 Task: Find a place to stay in Santa Rosa, Argentina, for 8 guests from July 12 to July 16, with a price range of ₹1000 to ₹33000+, and amenities including free parking, TV, gym, hot tub, and smoking allowed.
Action: Mouse moved to (552, 117)
Screenshot: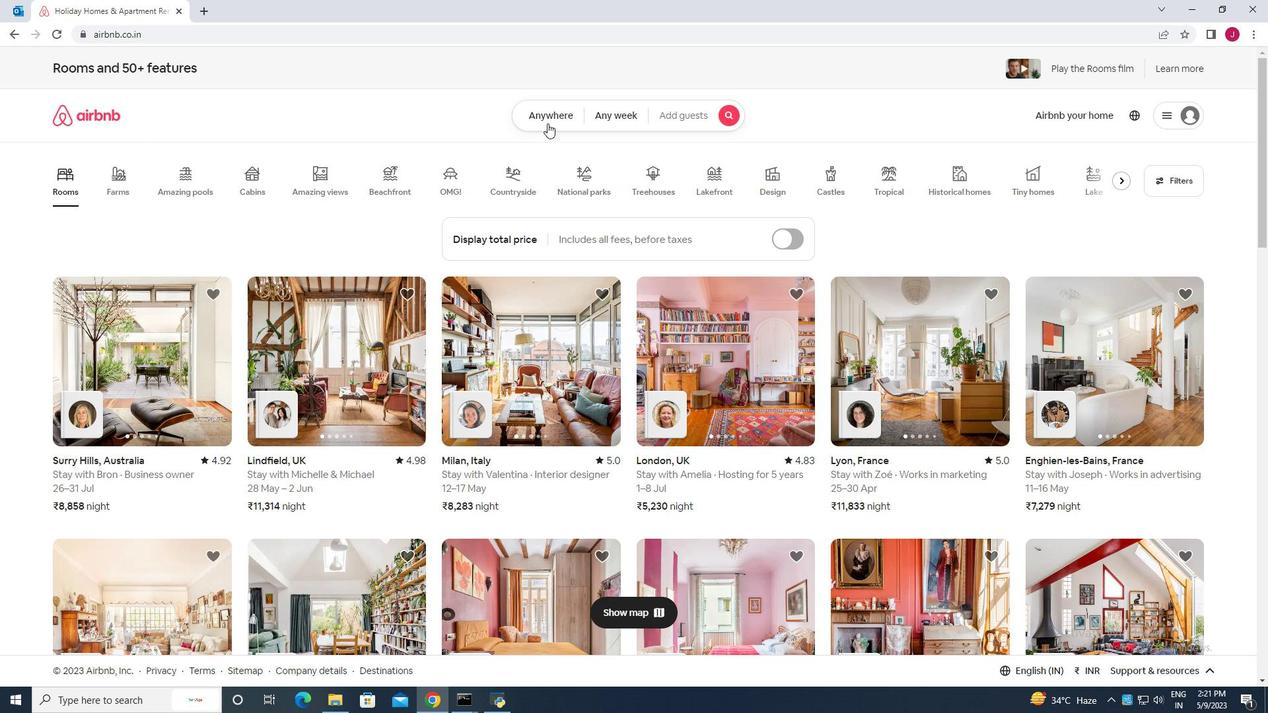 
Action: Mouse pressed left at (552, 117)
Screenshot: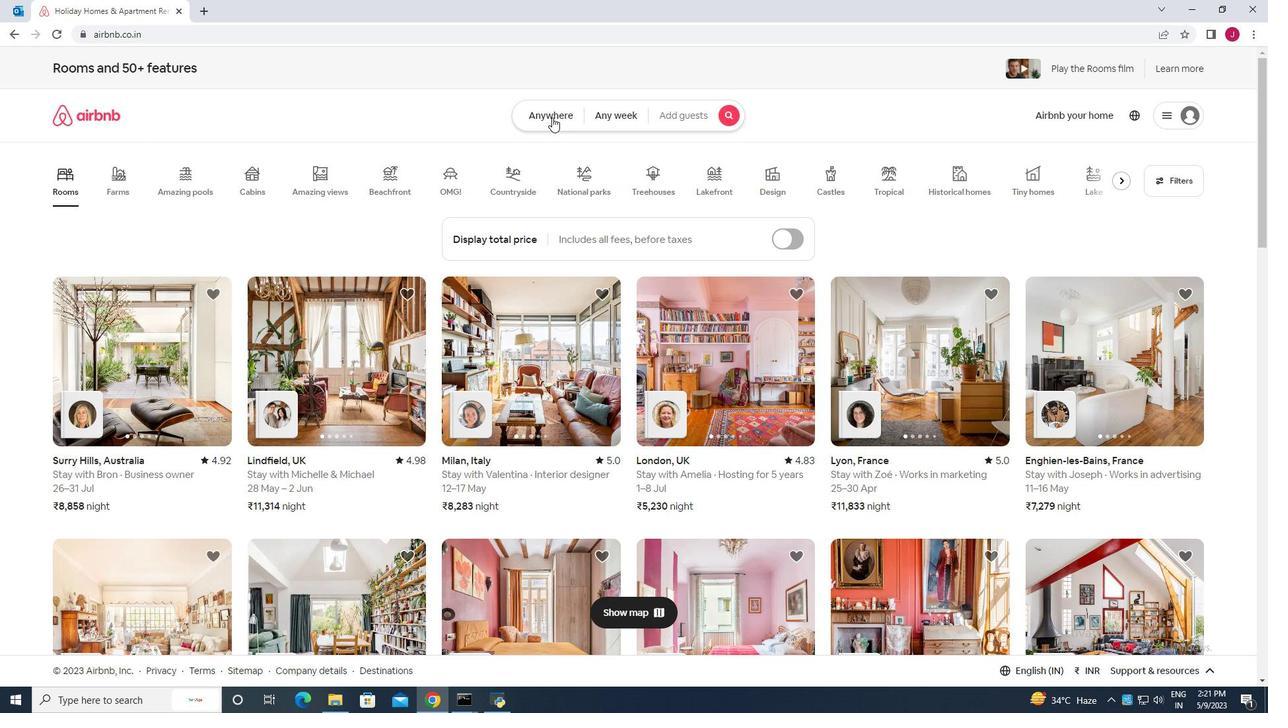 
Action: Mouse moved to (417, 164)
Screenshot: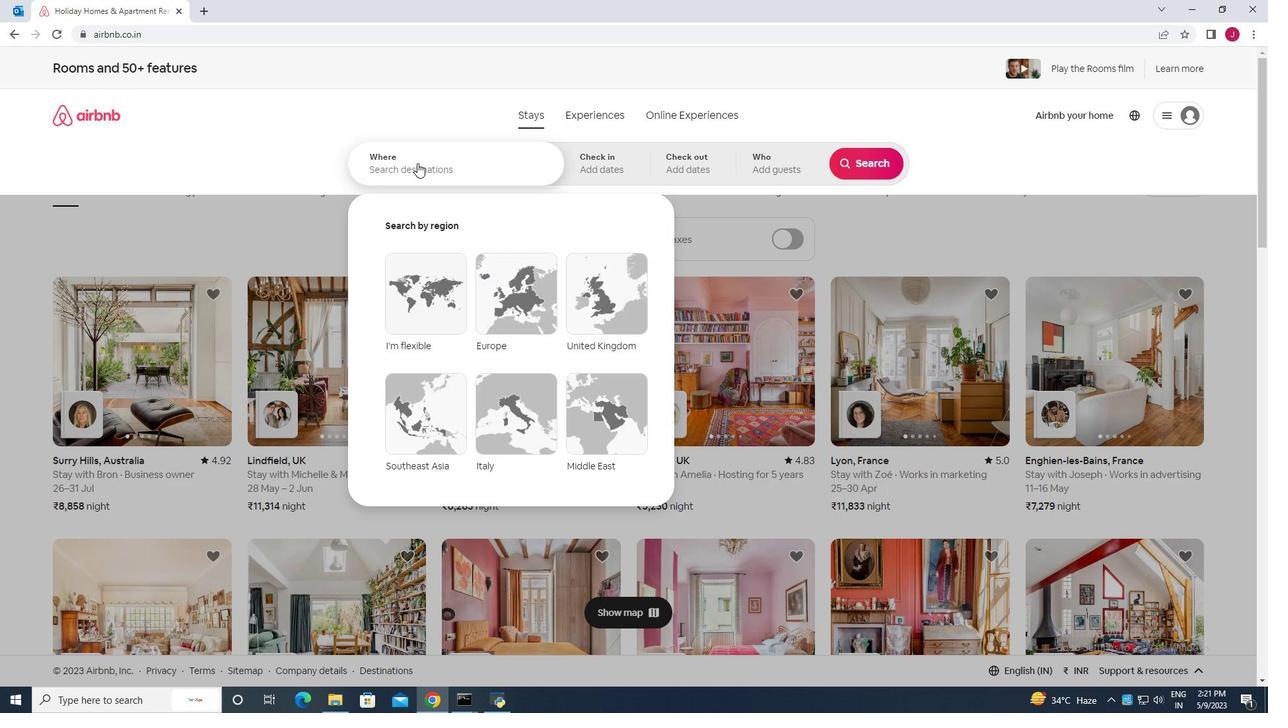 
Action: Mouse pressed left at (417, 164)
Screenshot: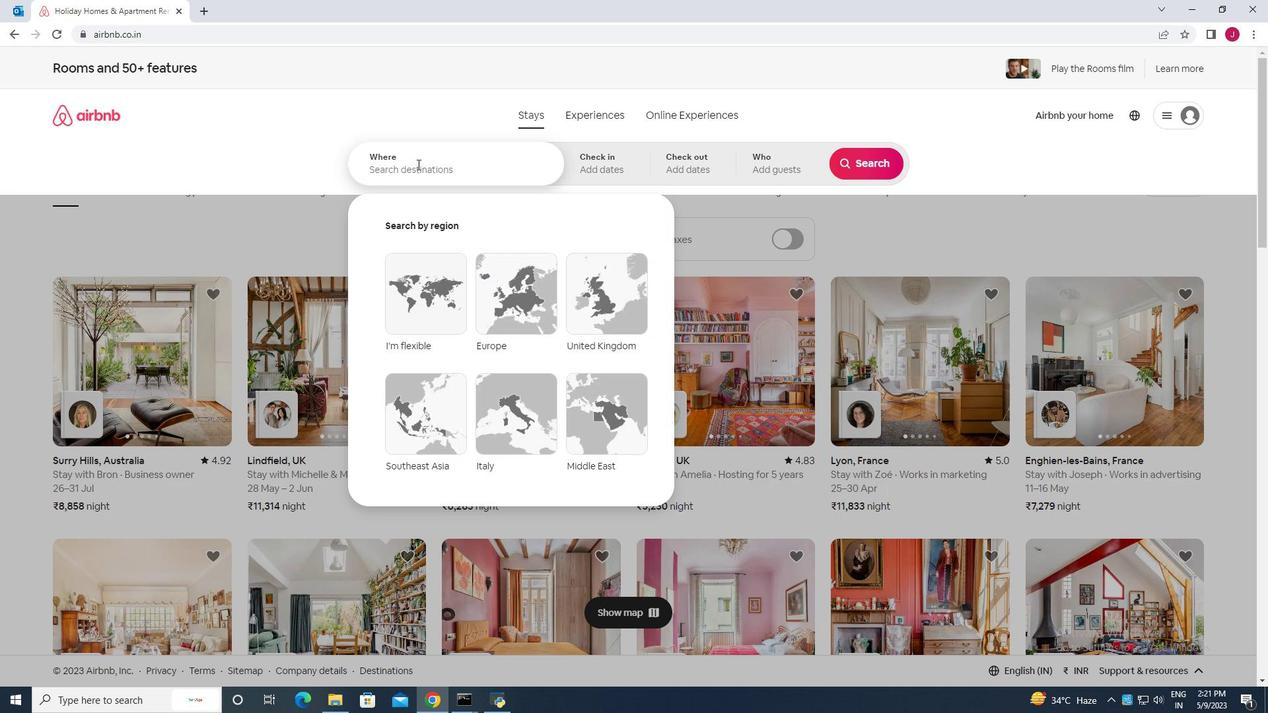 
Action: Mouse moved to (417, 165)
Screenshot: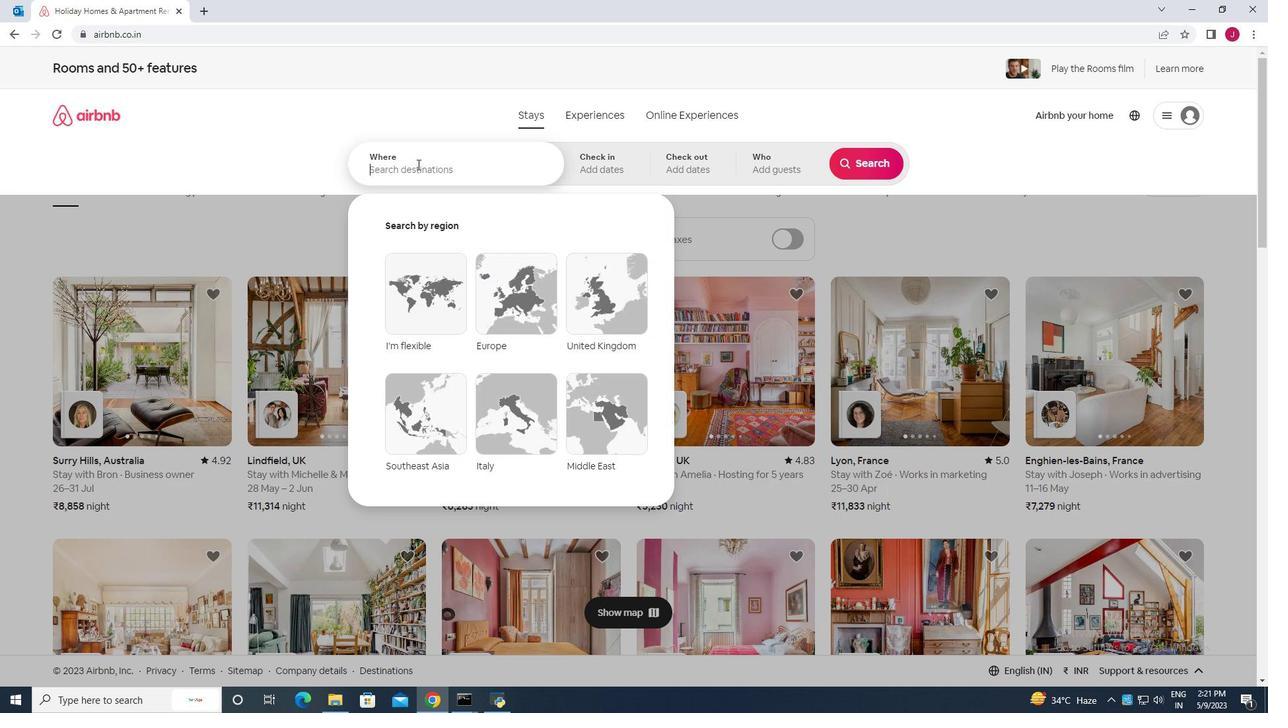 
Action: Key pressed santa<Key.space>rosa<Key.space>argentina<Key.enter>
Screenshot: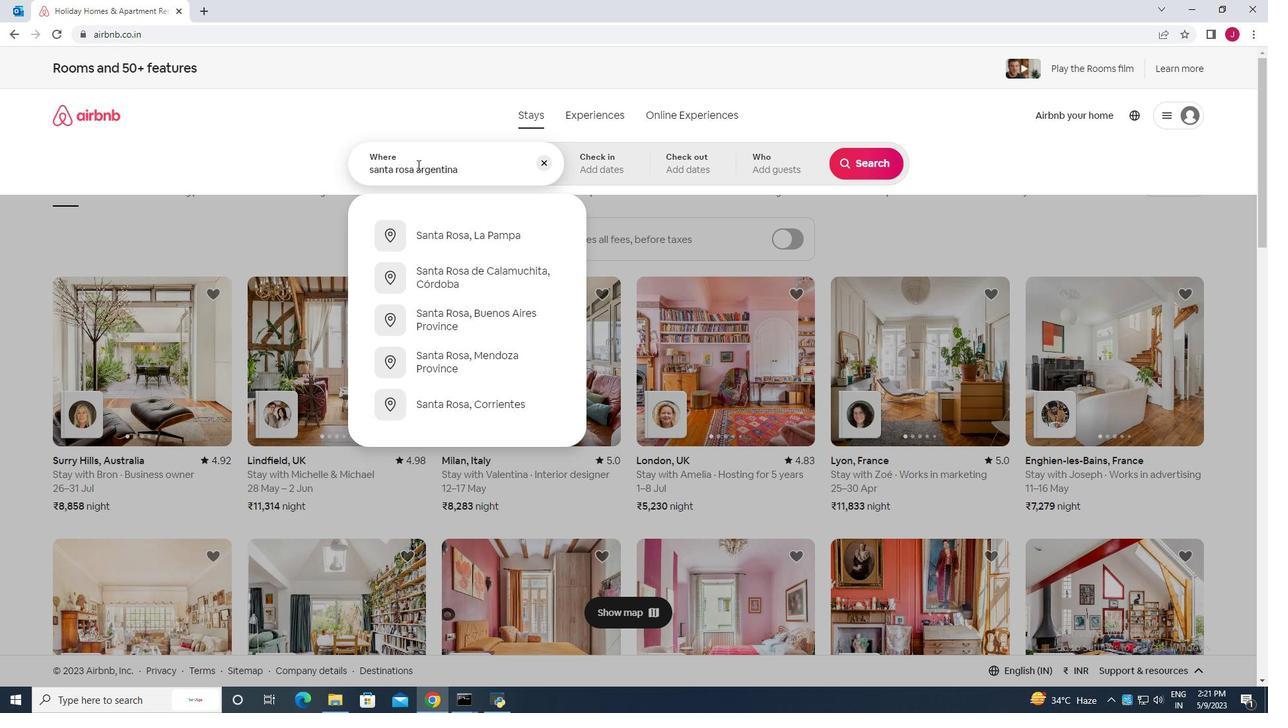 
Action: Mouse moved to (863, 271)
Screenshot: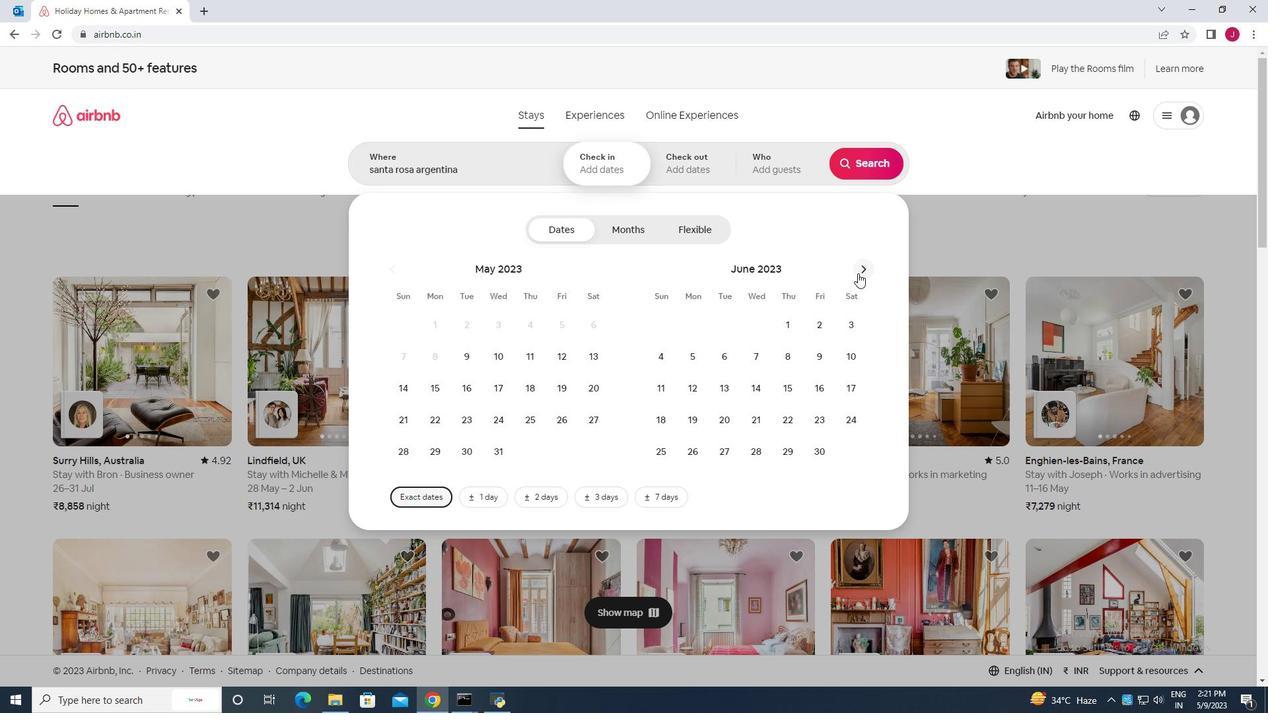 
Action: Mouse pressed left at (863, 271)
Screenshot: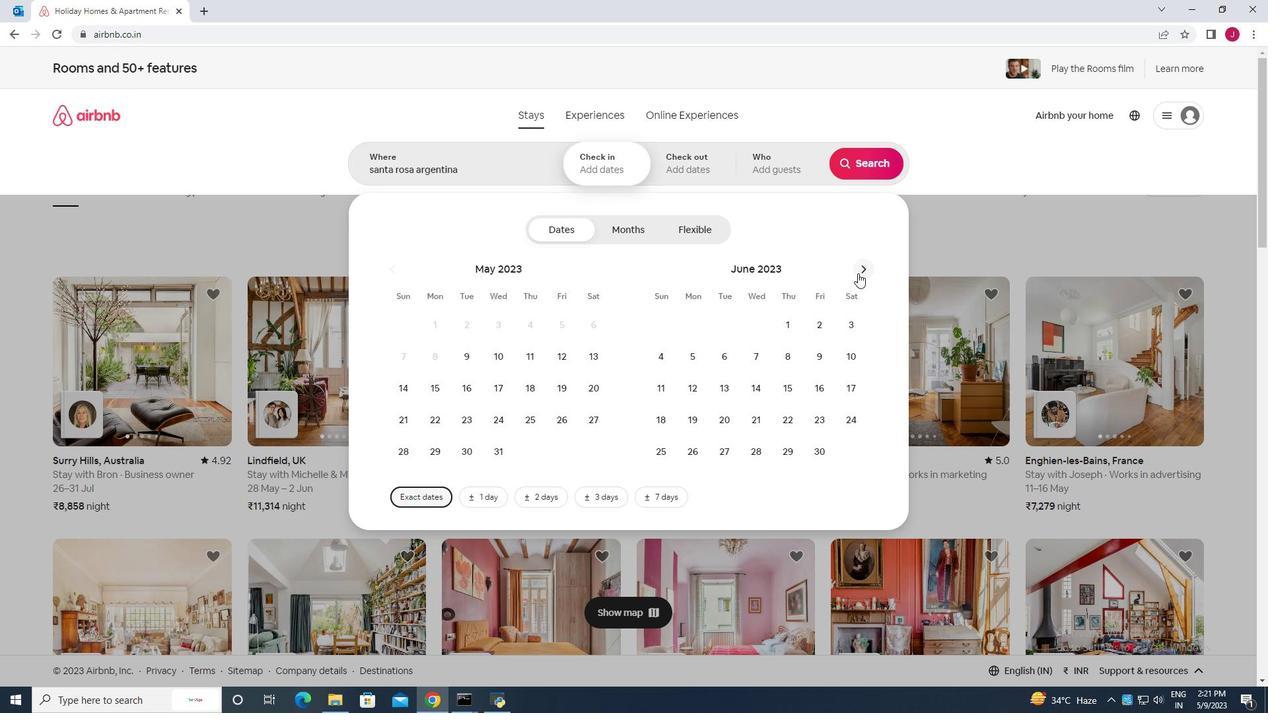 
Action: Mouse moved to (756, 385)
Screenshot: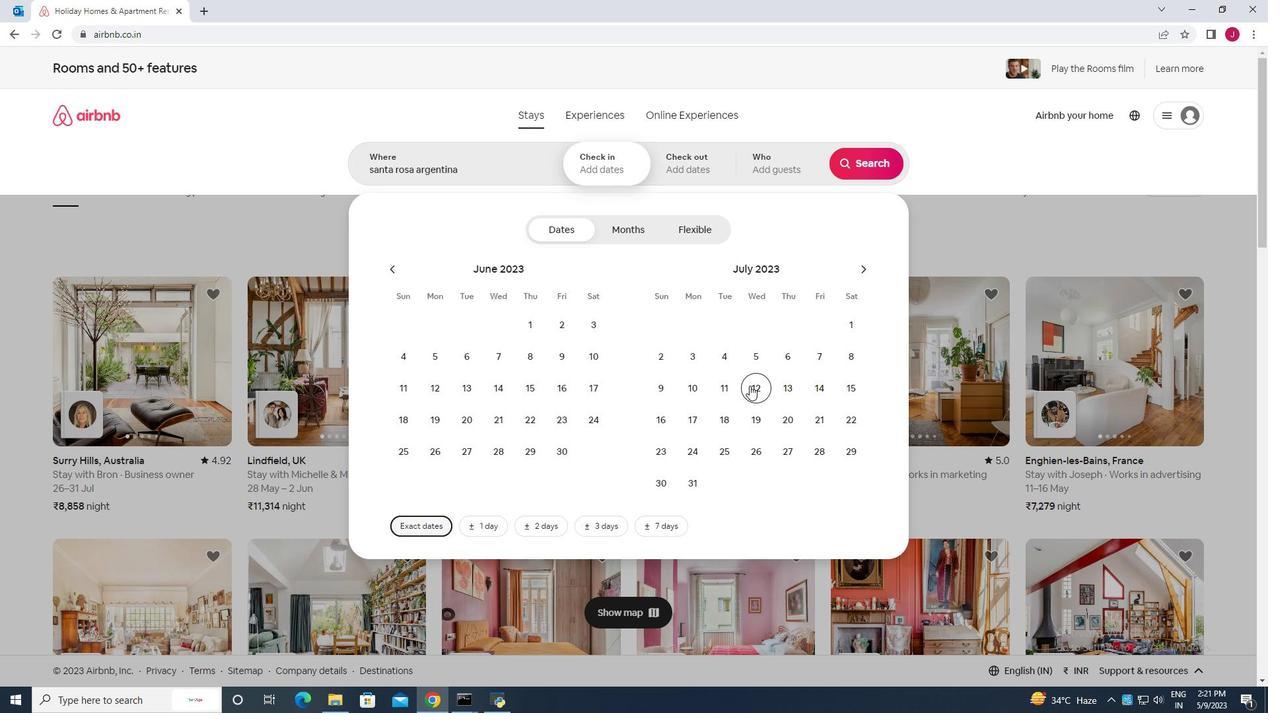 
Action: Mouse pressed left at (756, 385)
Screenshot: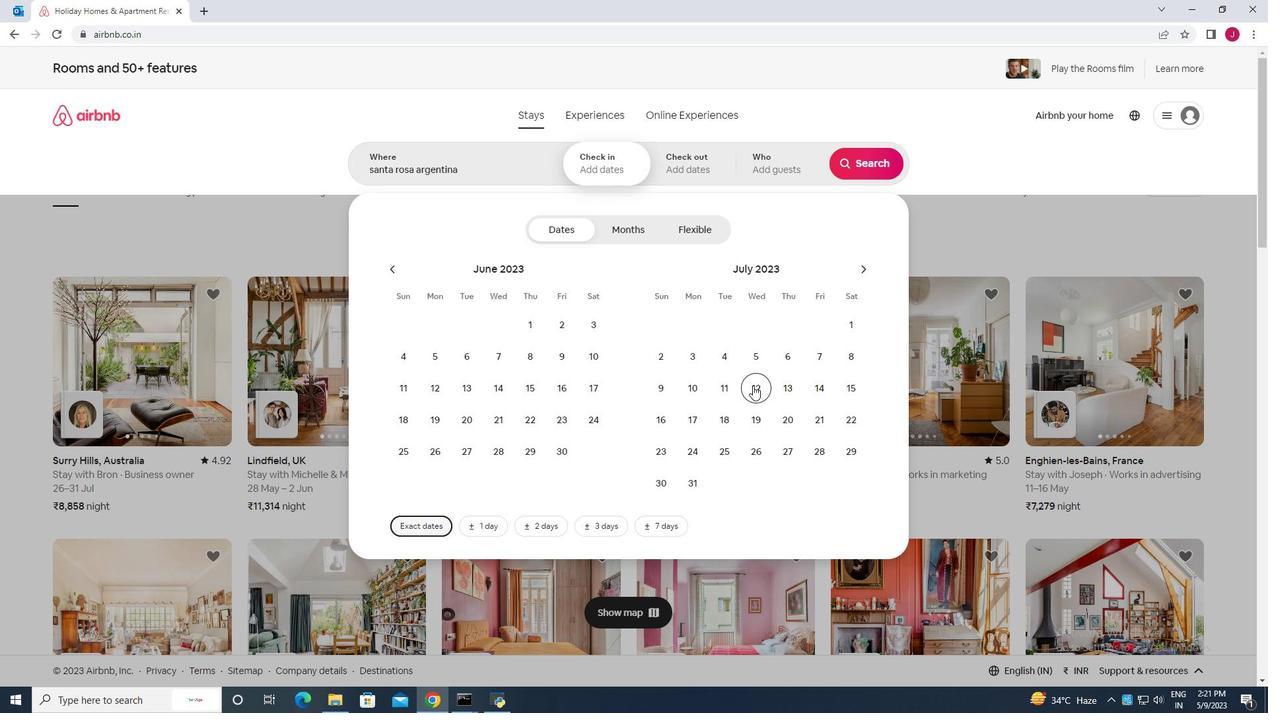 
Action: Mouse moved to (662, 422)
Screenshot: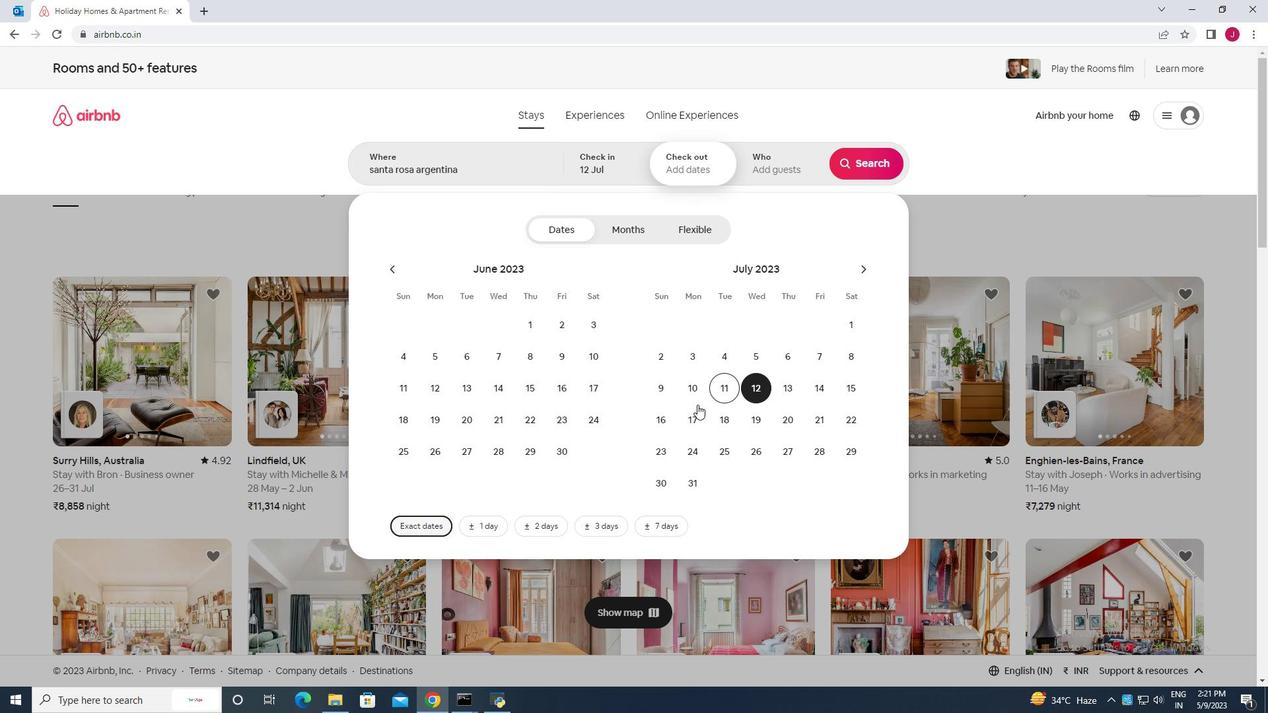 
Action: Mouse pressed left at (662, 422)
Screenshot: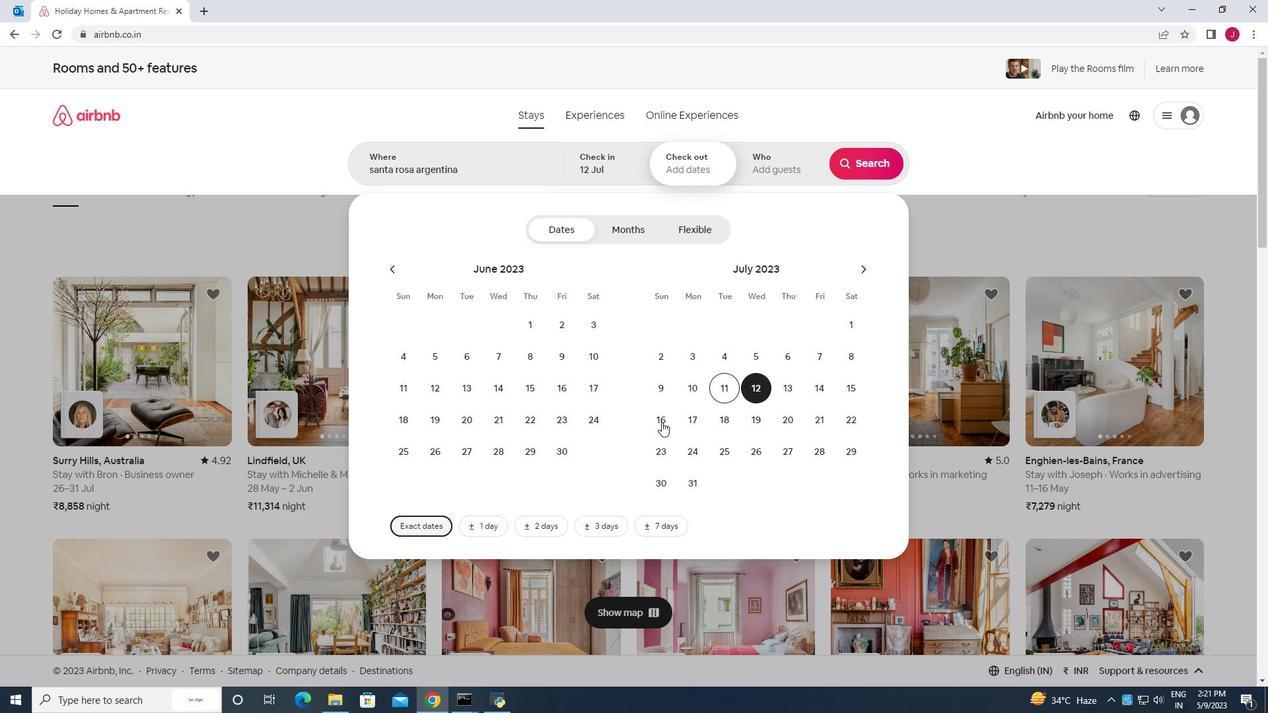 
Action: Mouse moved to (658, 417)
Screenshot: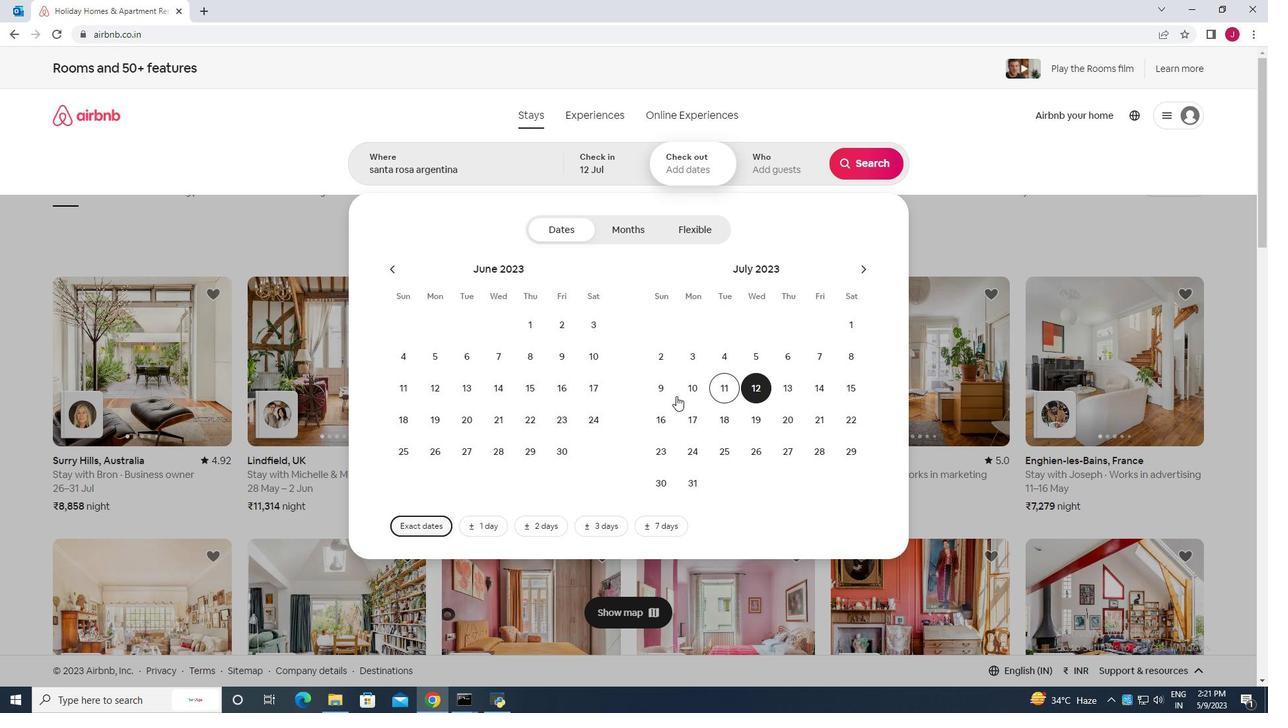 
Action: Mouse pressed left at (658, 417)
Screenshot: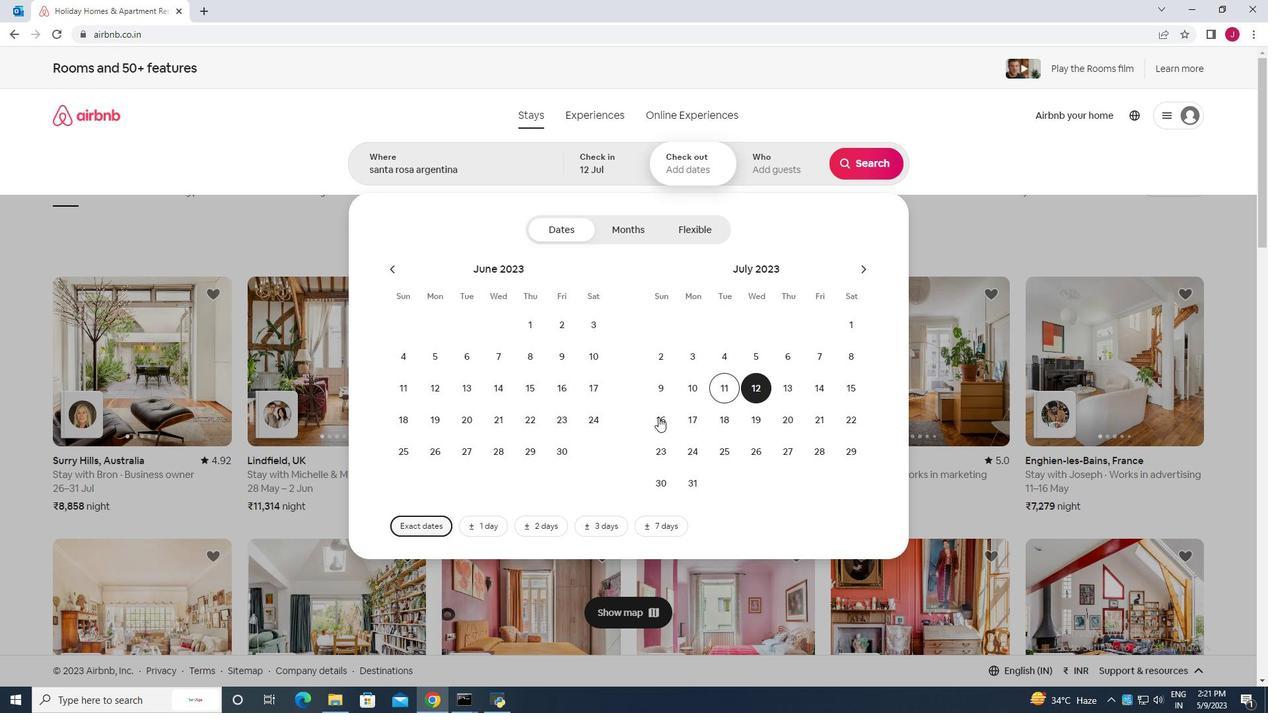 
Action: Mouse moved to (770, 169)
Screenshot: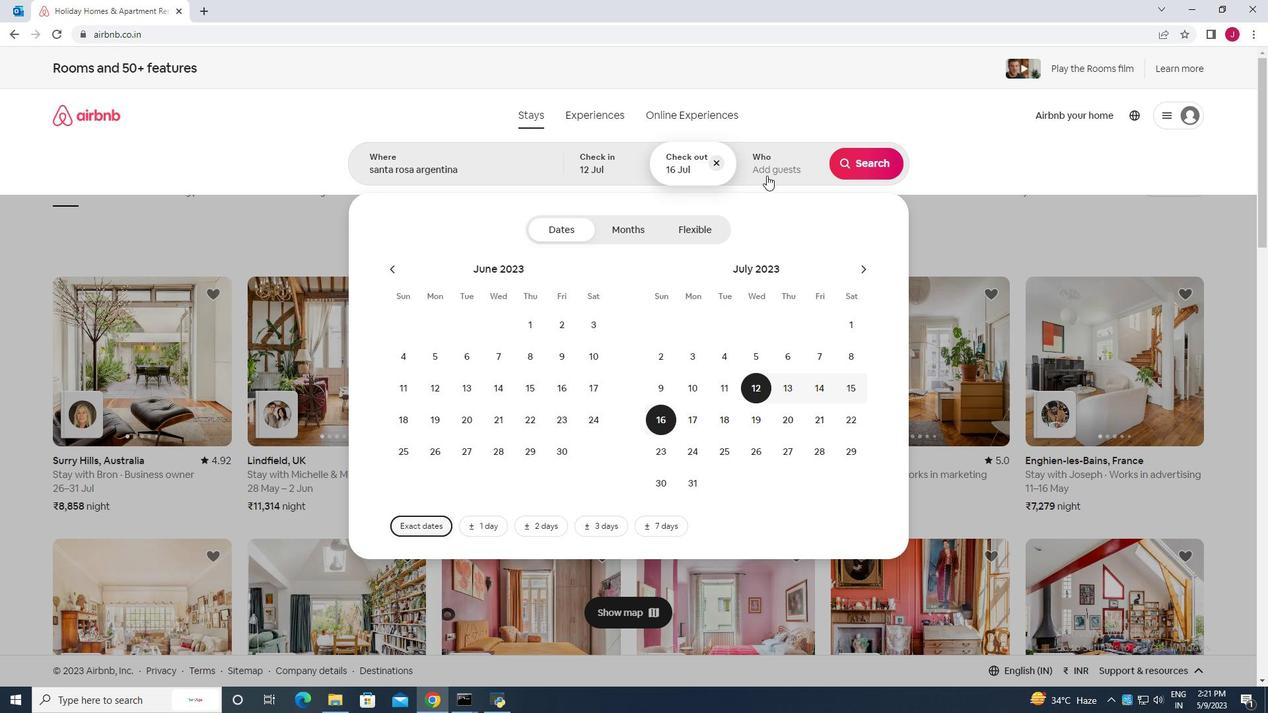 
Action: Mouse pressed left at (770, 169)
Screenshot: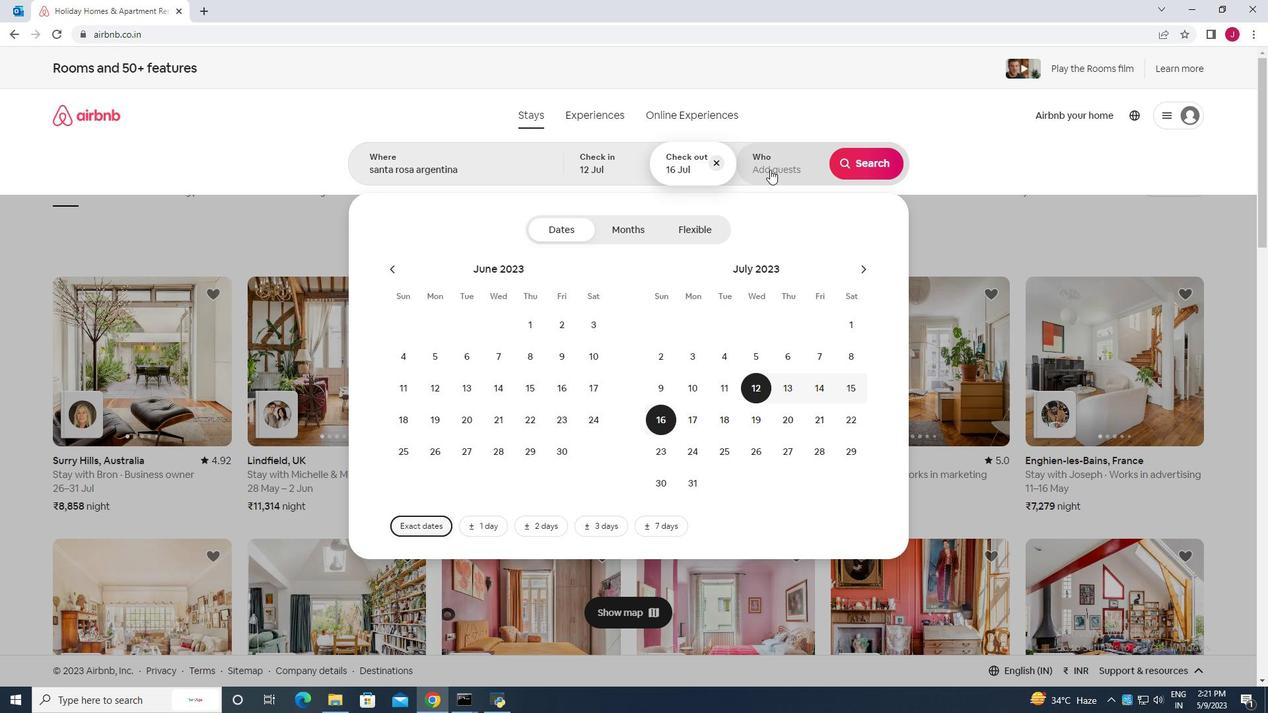 
Action: Mouse moved to (870, 237)
Screenshot: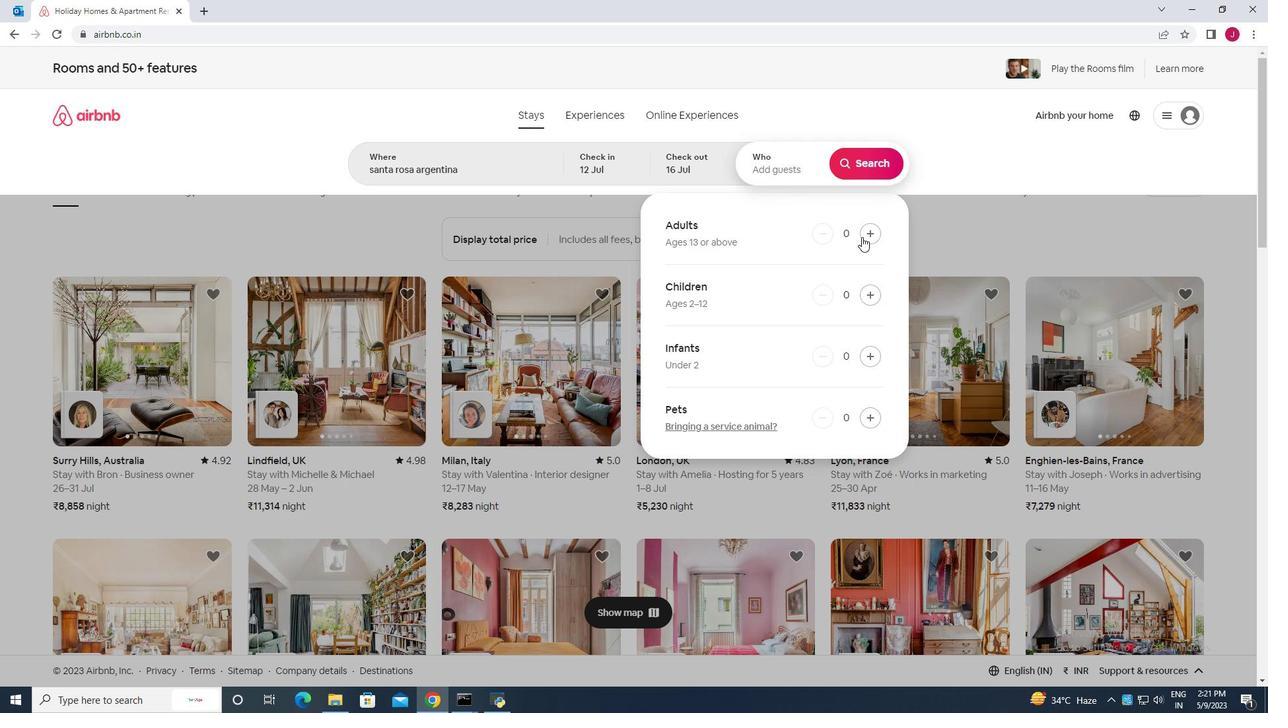 
Action: Mouse pressed left at (870, 237)
Screenshot: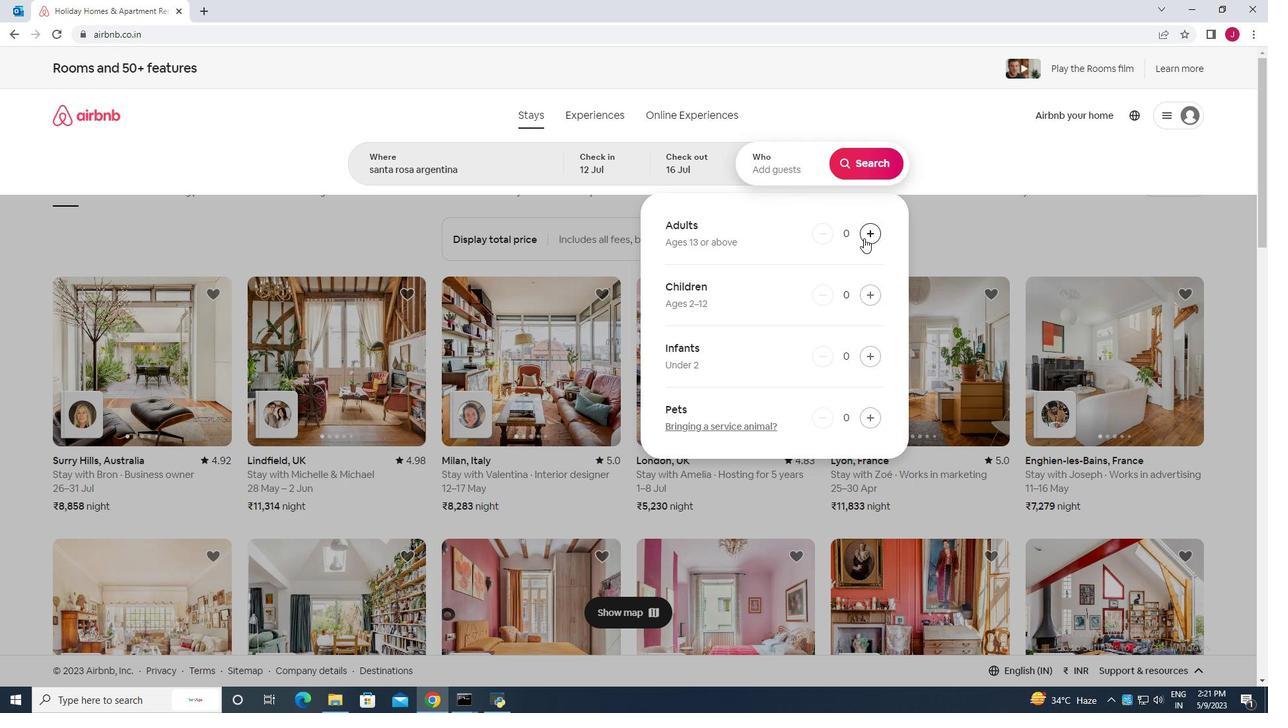 
Action: Mouse pressed left at (870, 237)
Screenshot: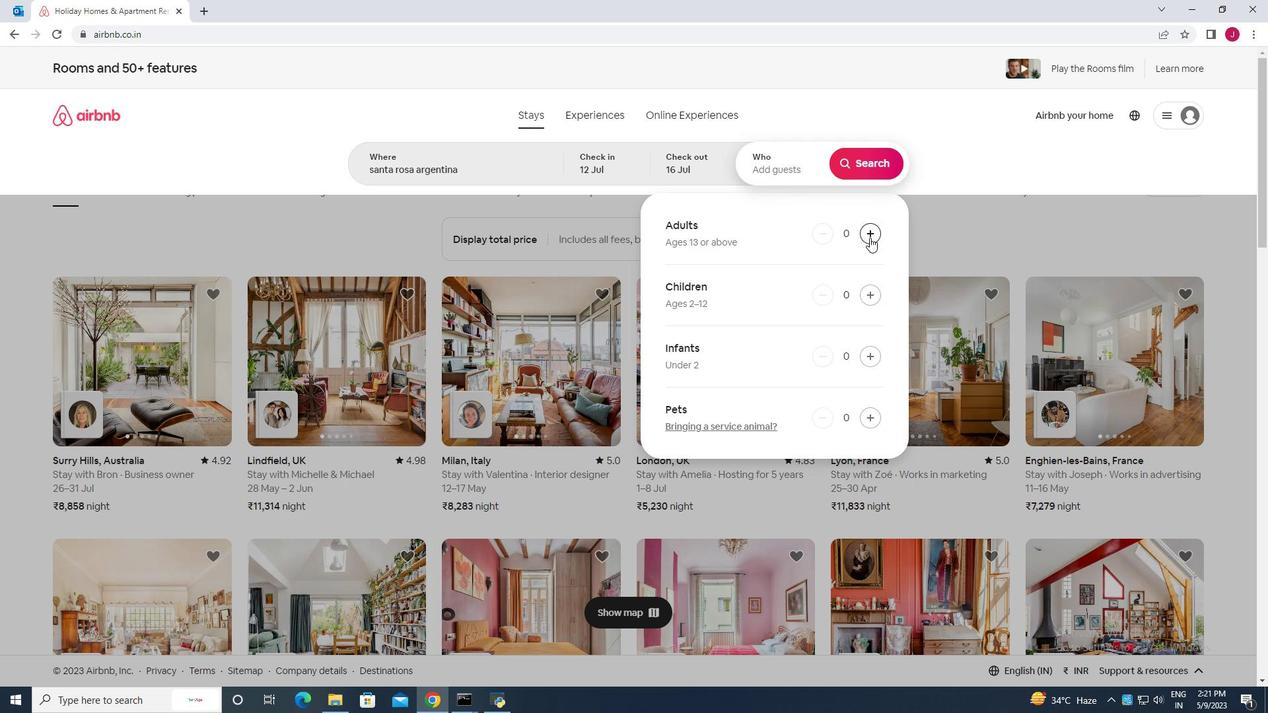 
Action: Mouse pressed left at (870, 237)
Screenshot: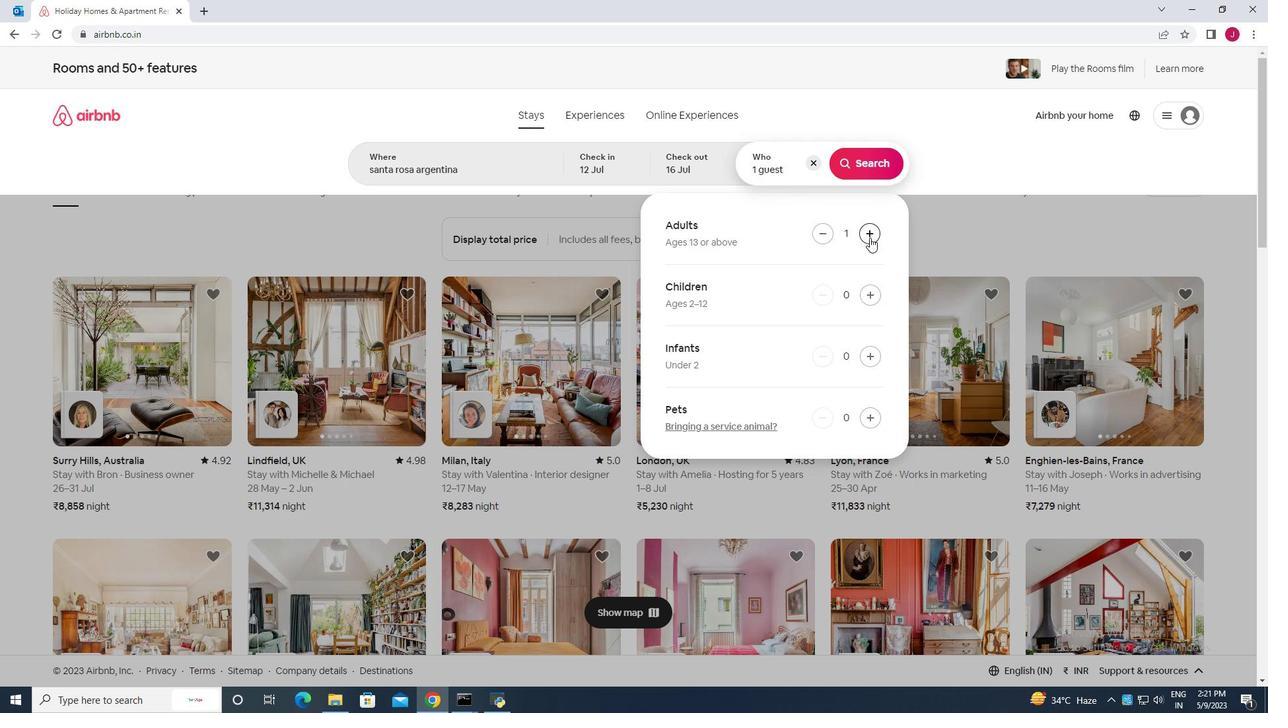 
Action: Mouse moved to (871, 237)
Screenshot: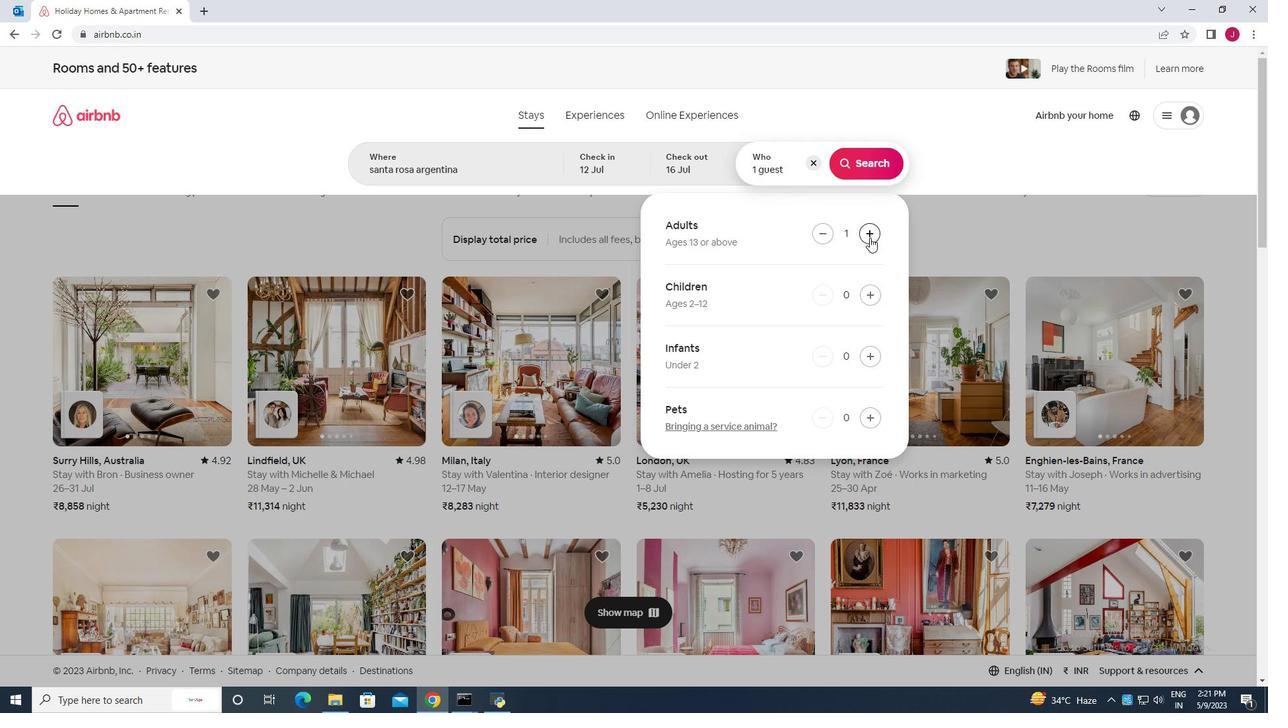 
Action: Mouse pressed left at (871, 237)
Screenshot: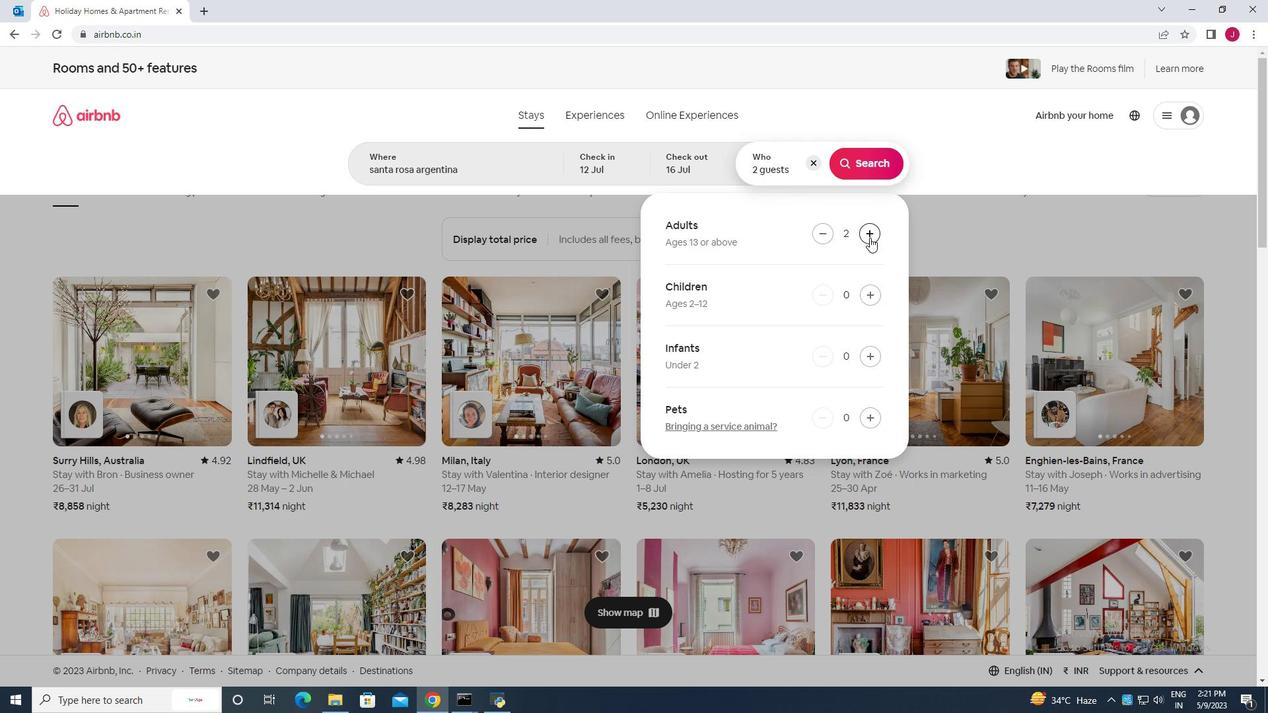 
Action: Mouse pressed left at (871, 237)
Screenshot: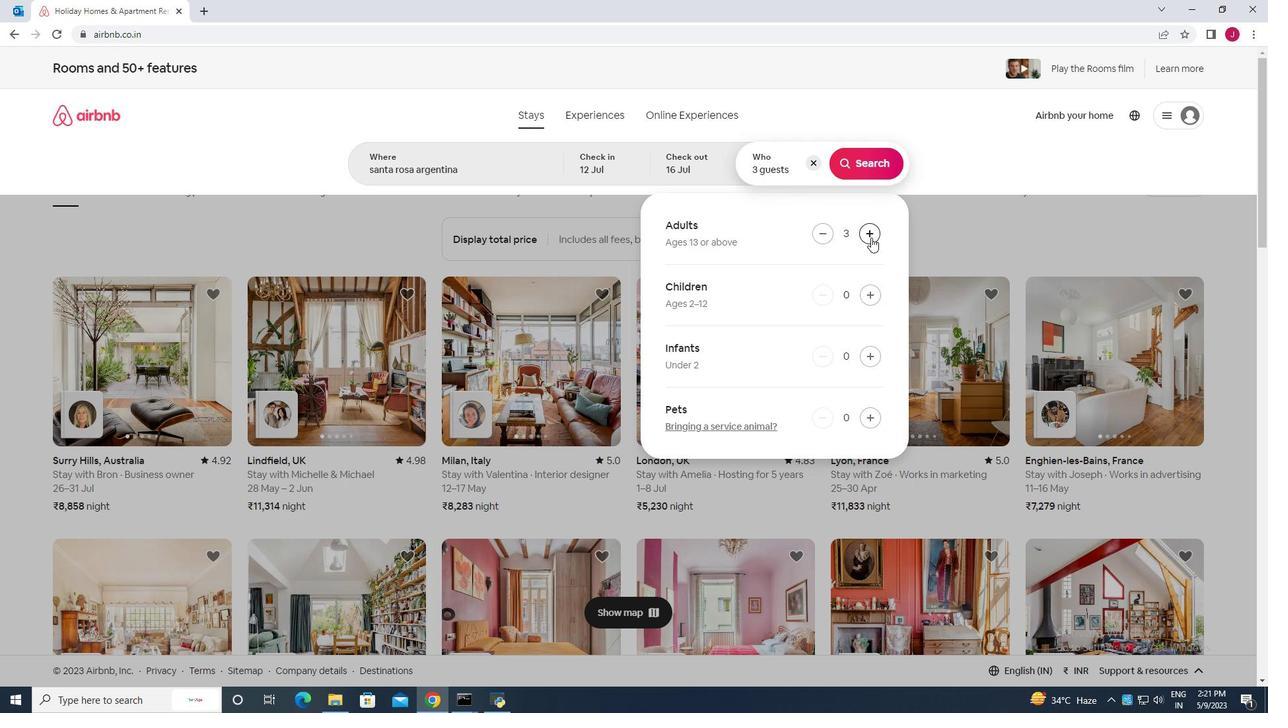 
Action: Mouse pressed left at (871, 237)
Screenshot: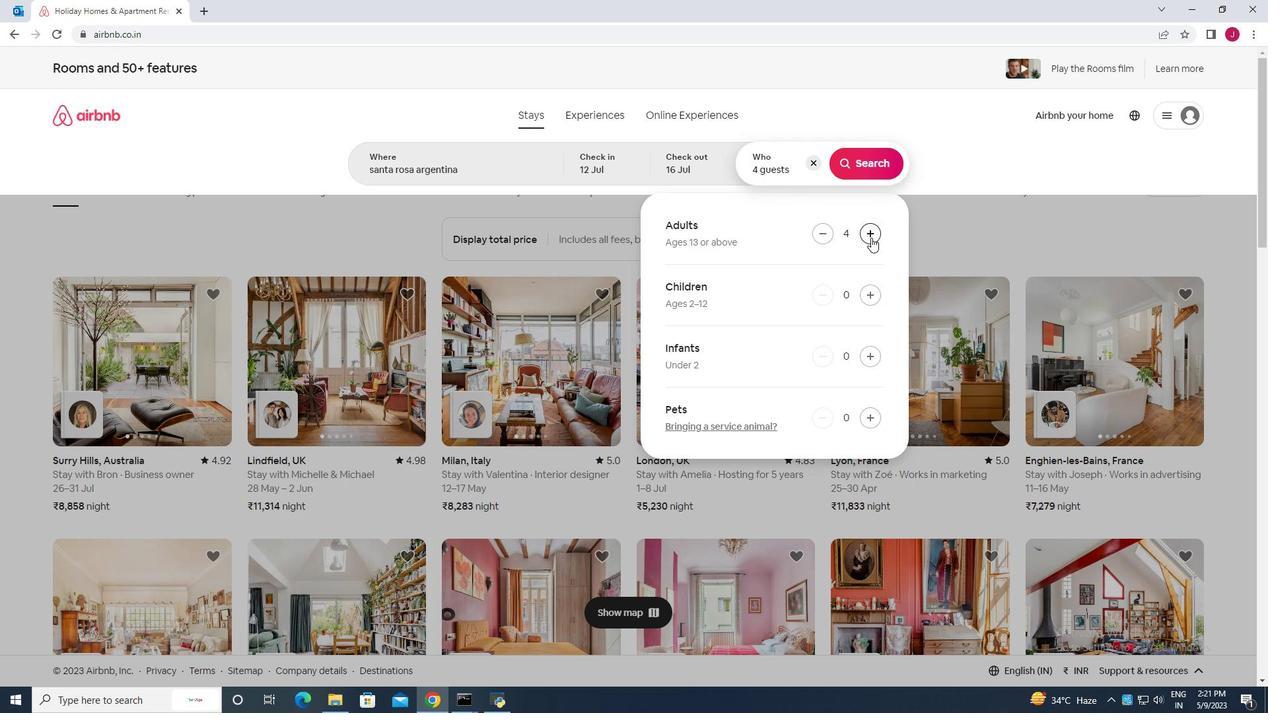 
Action: Mouse pressed left at (871, 237)
Screenshot: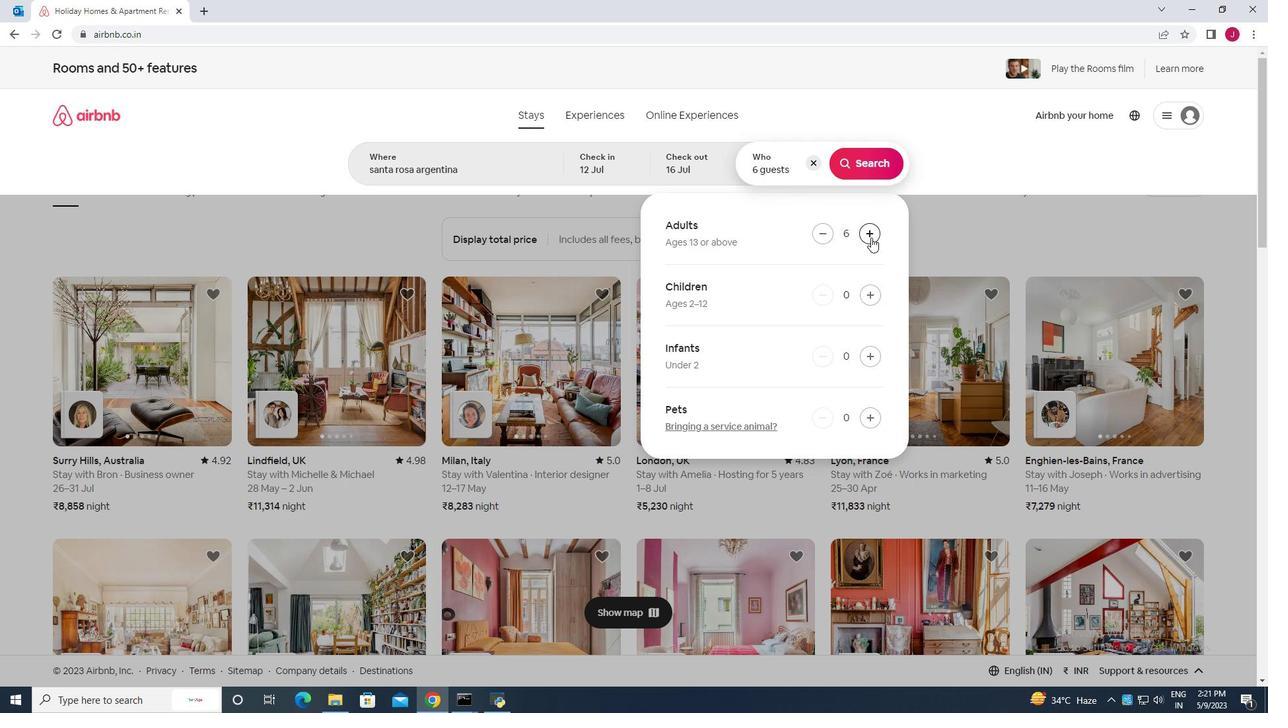 
Action: Mouse pressed left at (871, 237)
Screenshot: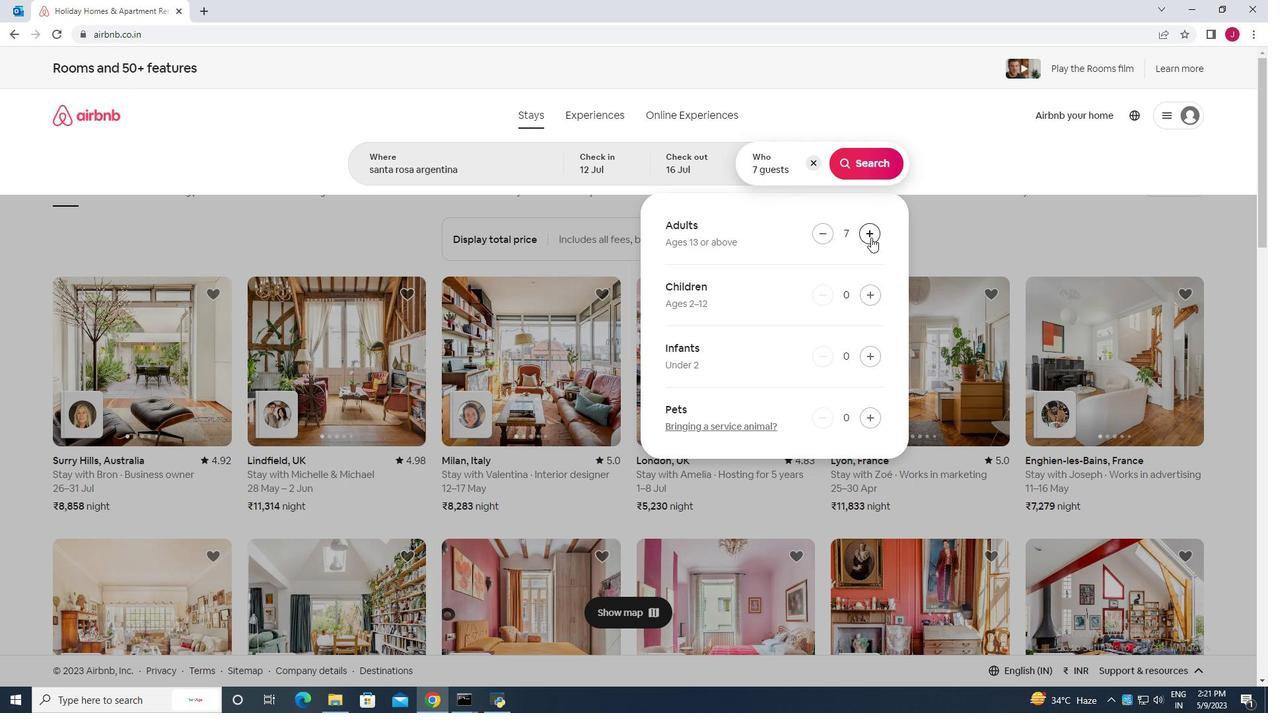 
Action: Mouse moved to (870, 163)
Screenshot: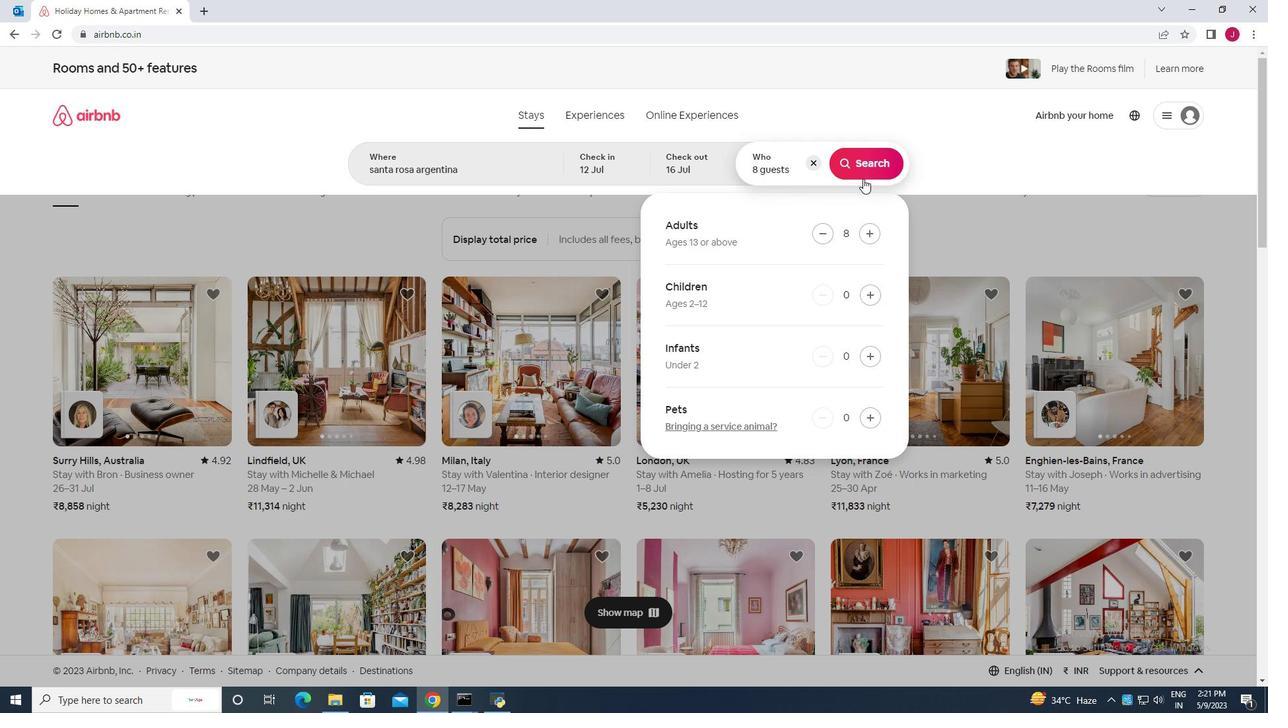 
Action: Mouse pressed left at (870, 163)
Screenshot: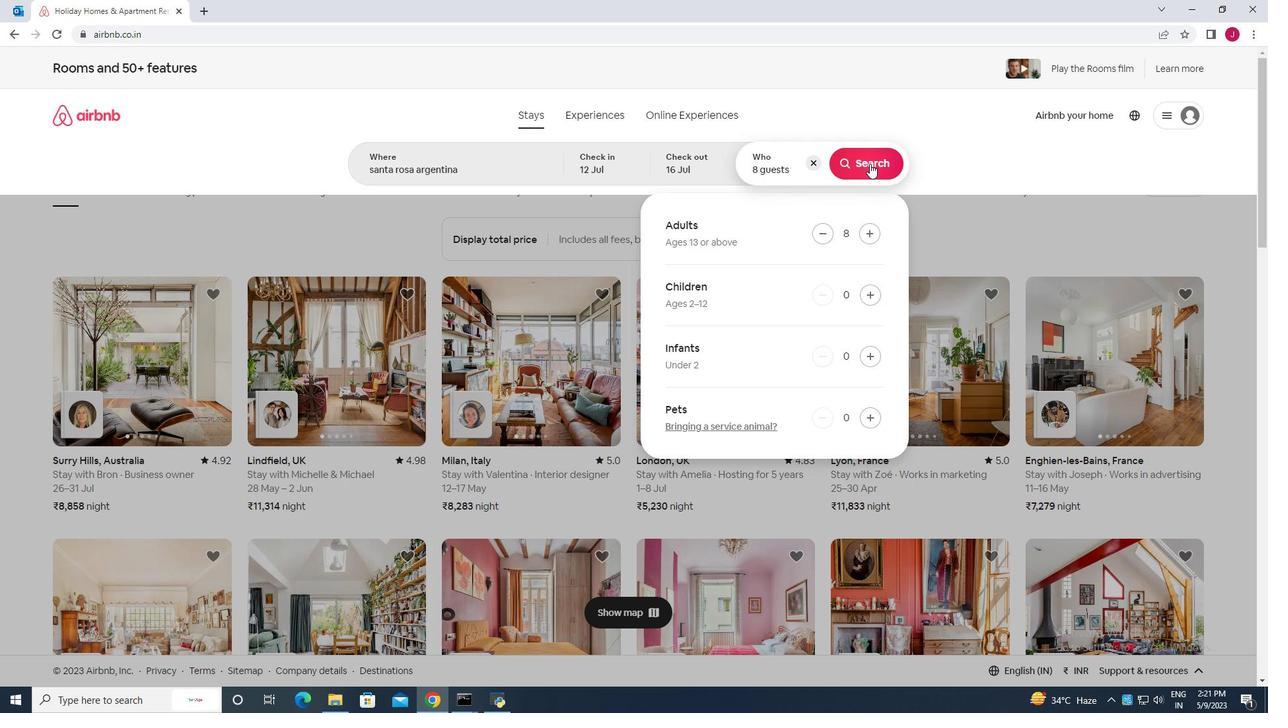 
Action: Mouse moved to (1204, 132)
Screenshot: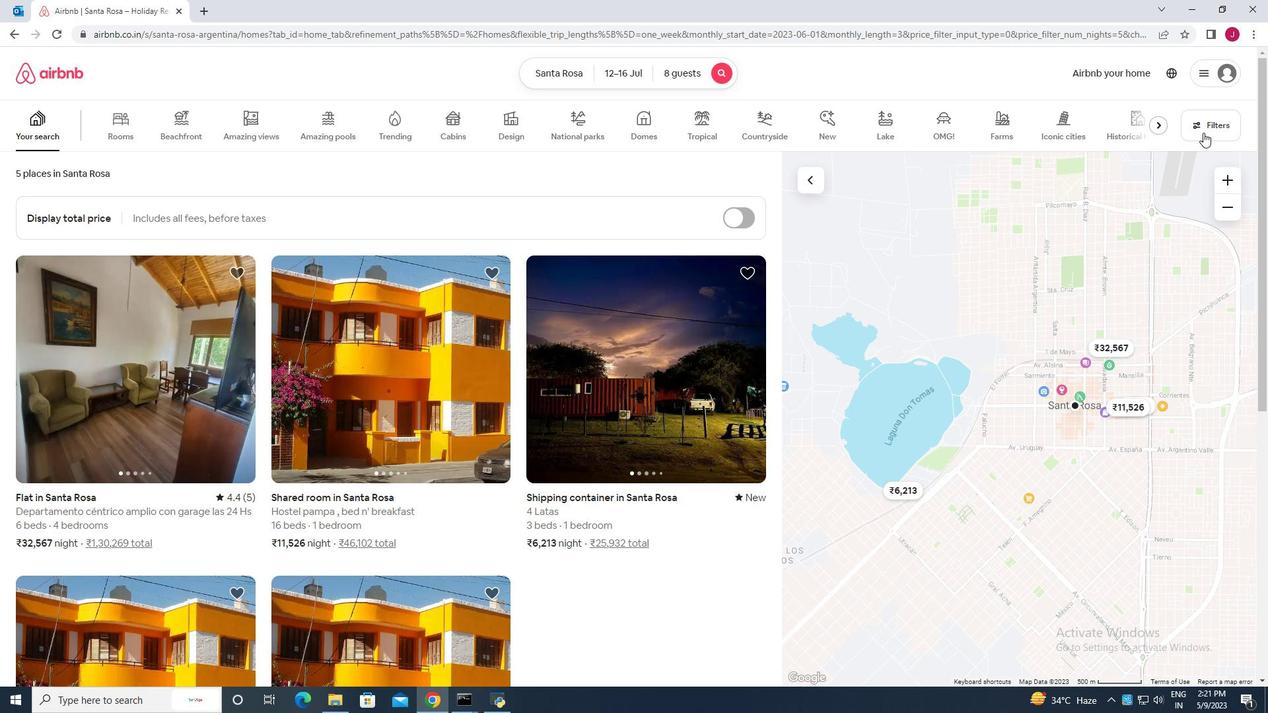 
Action: Mouse pressed left at (1204, 132)
Screenshot: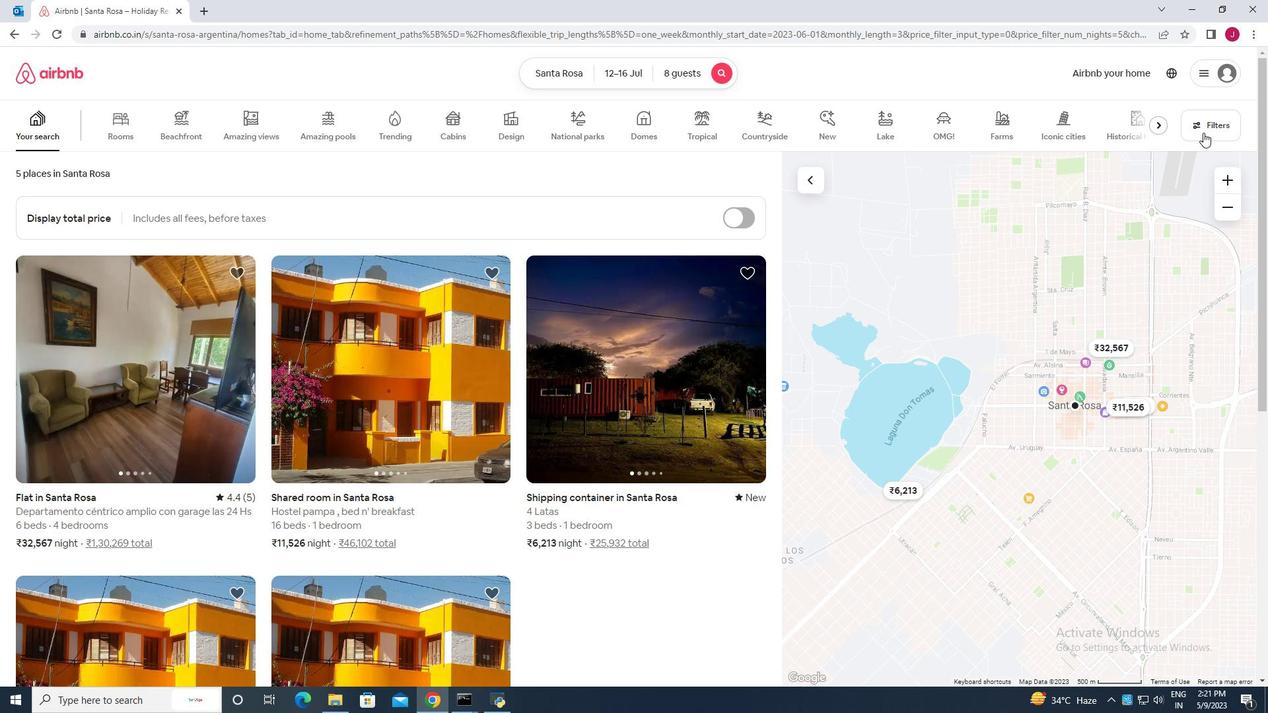 
Action: Mouse moved to (488, 446)
Screenshot: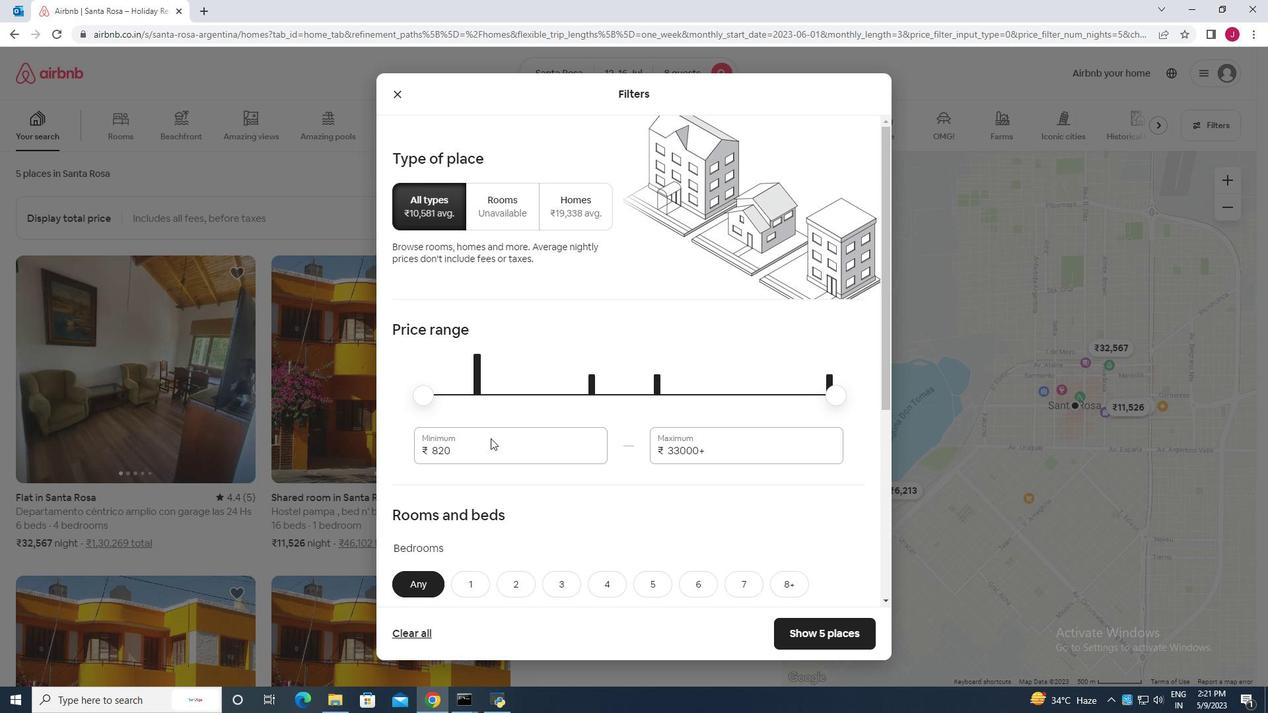 
Action: Mouse pressed left at (488, 446)
Screenshot: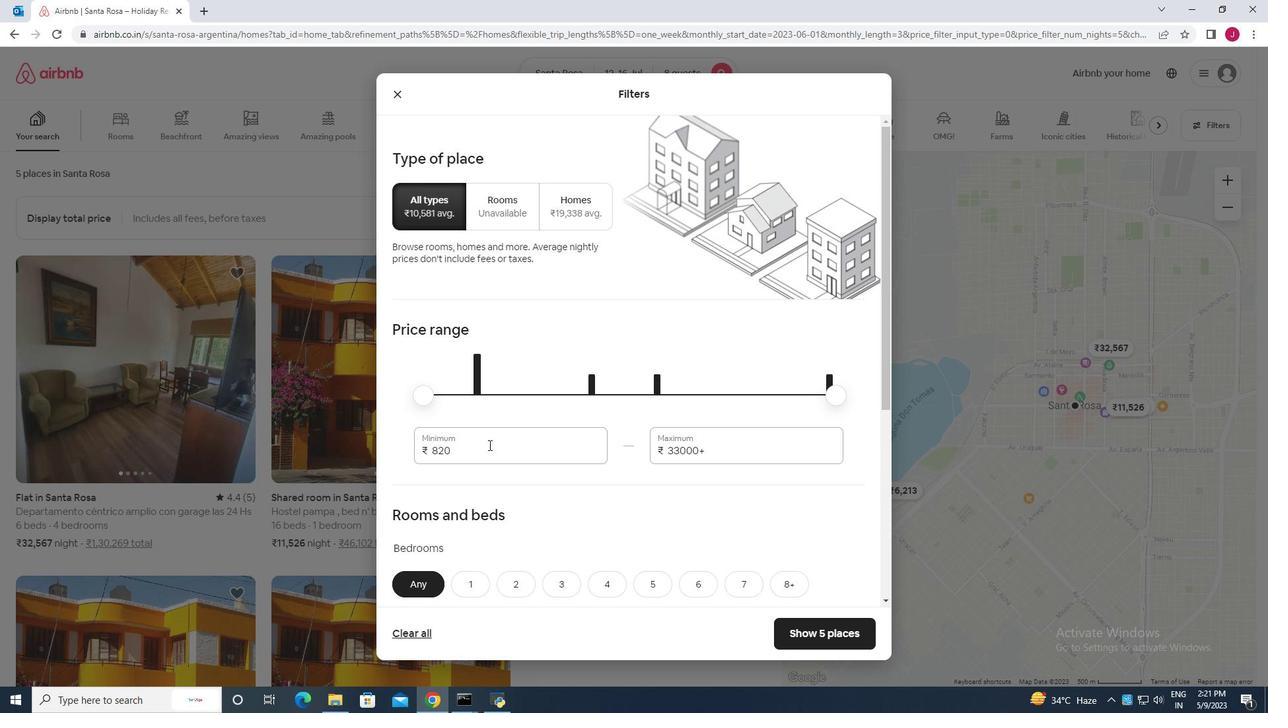 
Action: Key pressed <Key.backspace><Key.backspace><Key.backspace>10000
Screenshot: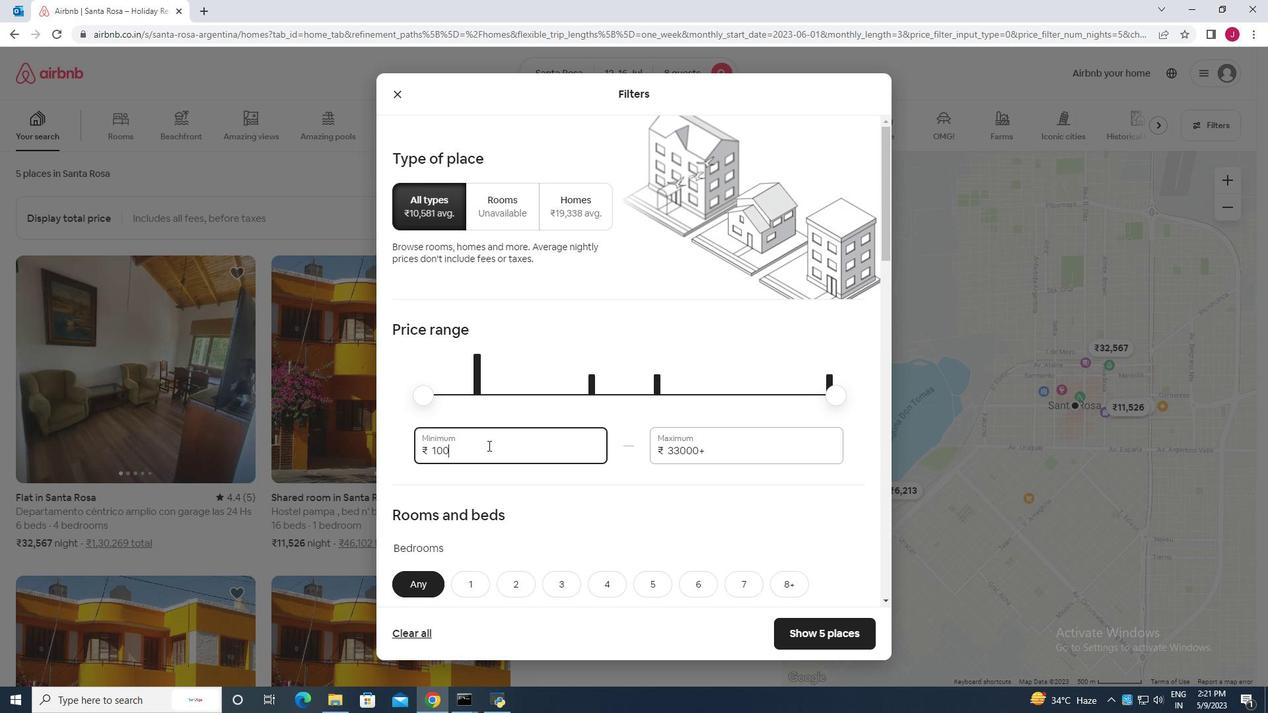 
Action: Mouse moved to (742, 454)
Screenshot: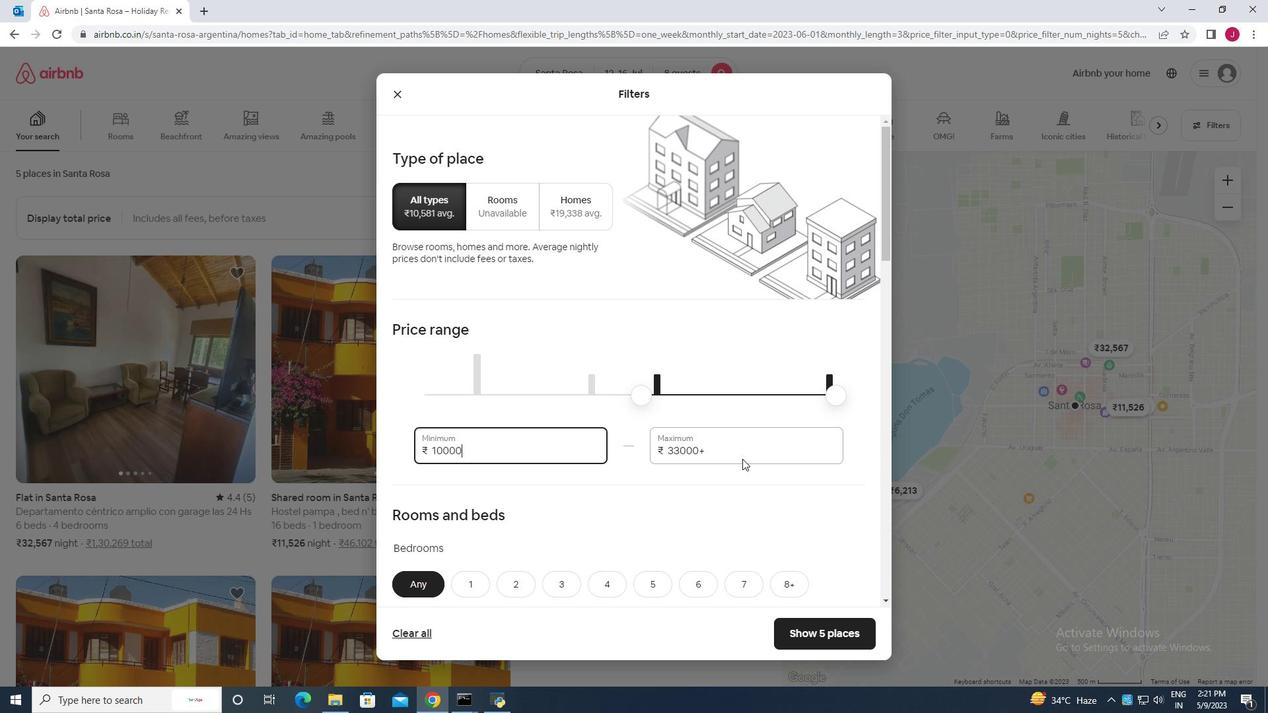 
Action: Mouse pressed left at (742, 454)
Screenshot: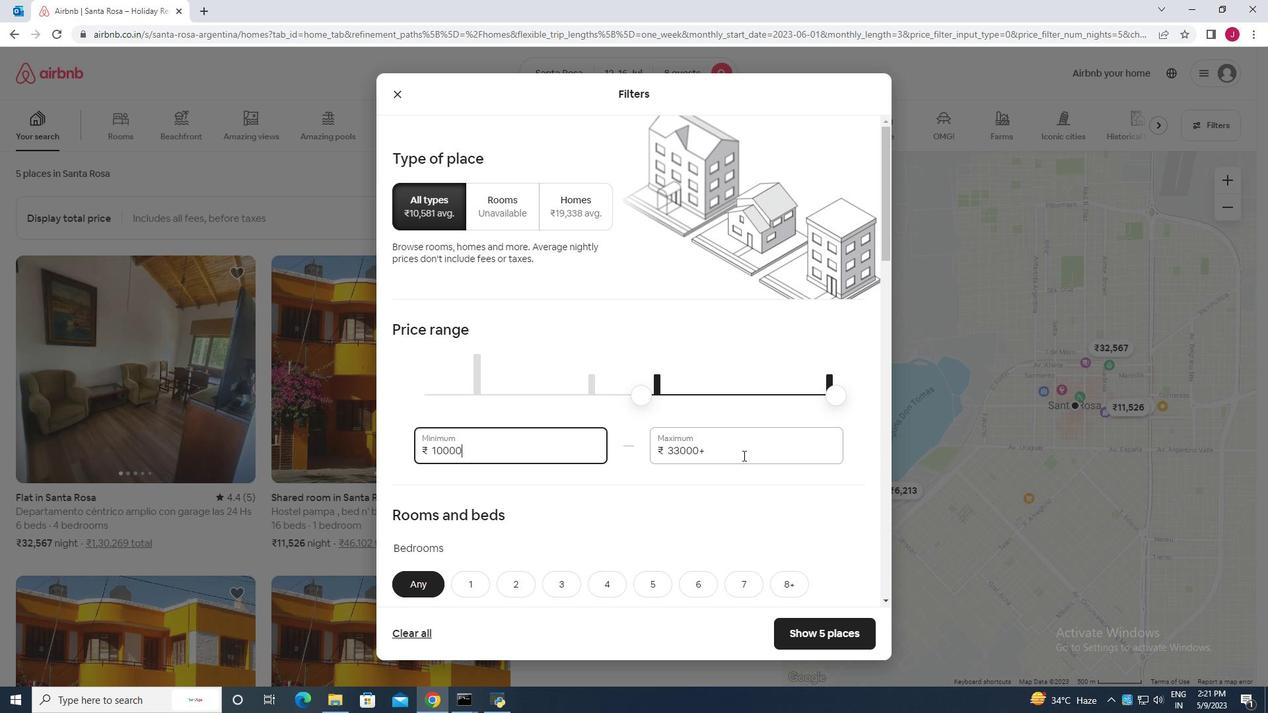 
Action: Key pressed <Key.backspace><Key.backspace><Key.backspace><Key.backspace><Key.backspace><Key.backspace><Key.backspace><Key.backspace><Key.backspace><Key.backspace><Key.backspace><Key.backspace><Key.backspace><Key.backspace><Key.backspace><Key.backspace><Key.backspace><Key.backspace><Key.backspace><Key.backspace><Key.backspace><Key.backspace><Key.backspace><Key.backspace><Key.backspace><Key.backspace><Key.backspace><Key.backspace><Key.backspace><Key.backspace>16000
Screenshot: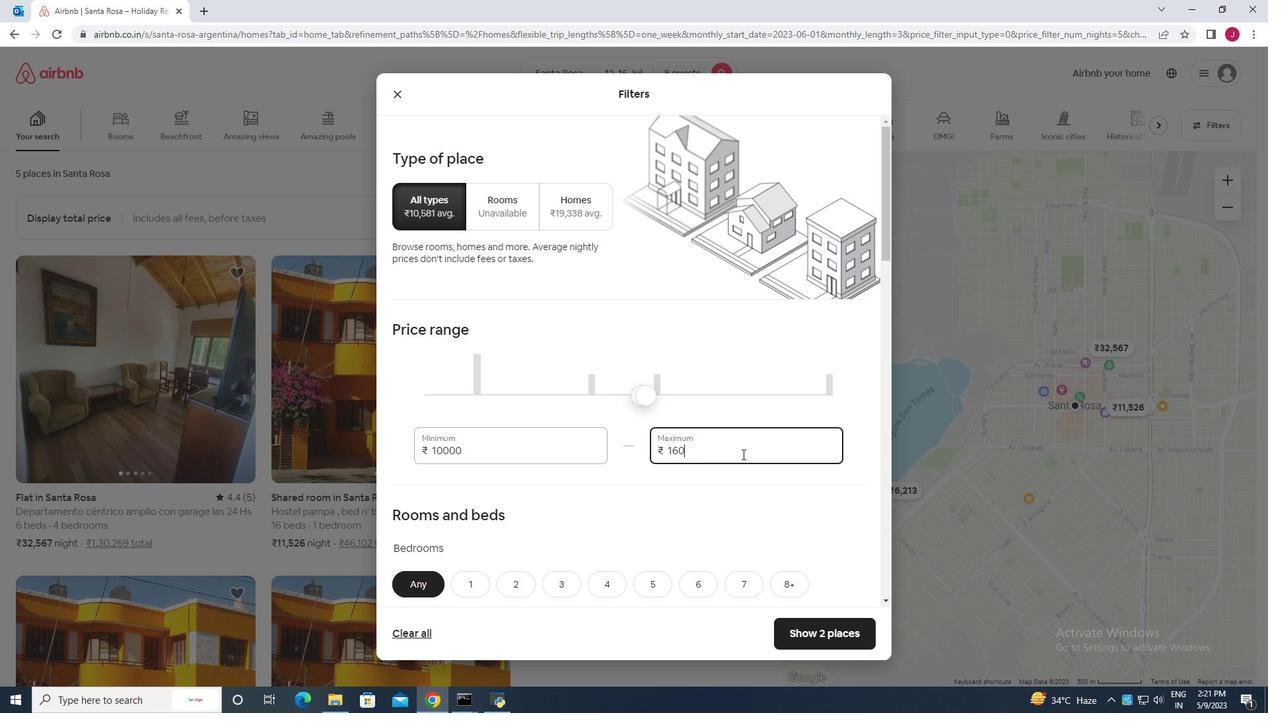 
Action: Mouse moved to (682, 478)
Screenshot: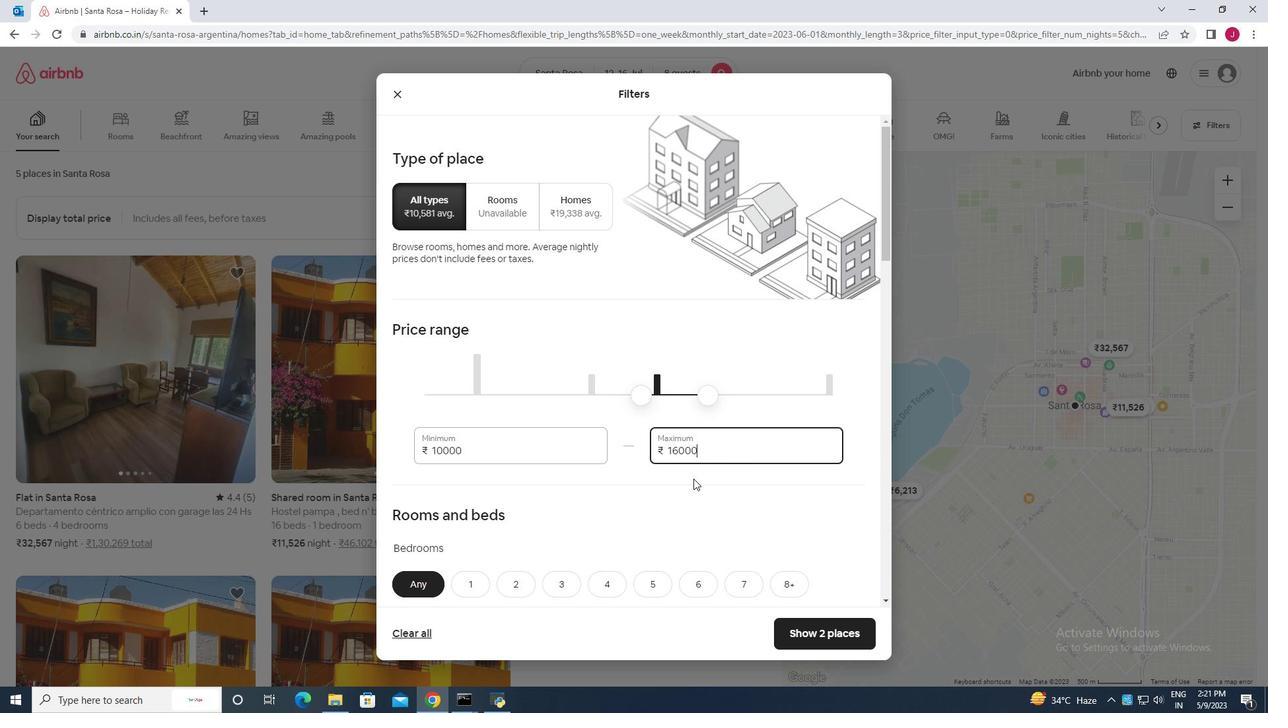 
Action: Mouse scrolled (682, 477) with delta (0, 0)
Screenshot: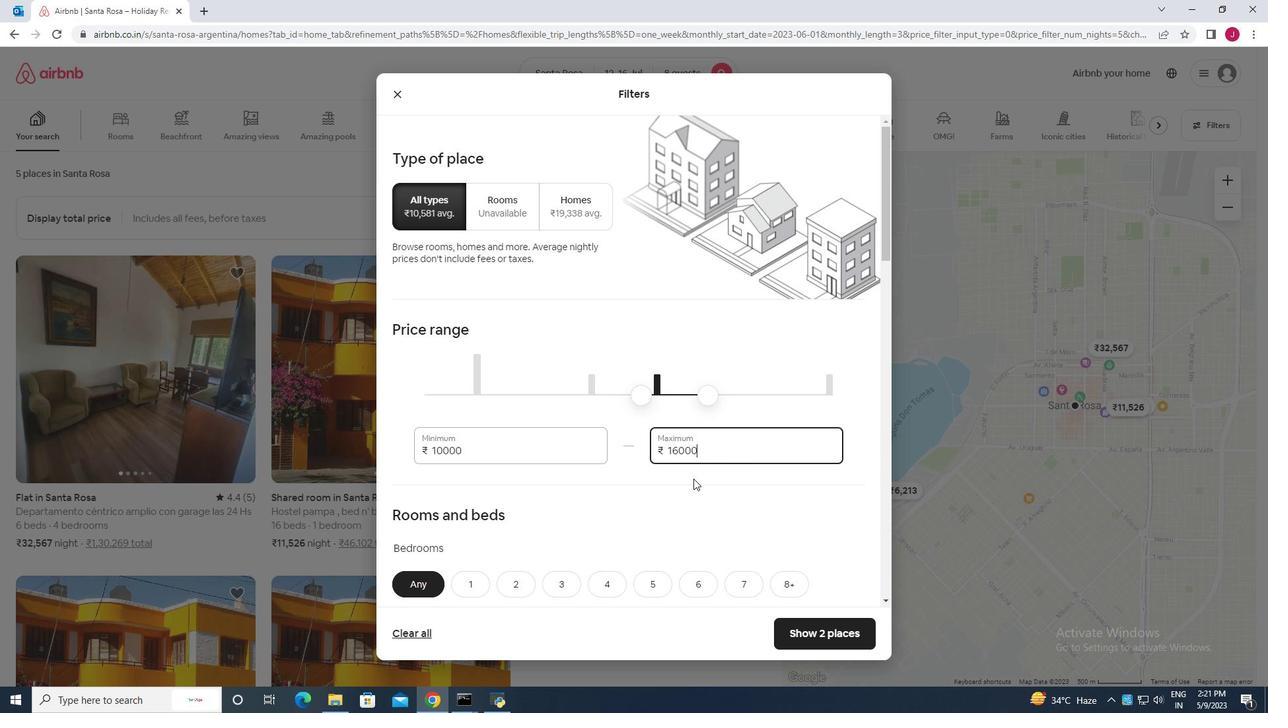 
Action: Mouse moved to (682, 477)
Screenshot: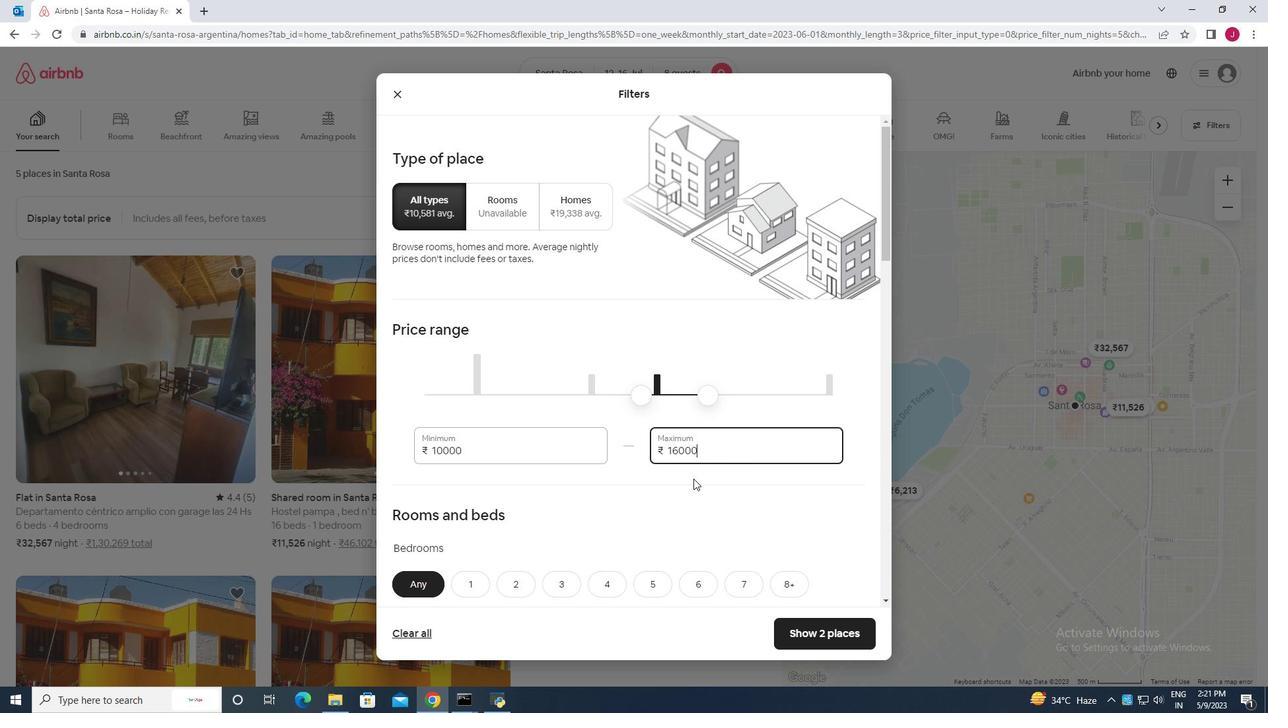 
Action: Mouse scrolled (682, 477) with delta (0, 0)
Screenshot: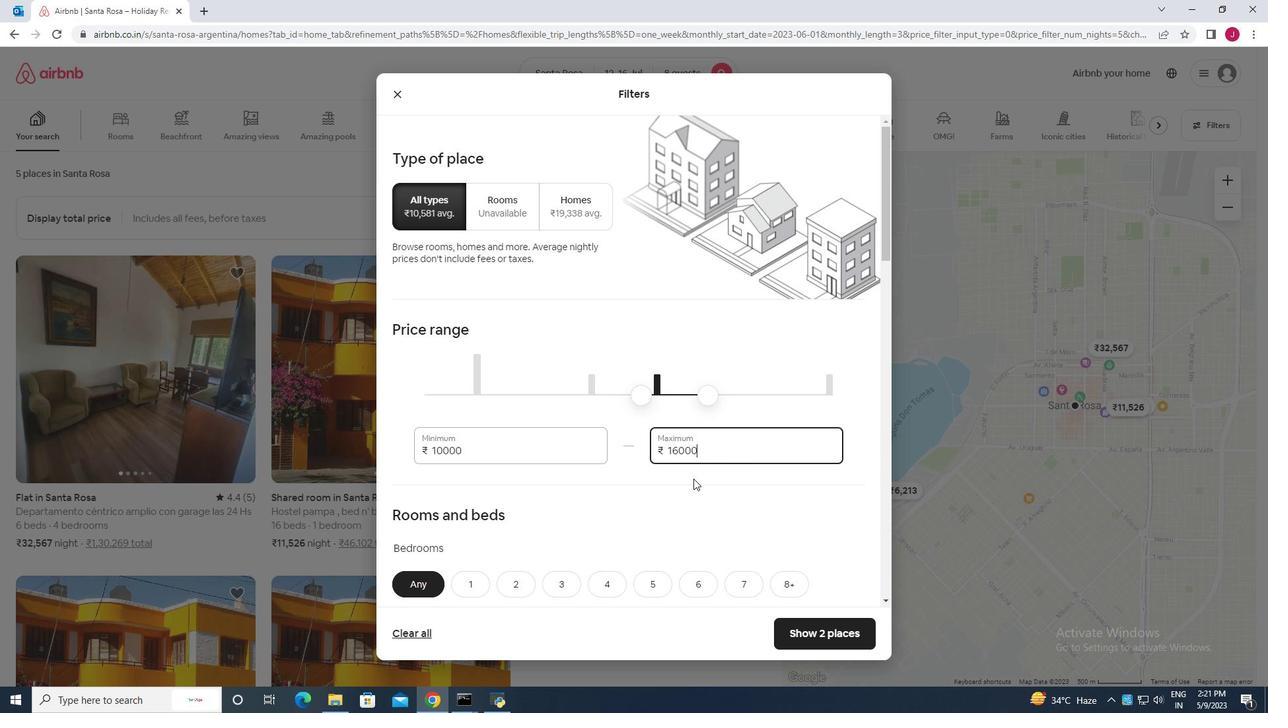 
Action: Mouse moved to (682, 477)
Screenshot: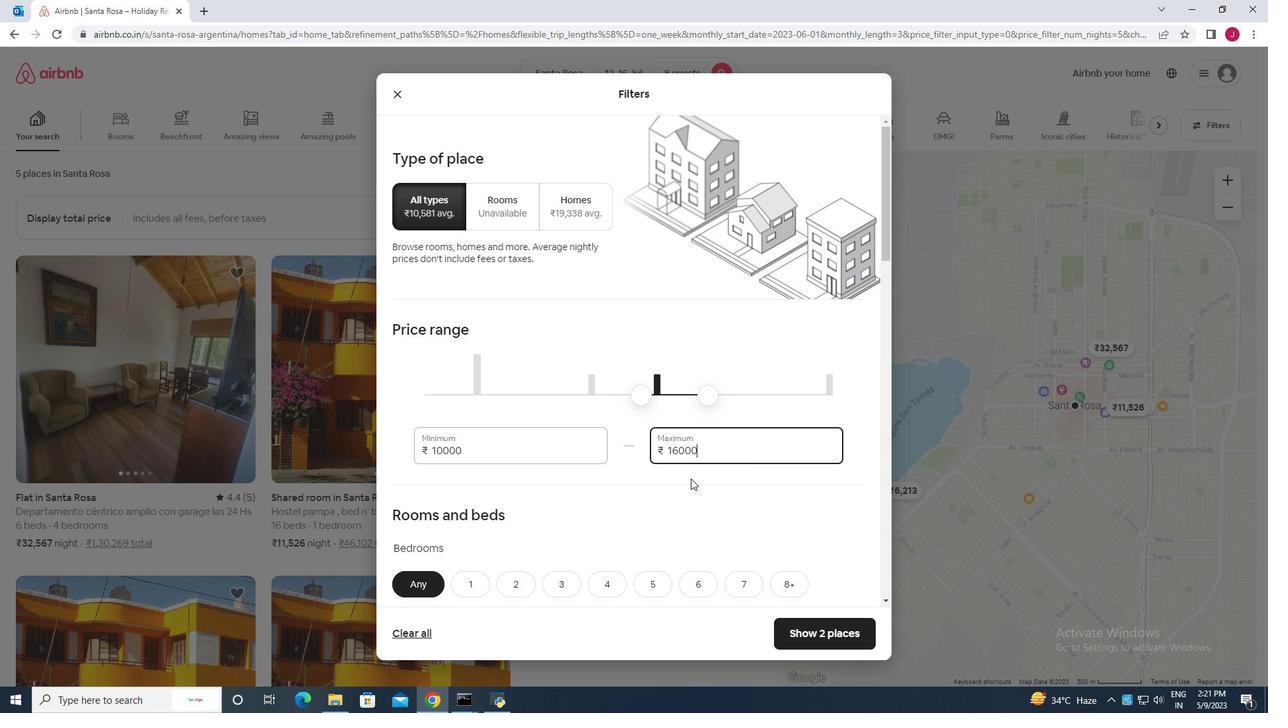 
Action: Mouse scrolled (682, 477) with delta (0, 0)
Screenshot: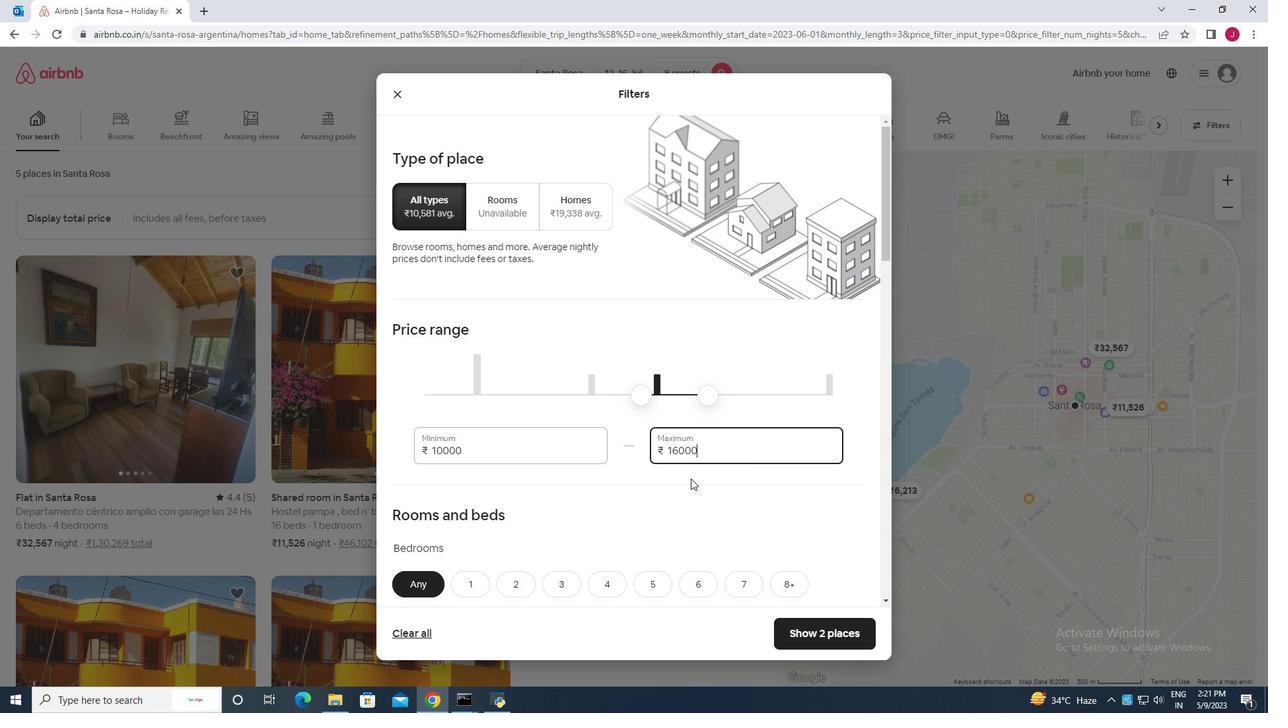 
Action: Mouse moved to (791, 384)
Screenshot: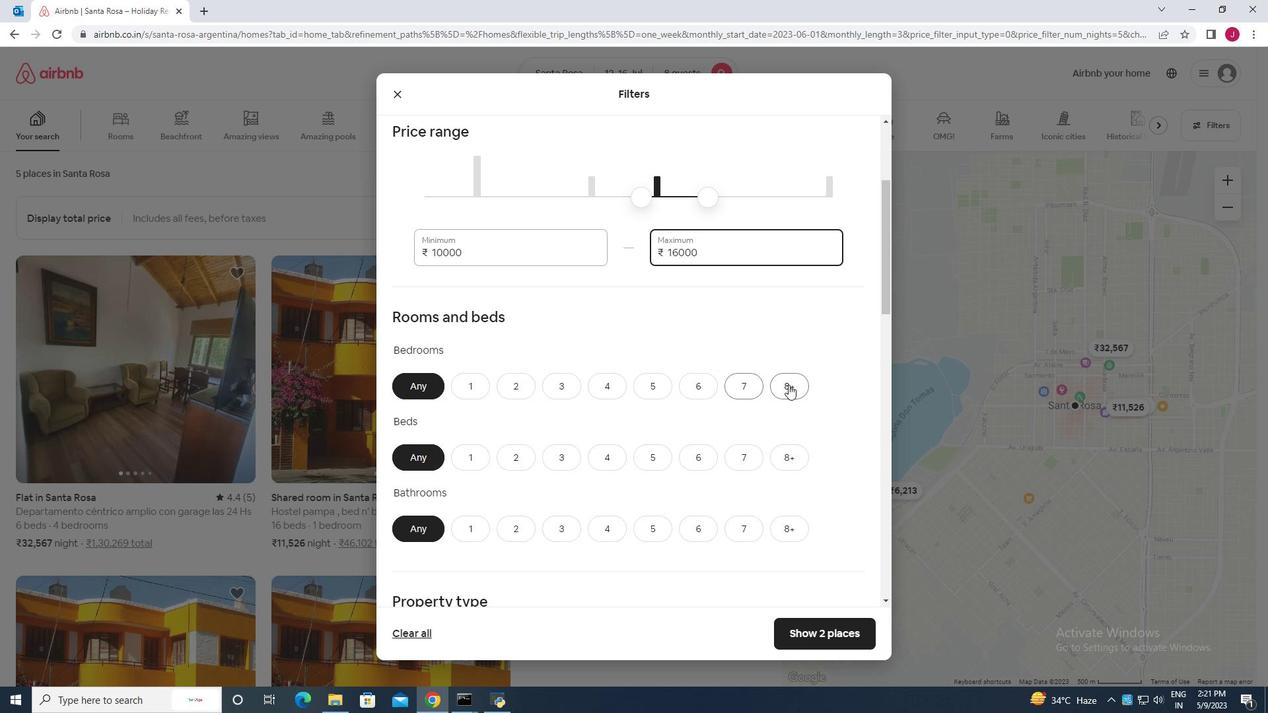 
Action: Mouse pressed left at (791, 384)
Screenshot: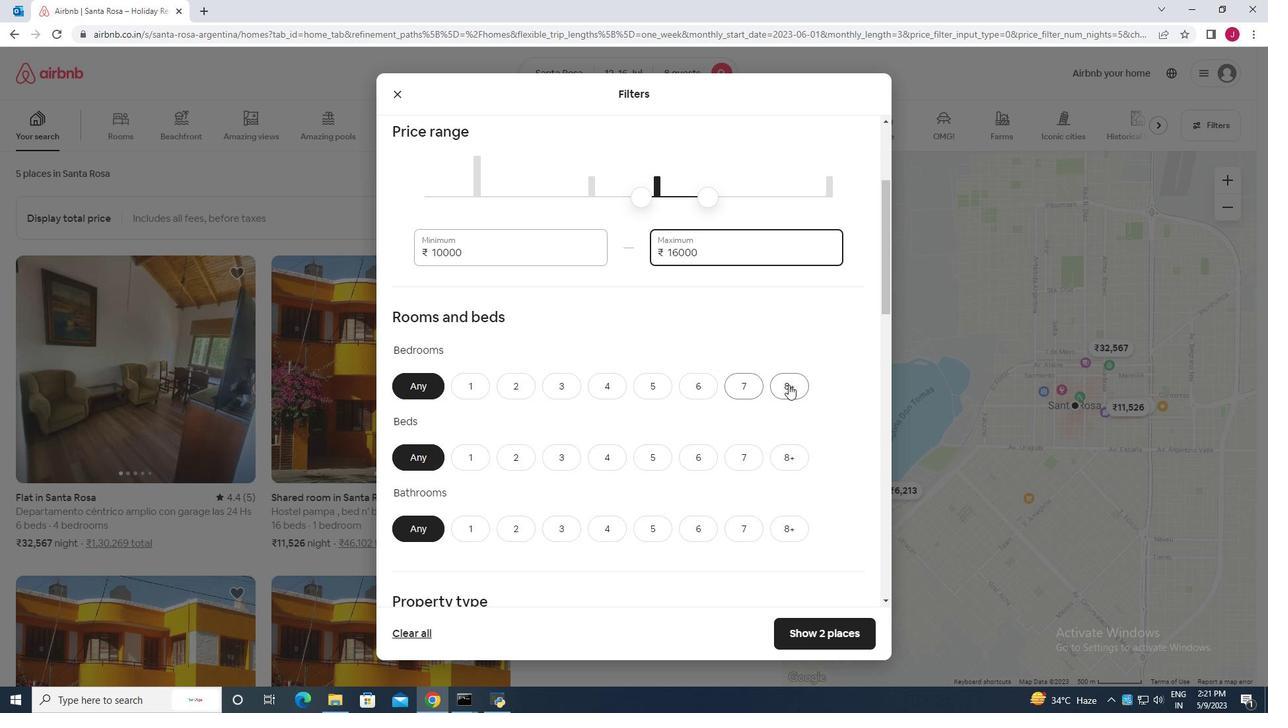 
Action: Mouse moved to (792, 454)
Screenshot: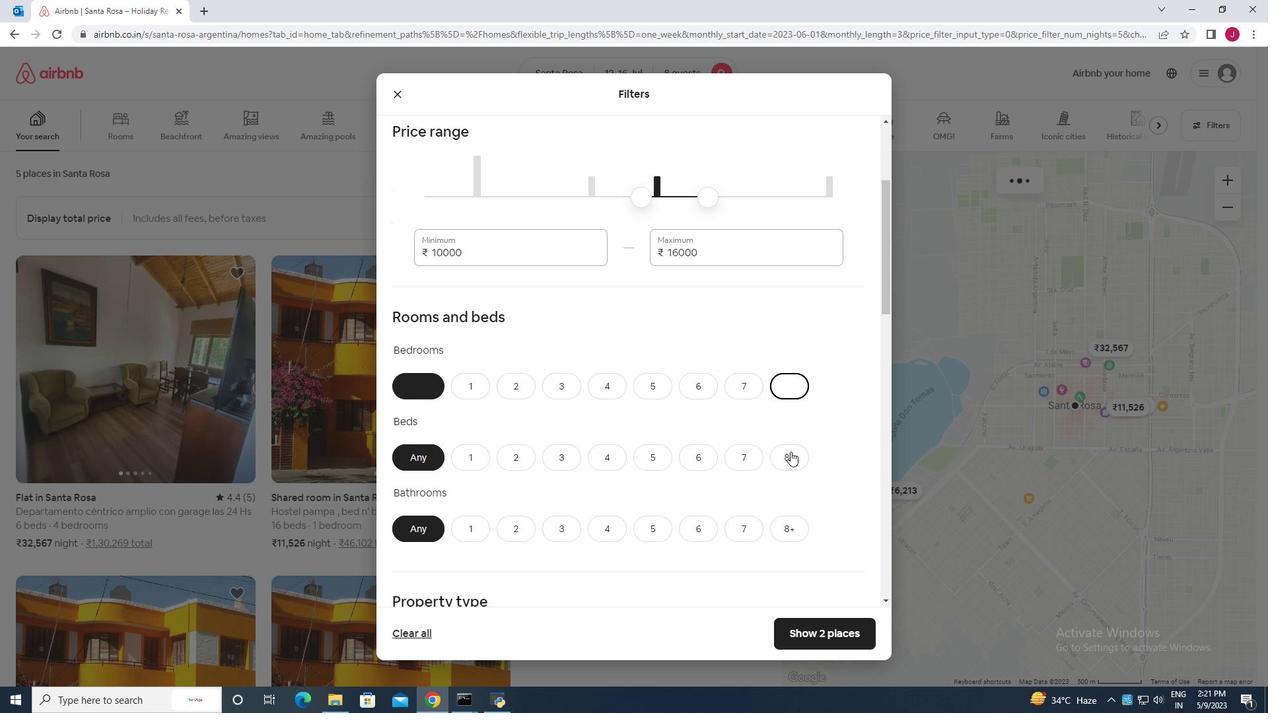 
Action: Mouse pressed left at (792, 454)
Screenshot: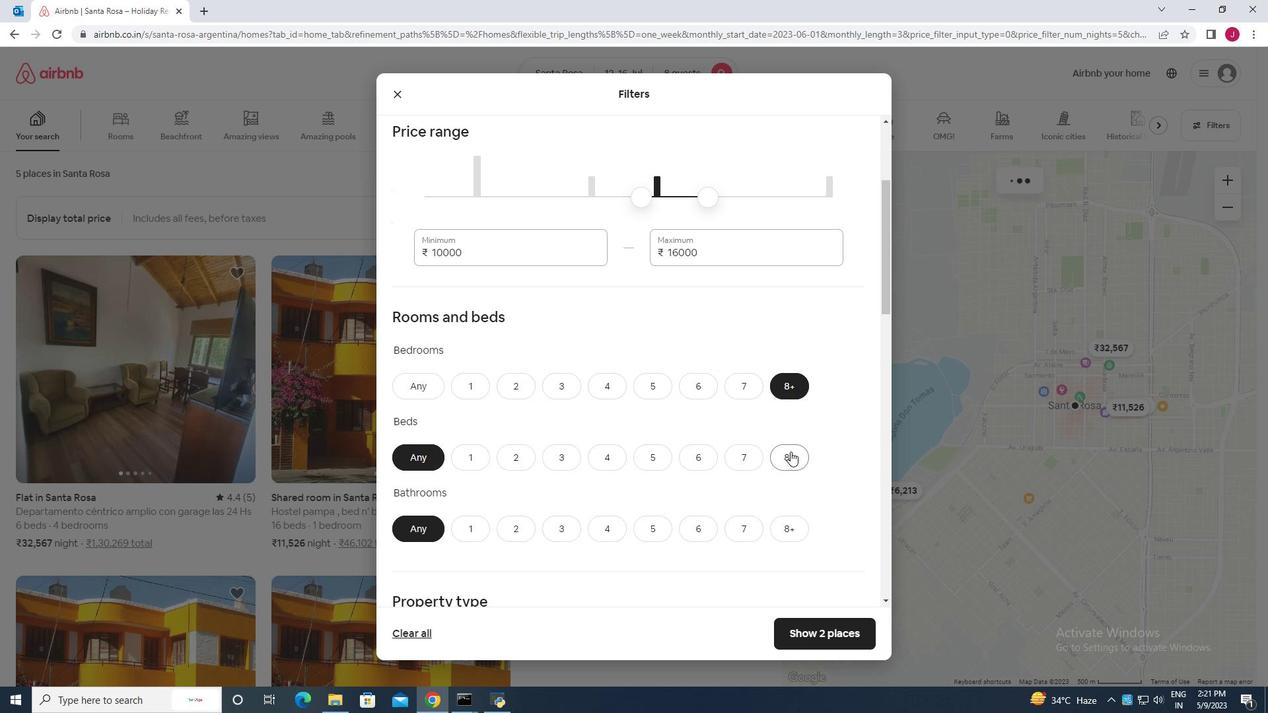
Action: Mouse moved to (788, 528)
Screenshot: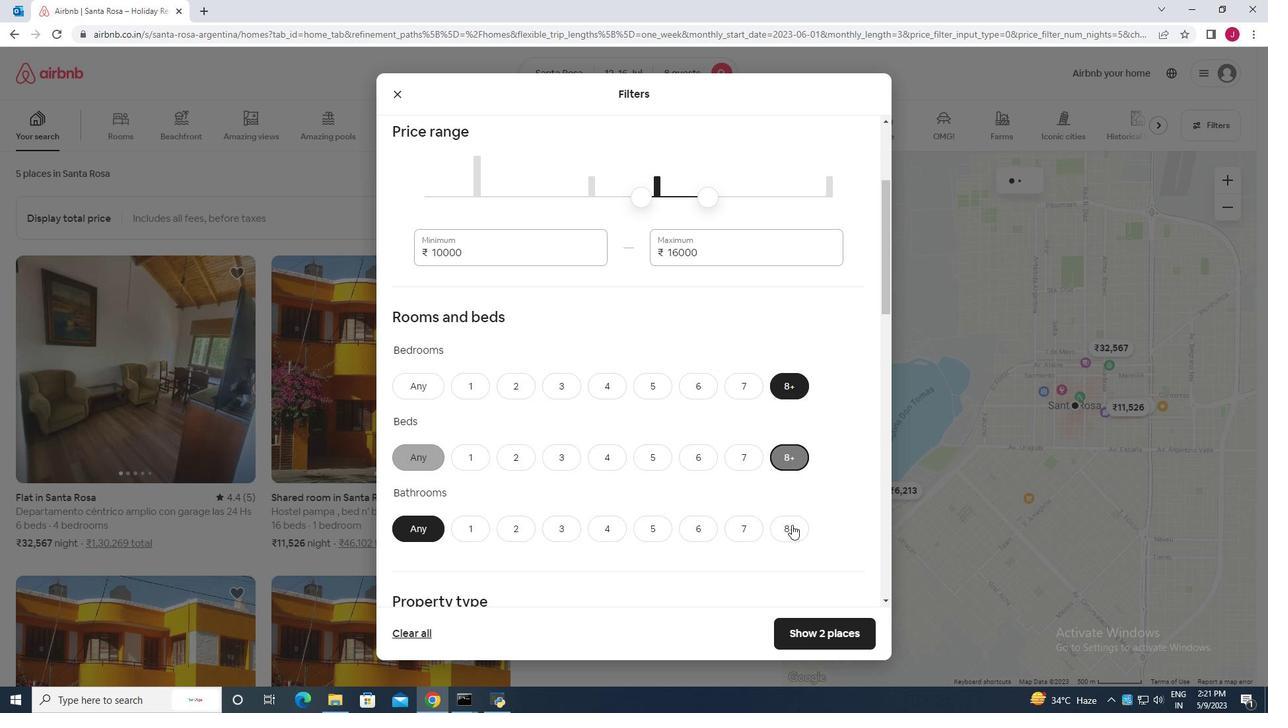 
Action: Mouse pressed left at (788, 528)
Screenshot: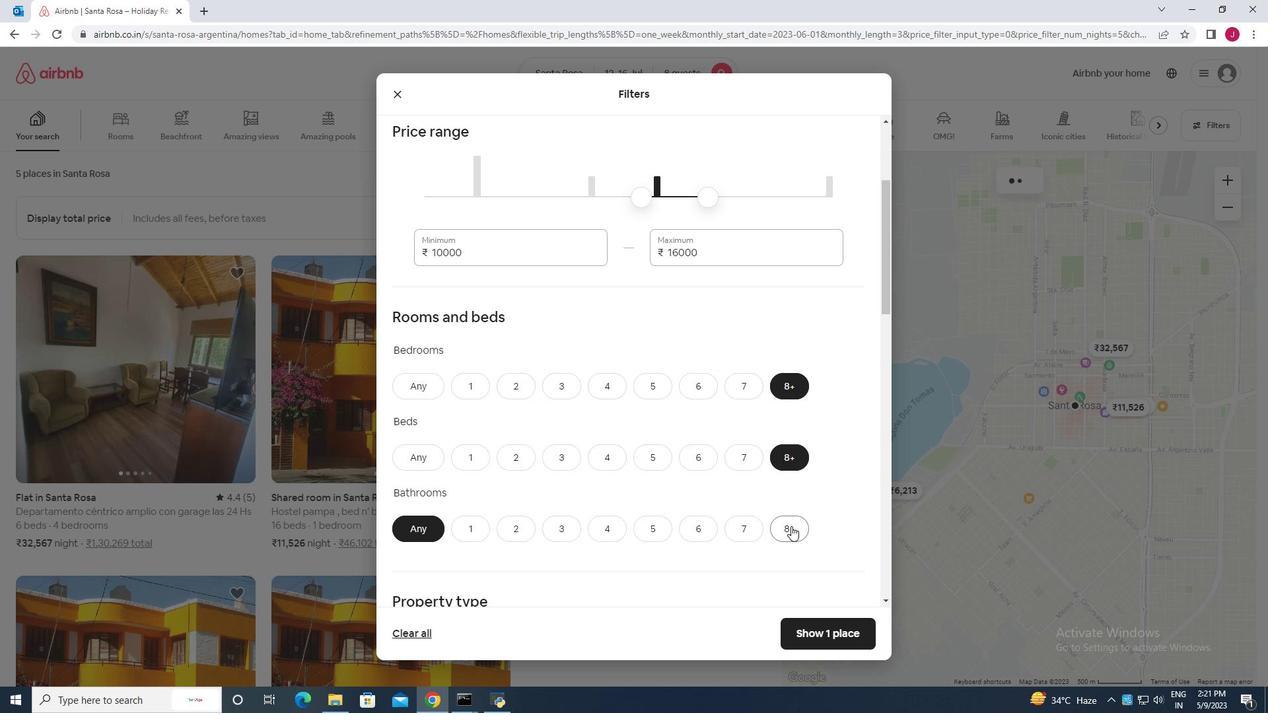 
Action: Mouse moved to (598, 462)
Screenshot: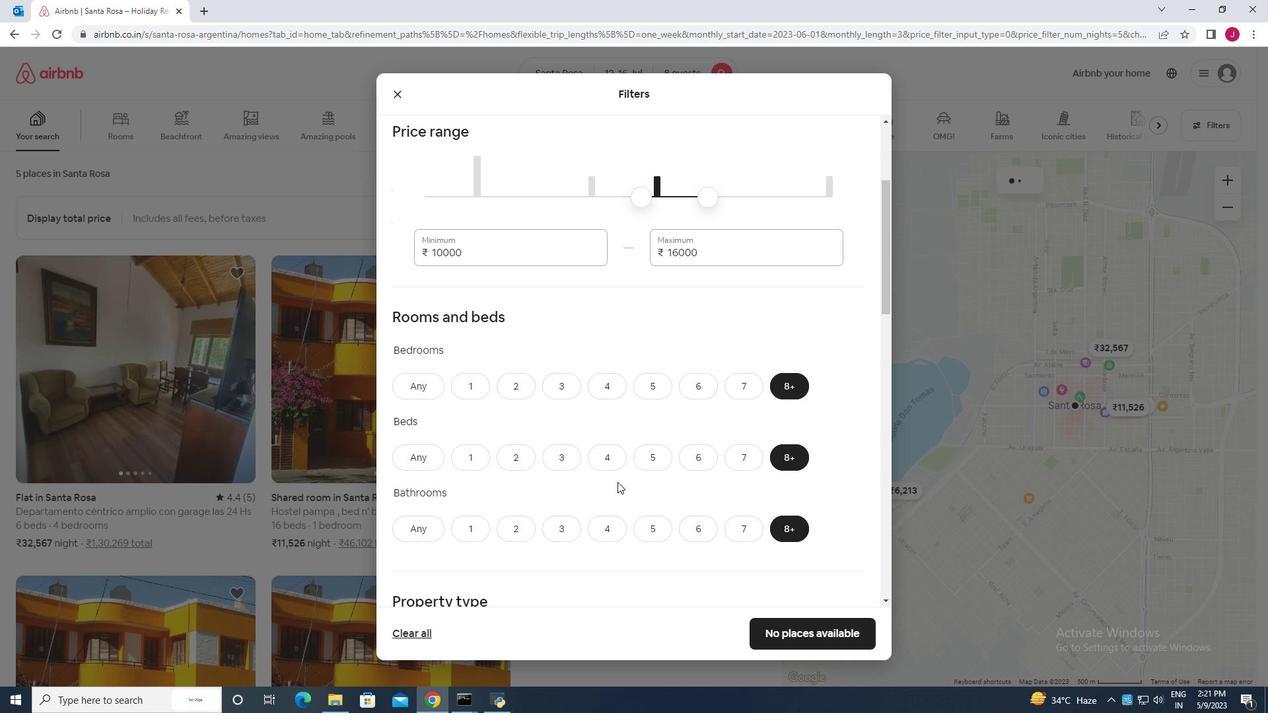 
Action: Mouse scrolled (598, 461) with delta (0, 0)
Screenshot: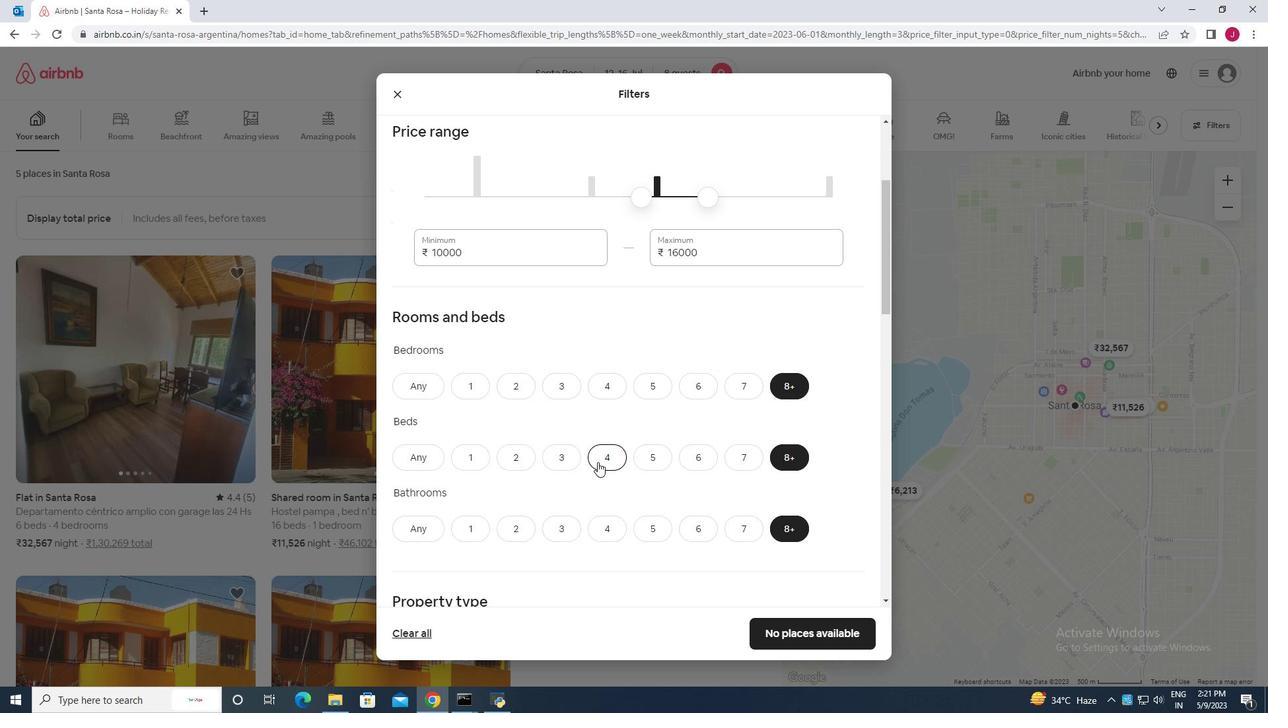 
Action: Mouse scrolled (598, 461) with delta (0, 0)
Screenshot: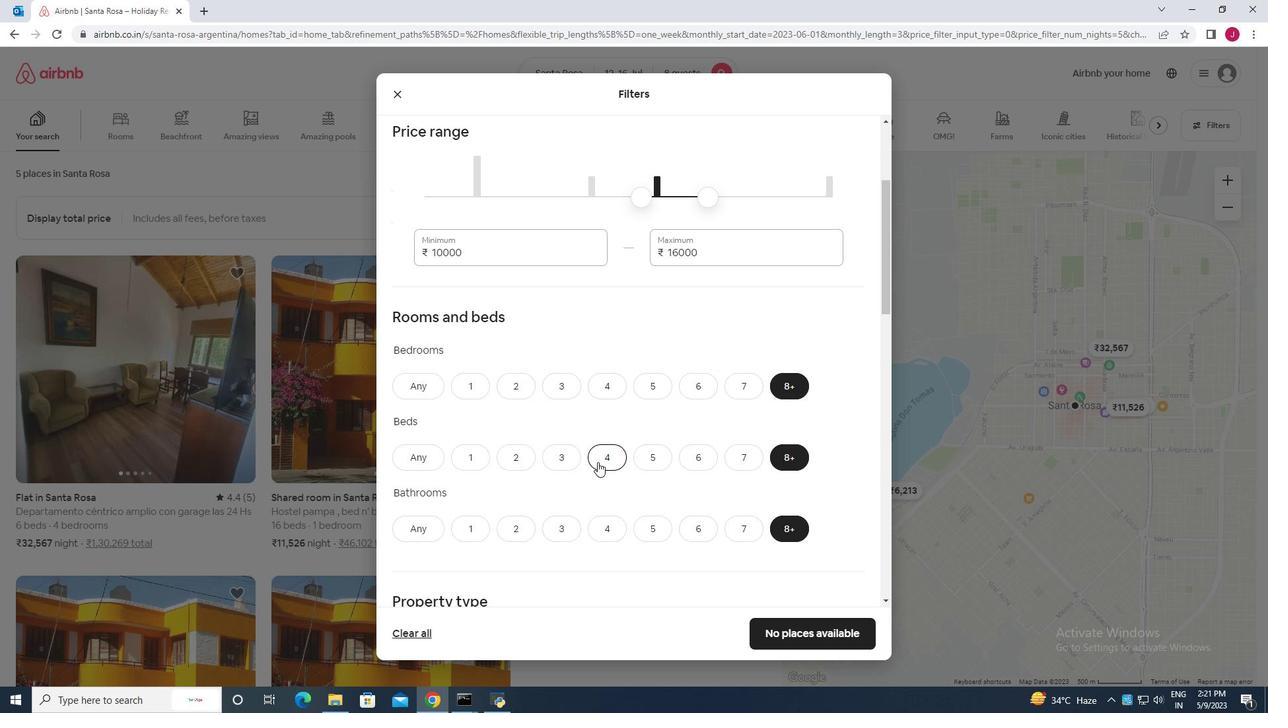 
Action: Mouse scrolled (598, 461) with delta (0, 0)
Screenshot: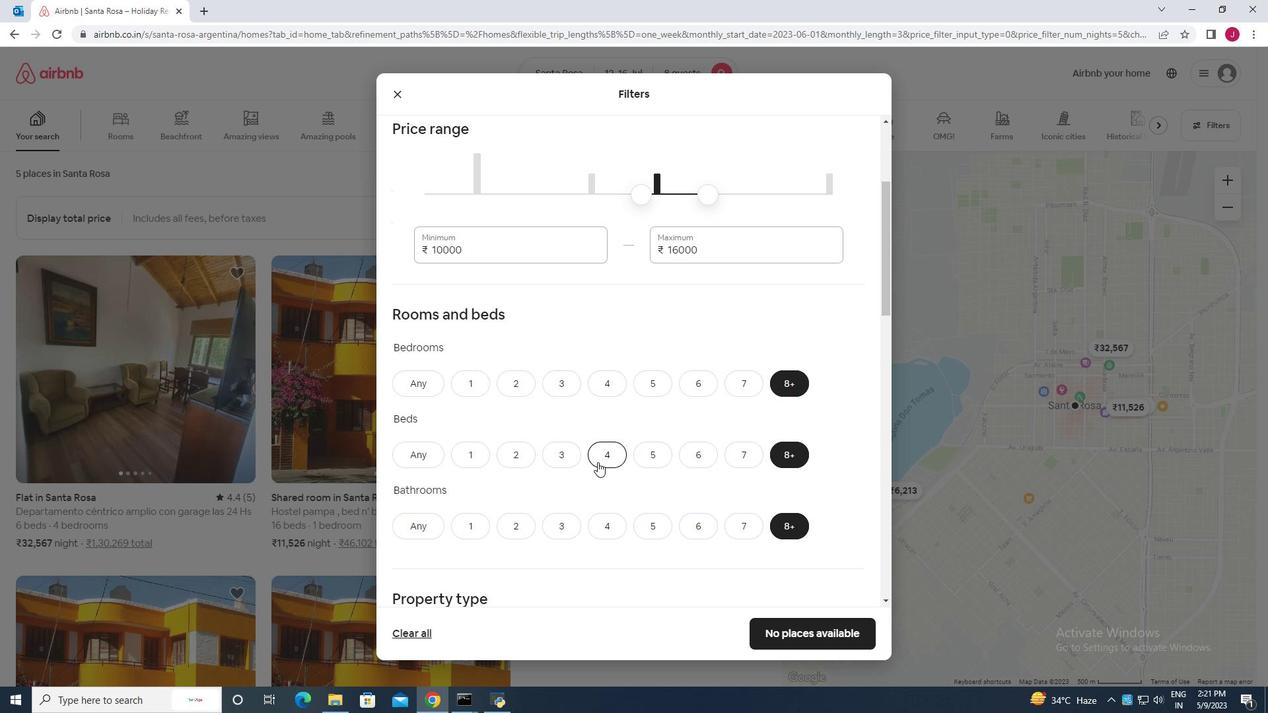 
Action: Mouse moved to (455, 470)
Screenshot: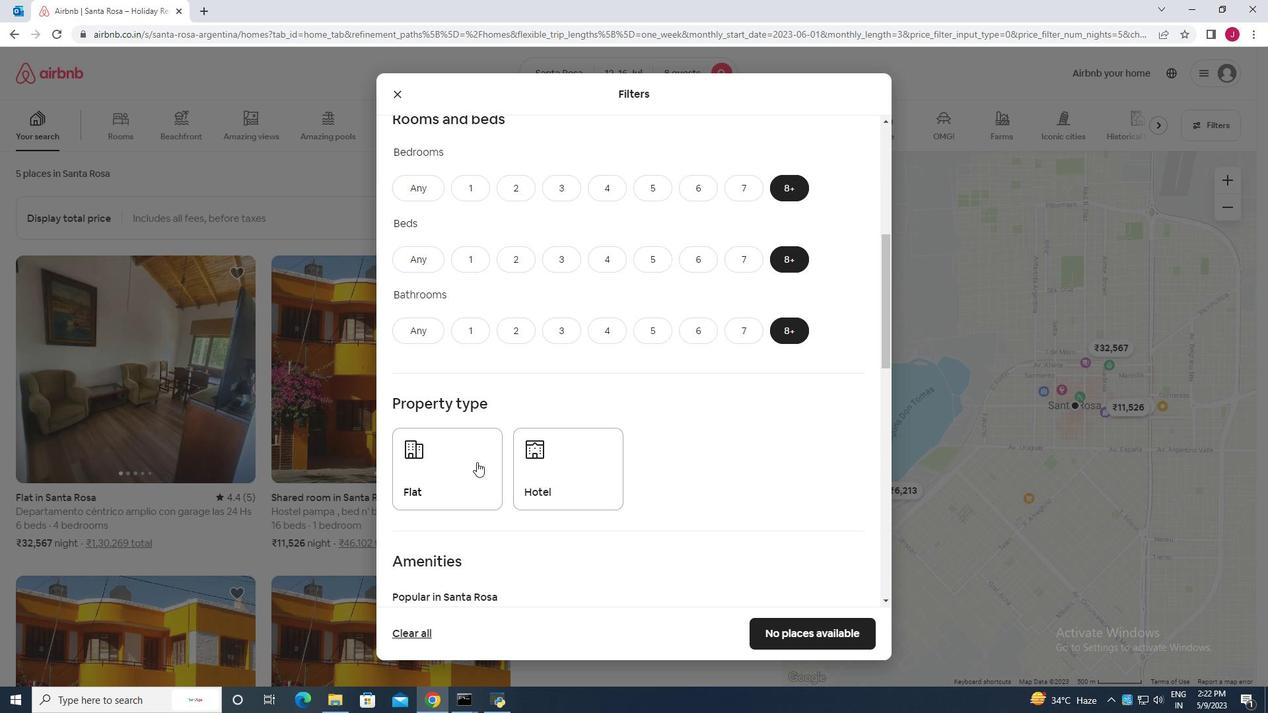 
Action: Mouse pressed left at (455, 470)
Screenshot: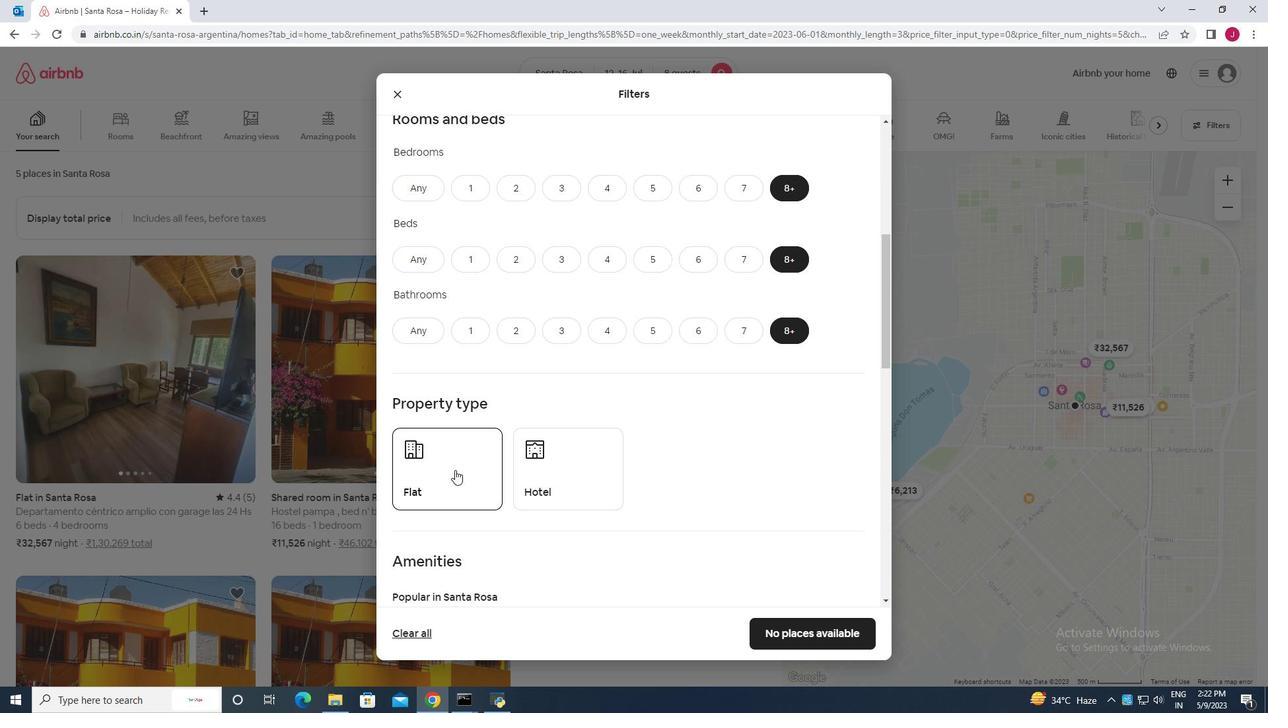 
Action: Mouse moved to (530, 483)
Screenshot: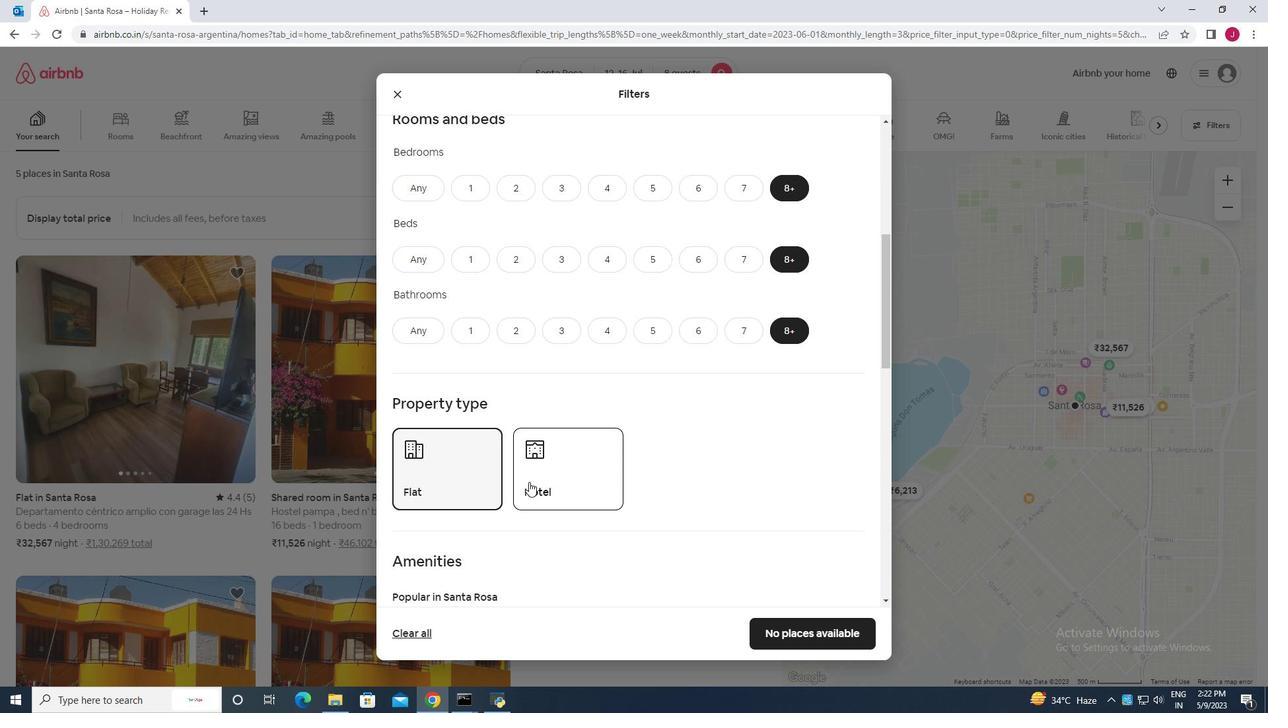 
Action: Mouse scrolled (530, 482) with delta (0, 0)
Screenshot: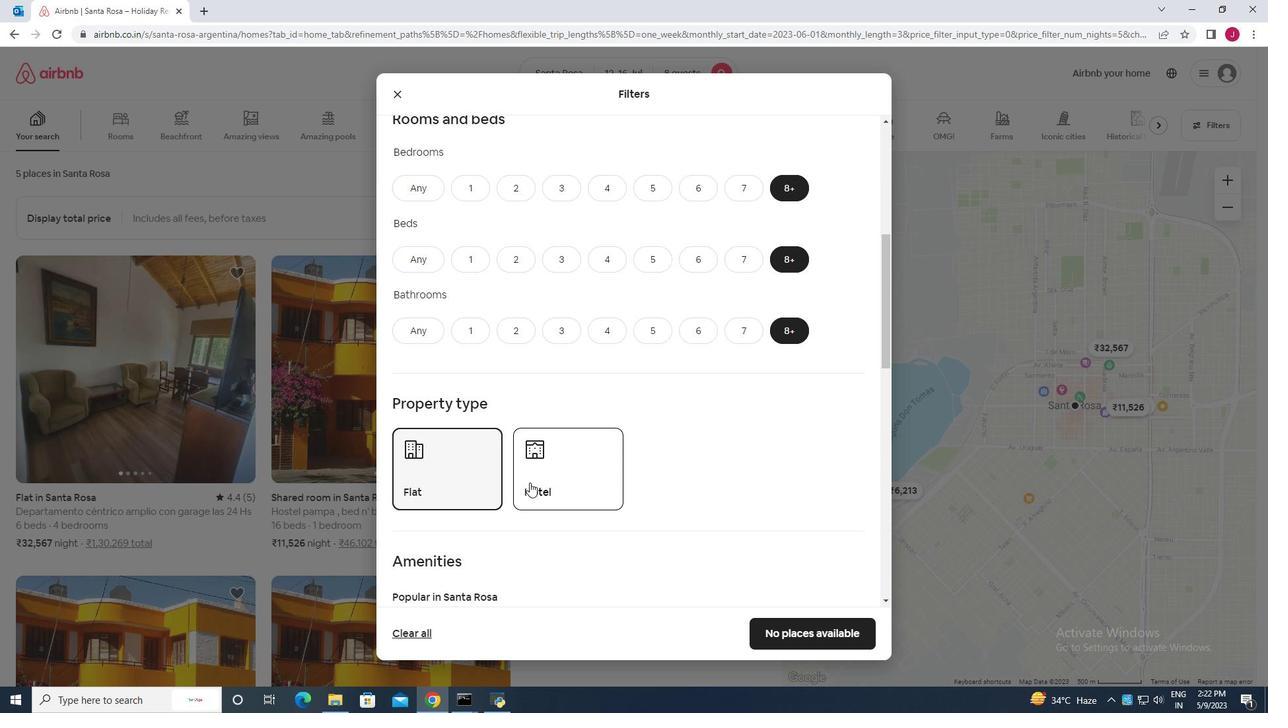 
Action: Mouse scrolled (530, 482) with delta (0, 0)
Screenshot: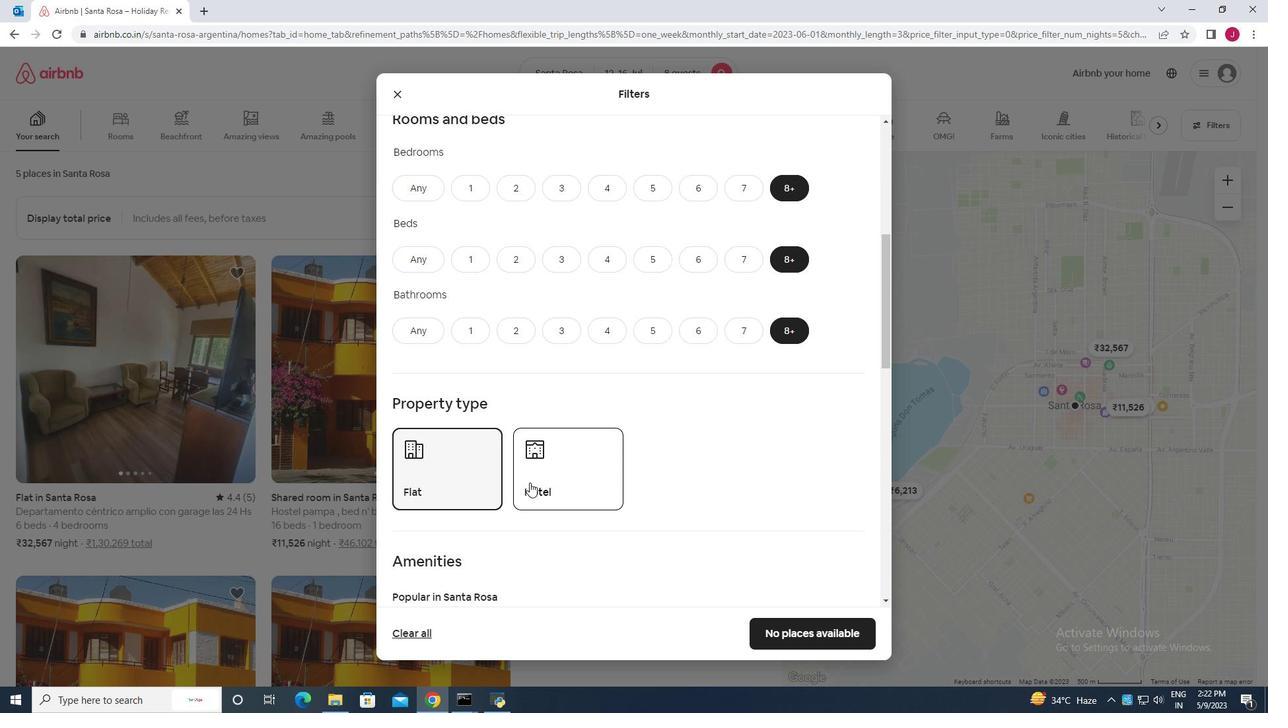 
Action: Mouse moved to (400, 495)
Screenshot: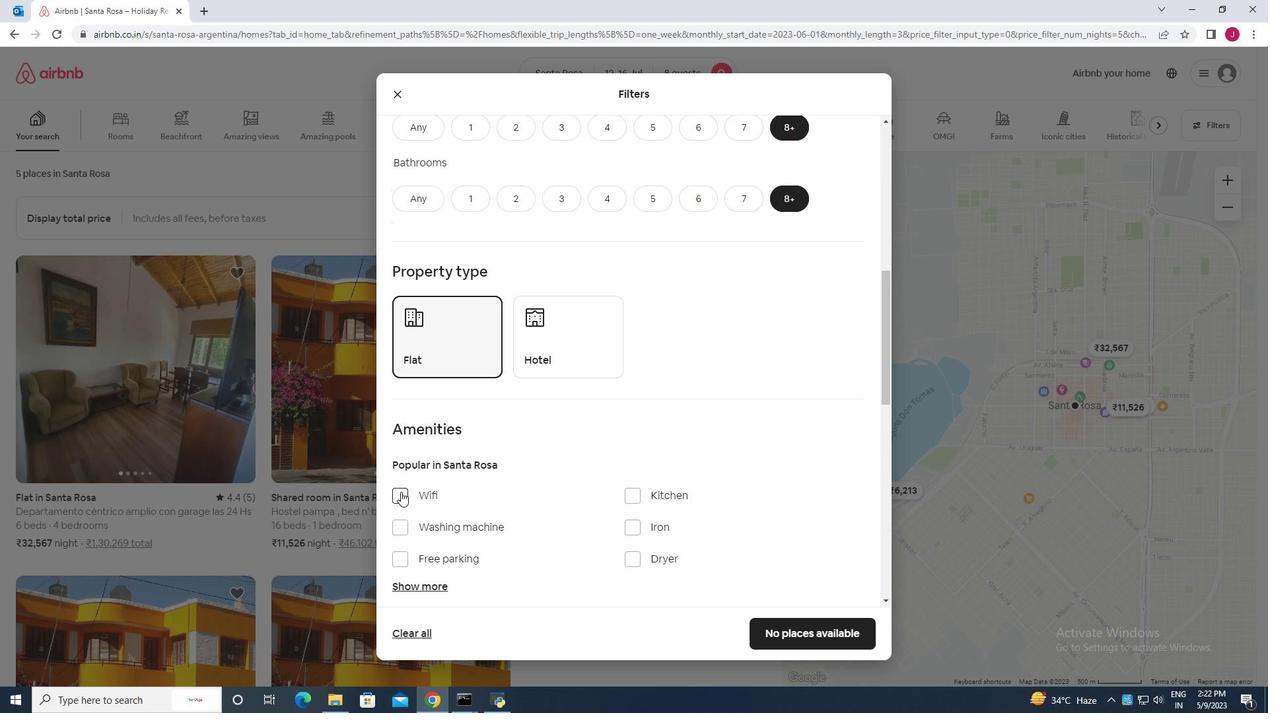 
Action: Mouse pressed left at (400, 495)
Screenshot: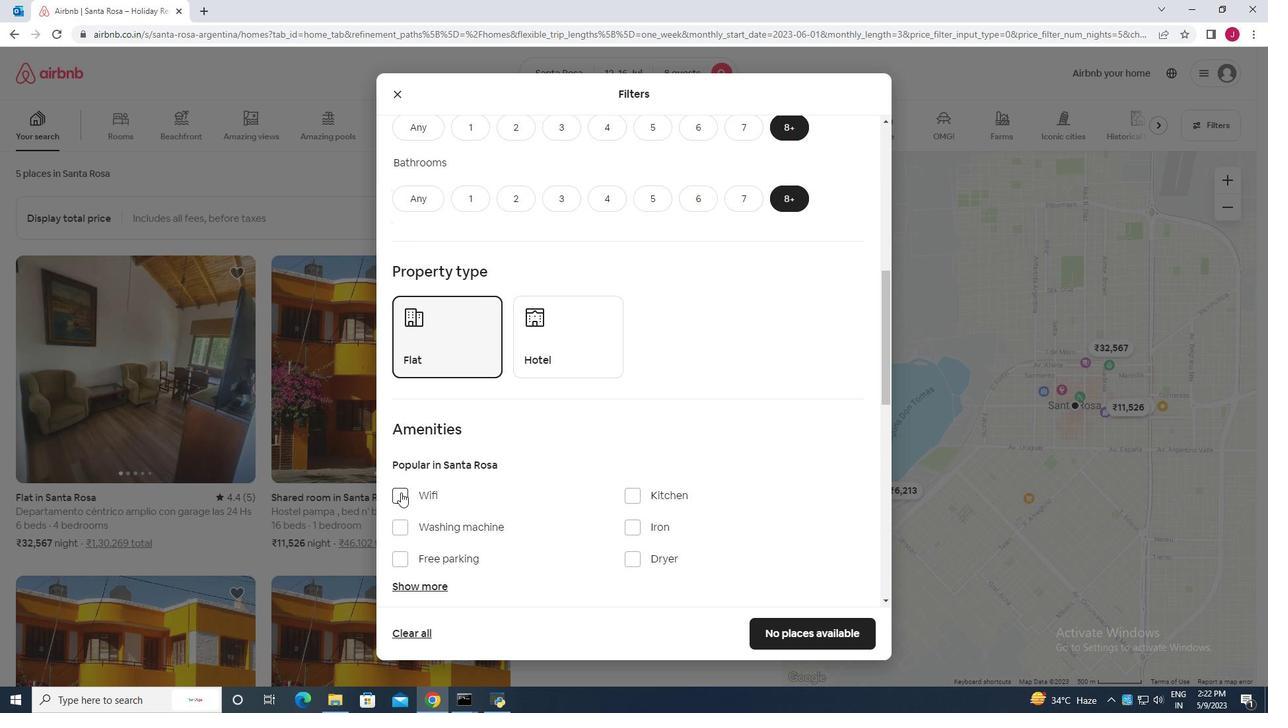 
Action: Mouse moved to (504, 475)
Screenshot: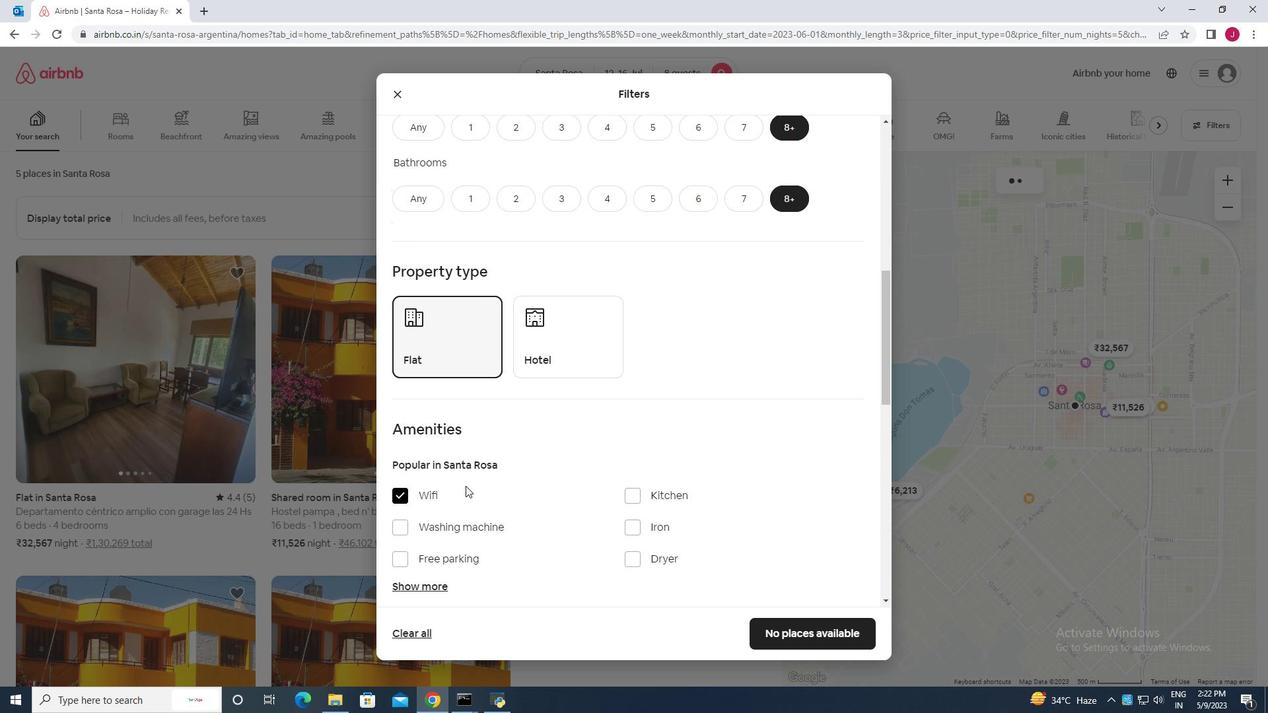 
Action: Mouse scrolled (504, 474) with delta (0, 0)
Screenshot: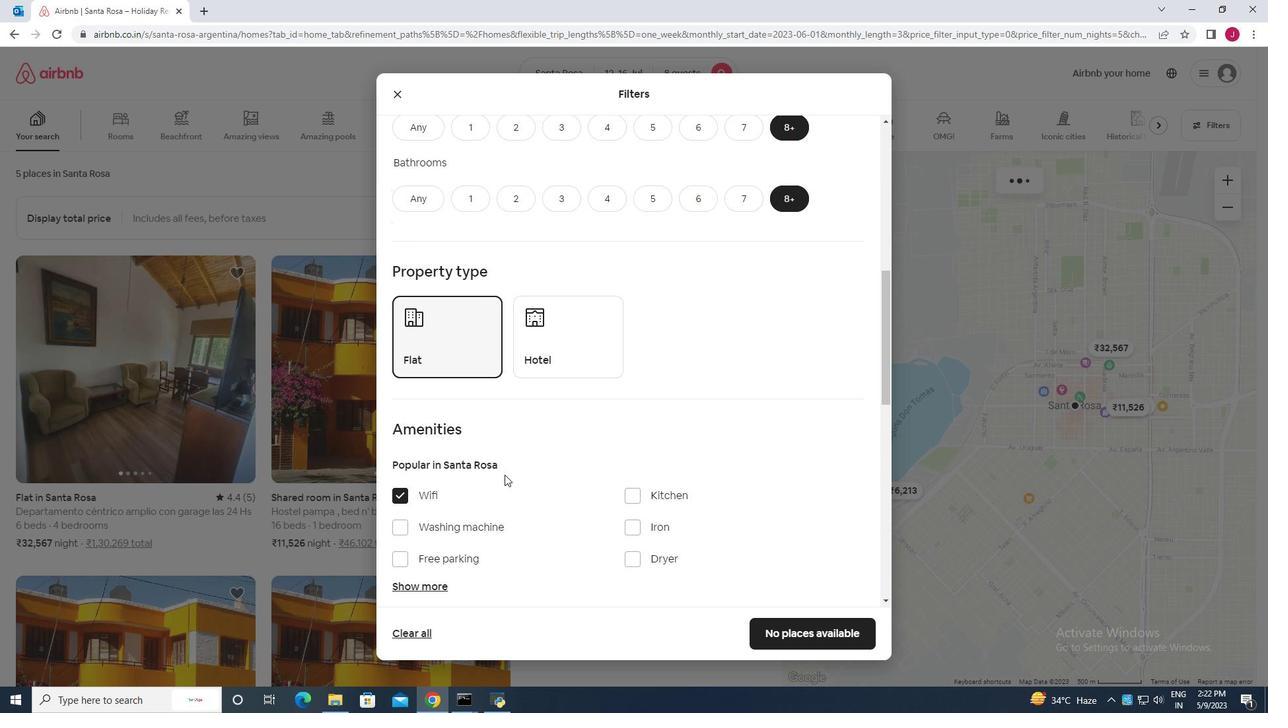 
Action: Mouse scrolled (504, 474) with delta (0, 0)
Screenshot: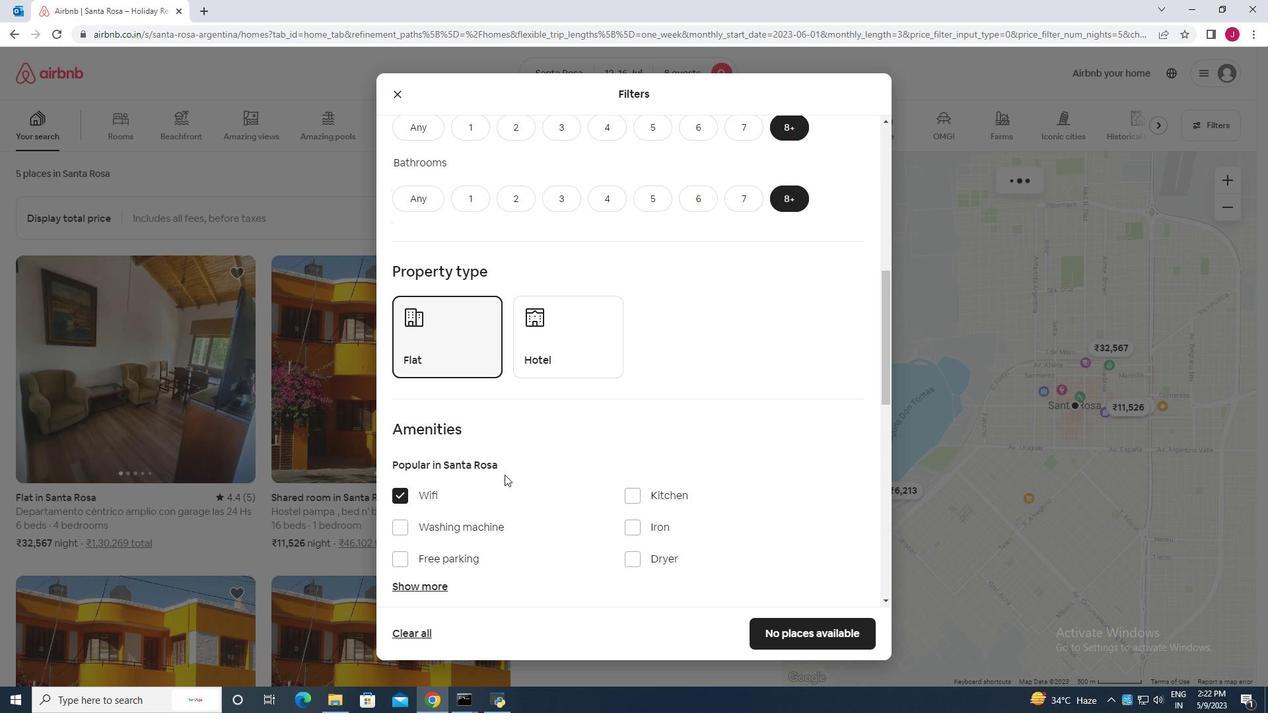 
Action: Mouse moved to (436, 455)
Screenshot: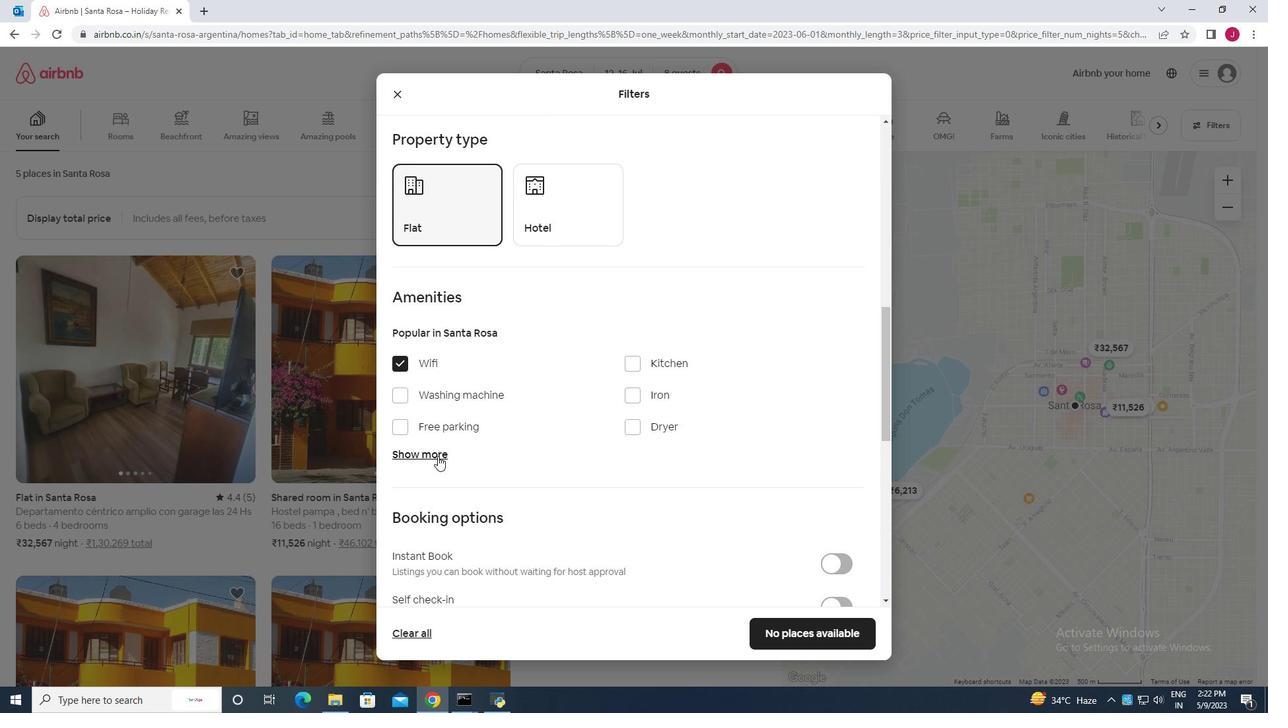 
Action: Mouse pressed left at (436, 455)
Screenshot: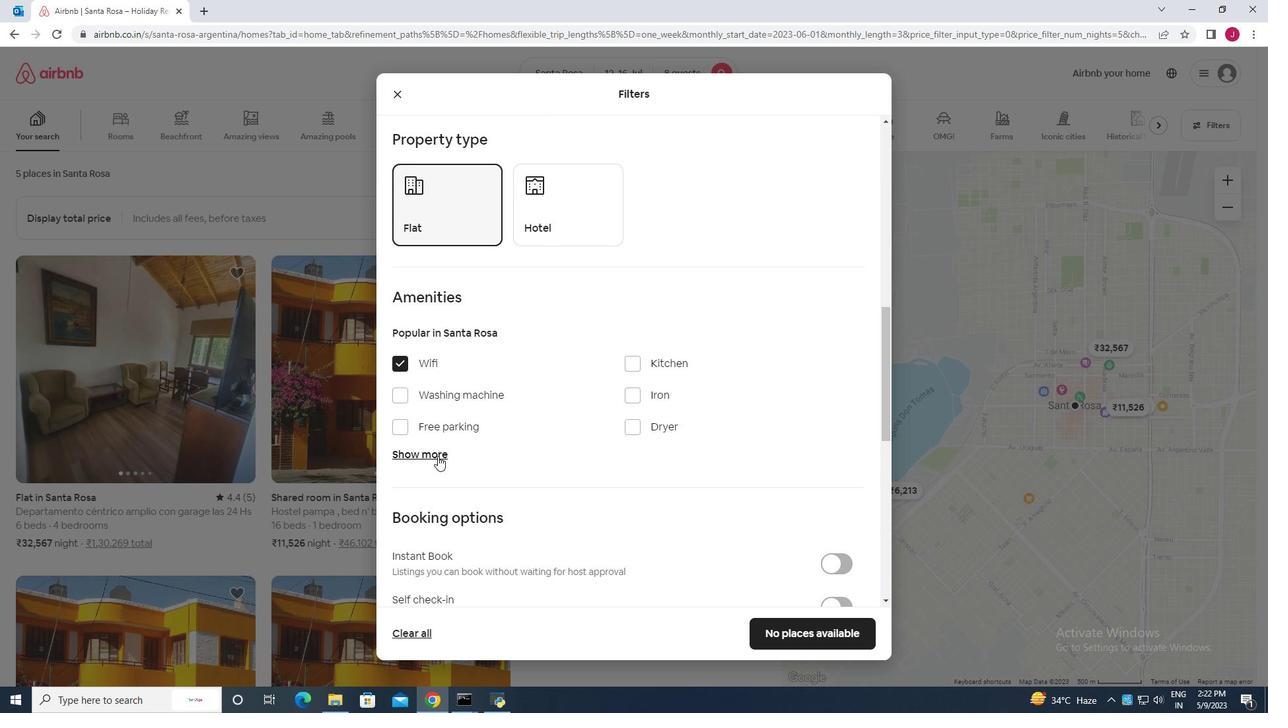 
Action: Mouse moved to (556, 459)
Screenshot: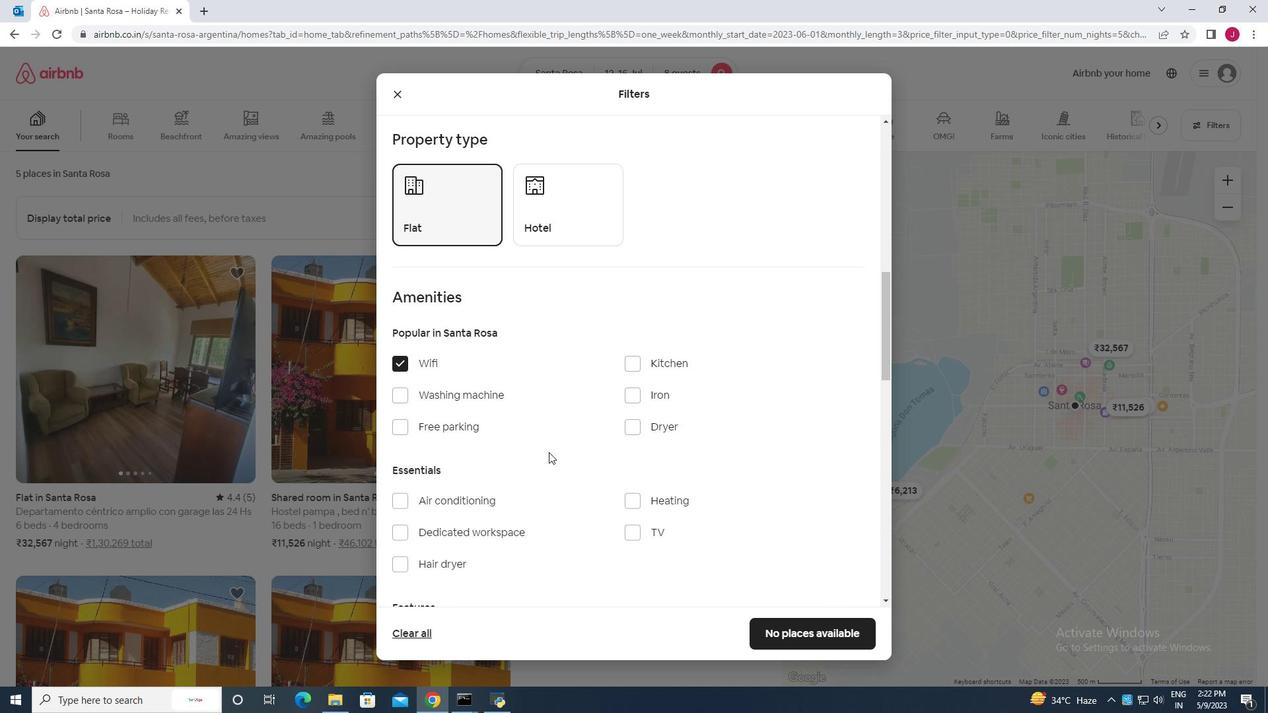 
Action: Mouse scrolled (556, 458) with delta (0, 0)
Screenshot: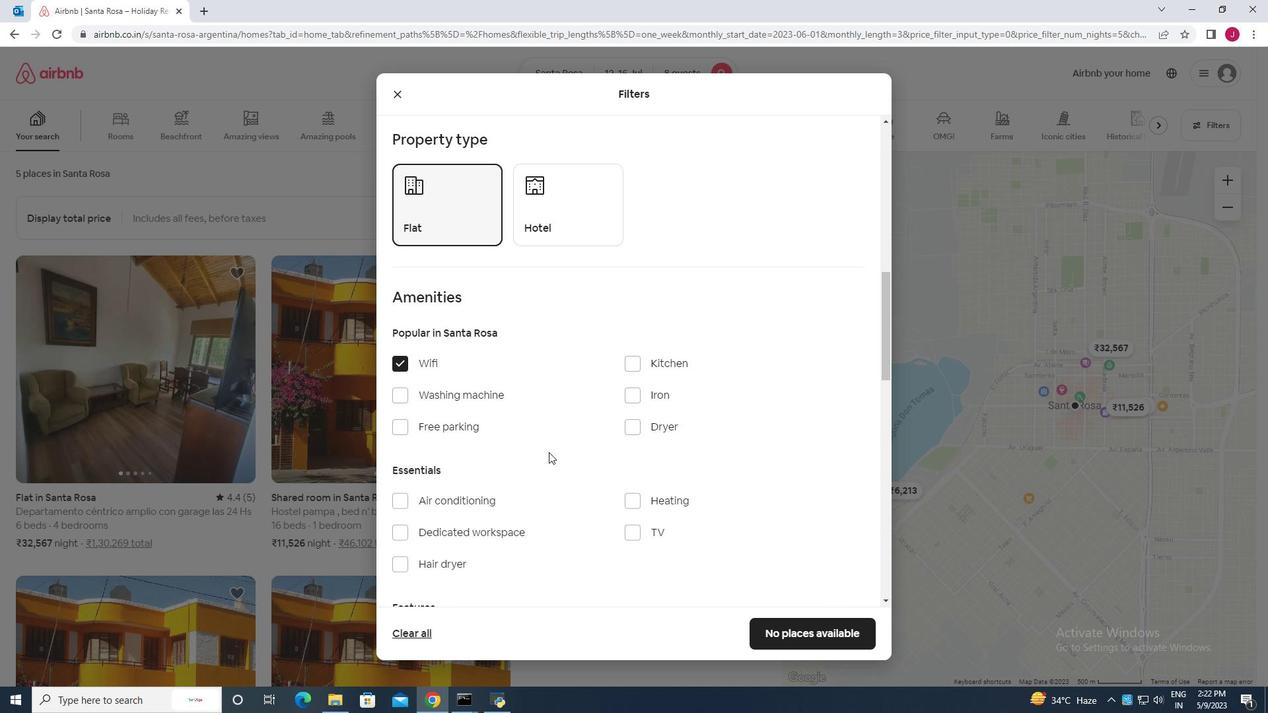 
Action: Mouse moved to (636, 463)
Screenshot: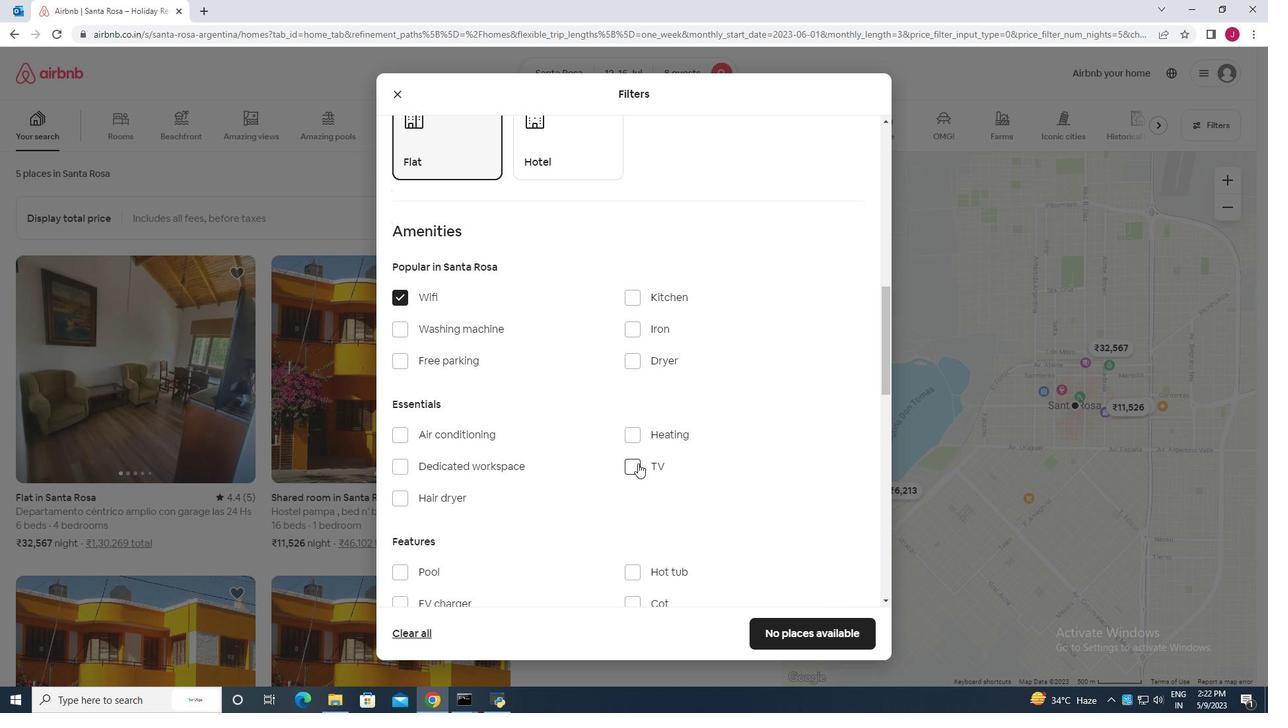 
Action: Mouse pressed left at (636, 463)
Screenshot: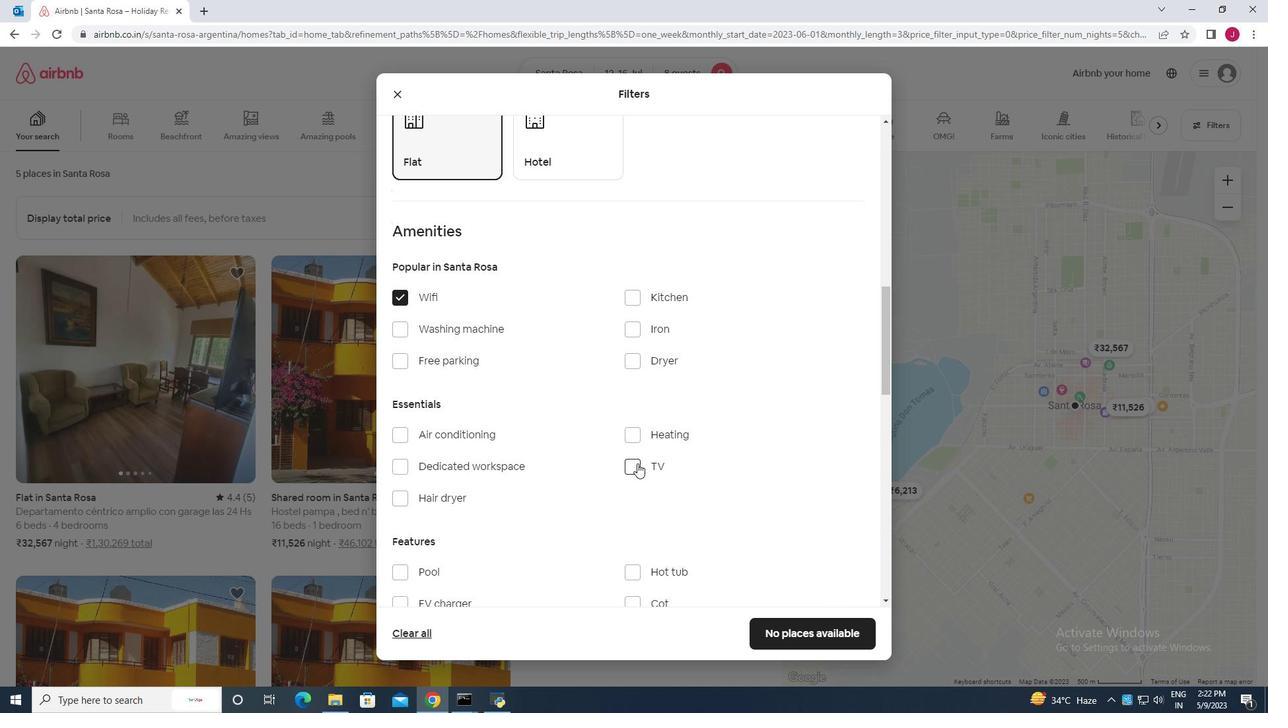 
Action: Mouse moved to (426, 511)
Screenshot: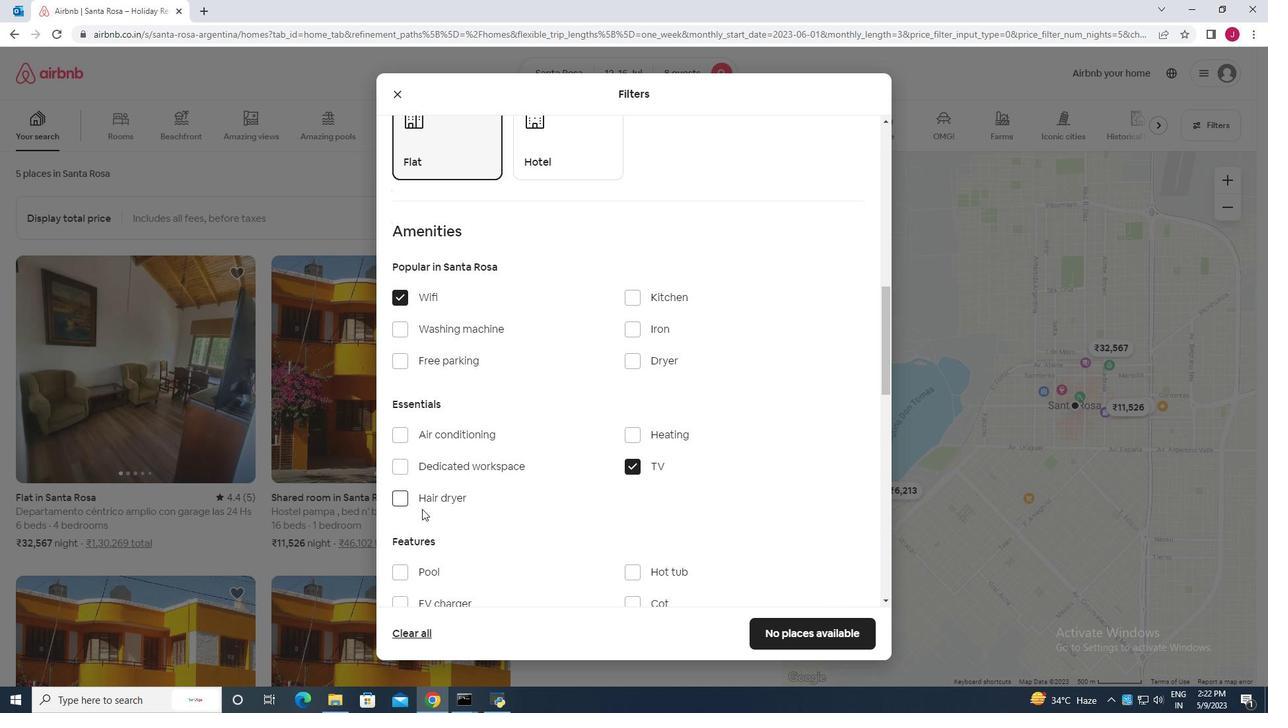 
Action: Mouse scrolled (426, 510) with delta (0, 0)
Screenshot: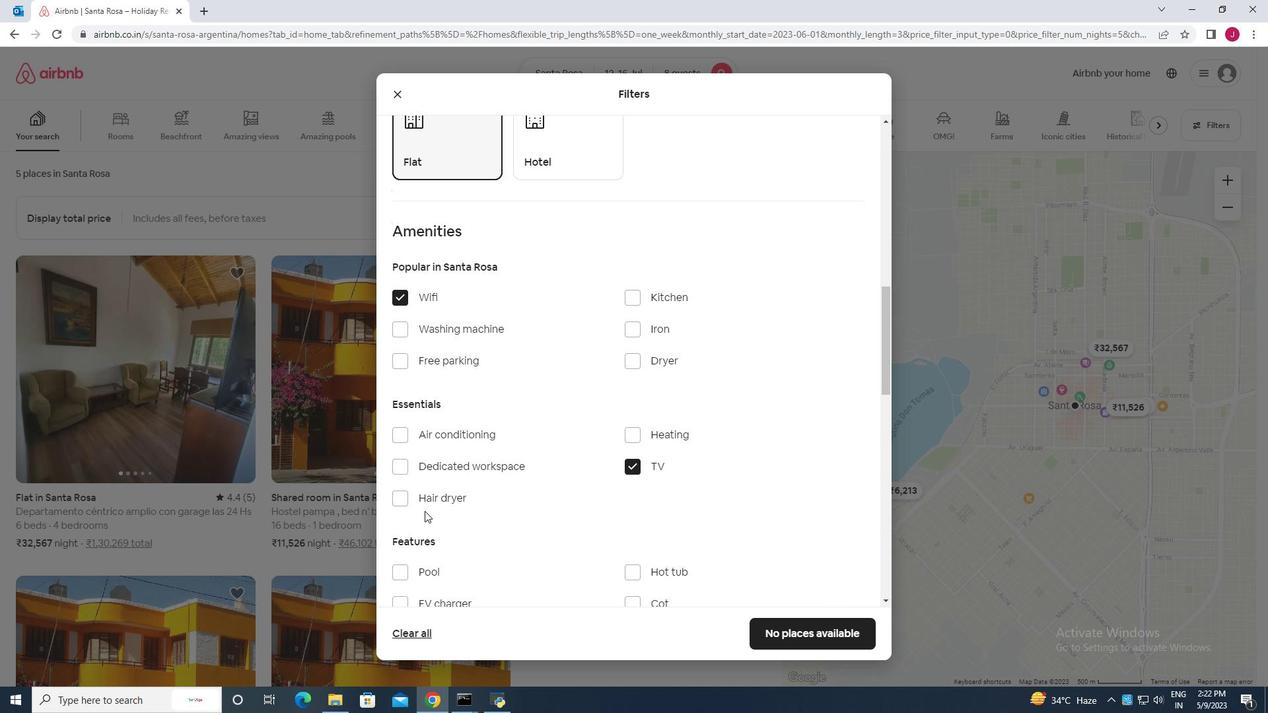 
Action: Mouse scrolled (426, 510) with delta (0, 0)
Screenshot: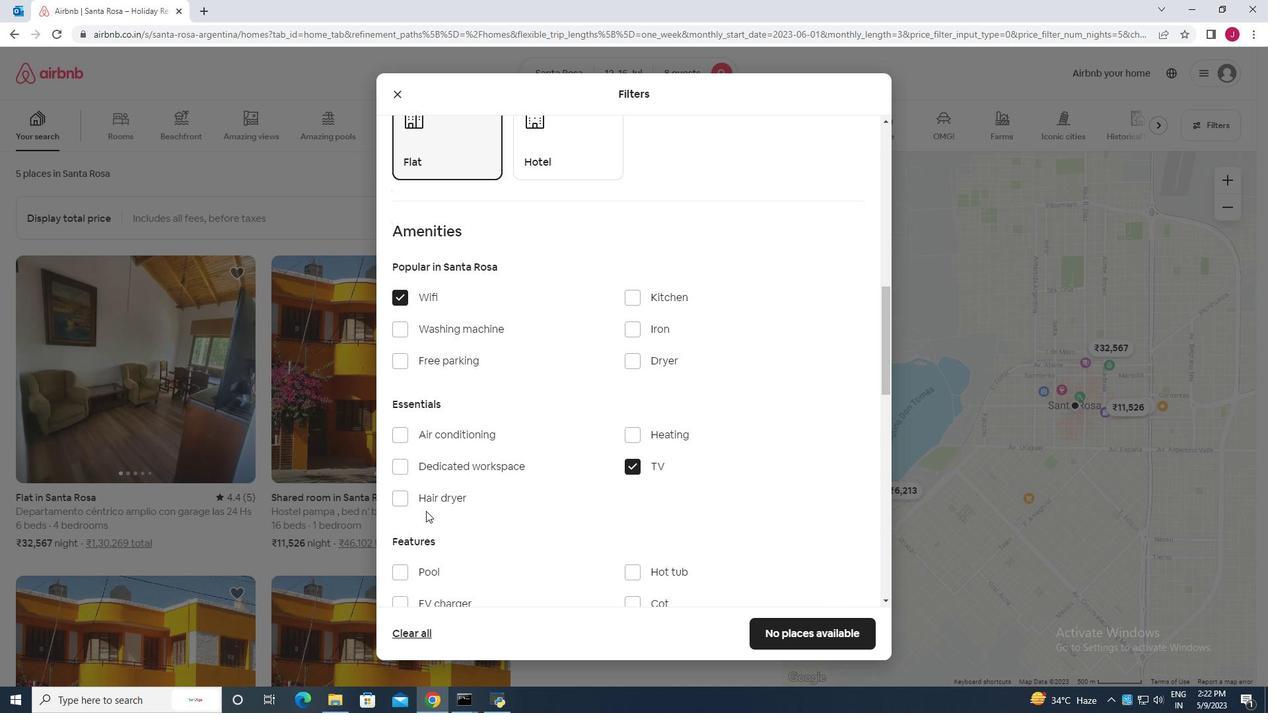 
Action: Mouse moved to (403, 231)
Screenshot: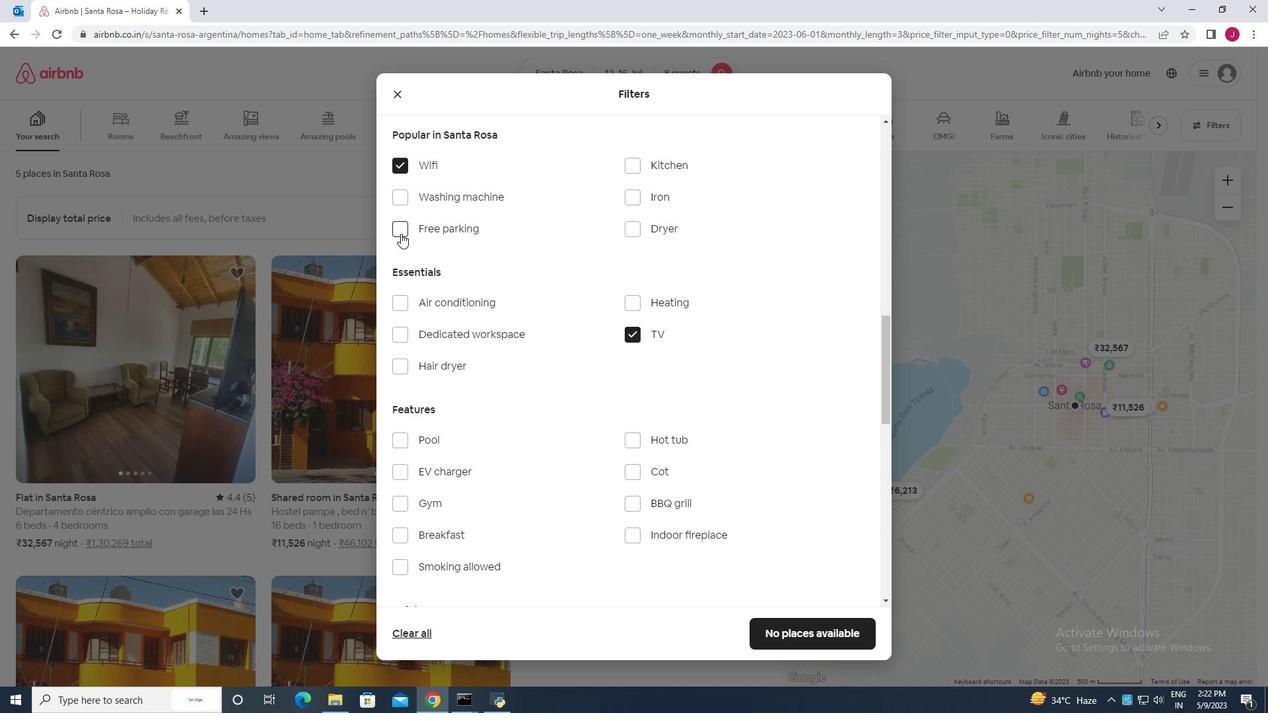 
Action: Mouse pressed left at (403, 231)
Screenshot: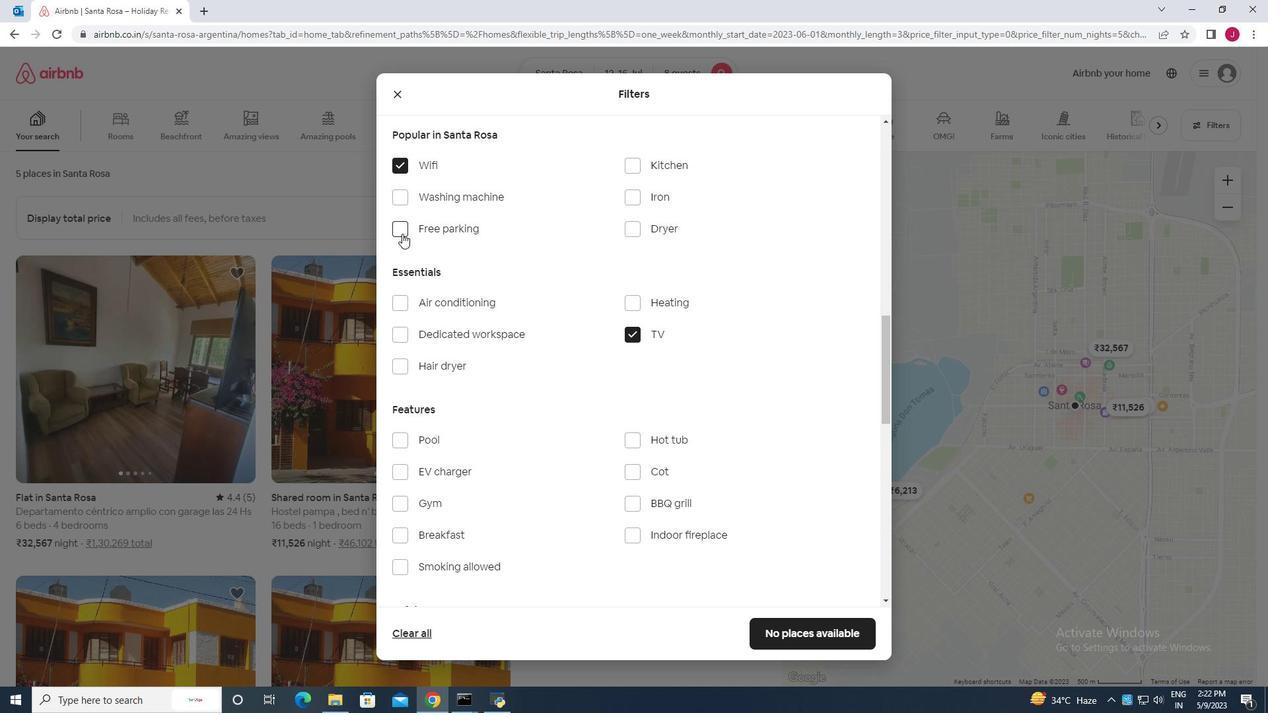 
Action: Mouse moved to (456, 280)
Screenshot: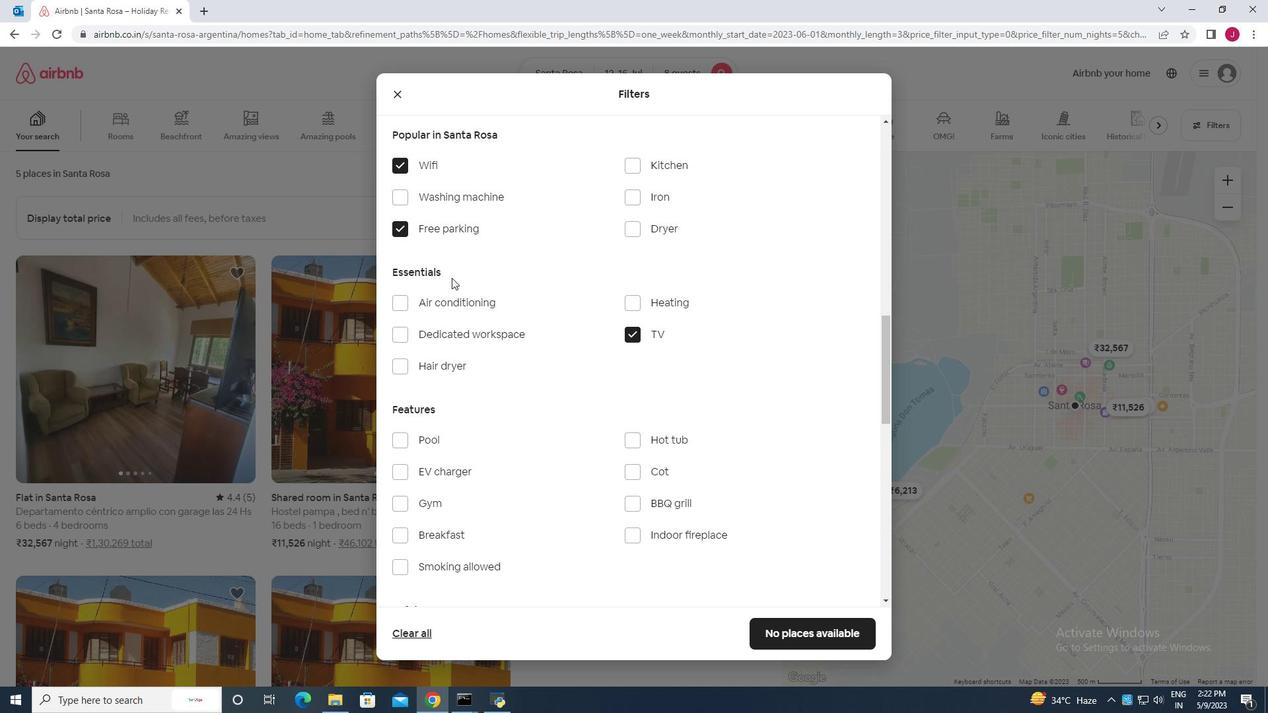 
Action: Mouse scrolled (456, 280) with delta (0, 0)
Screenshot: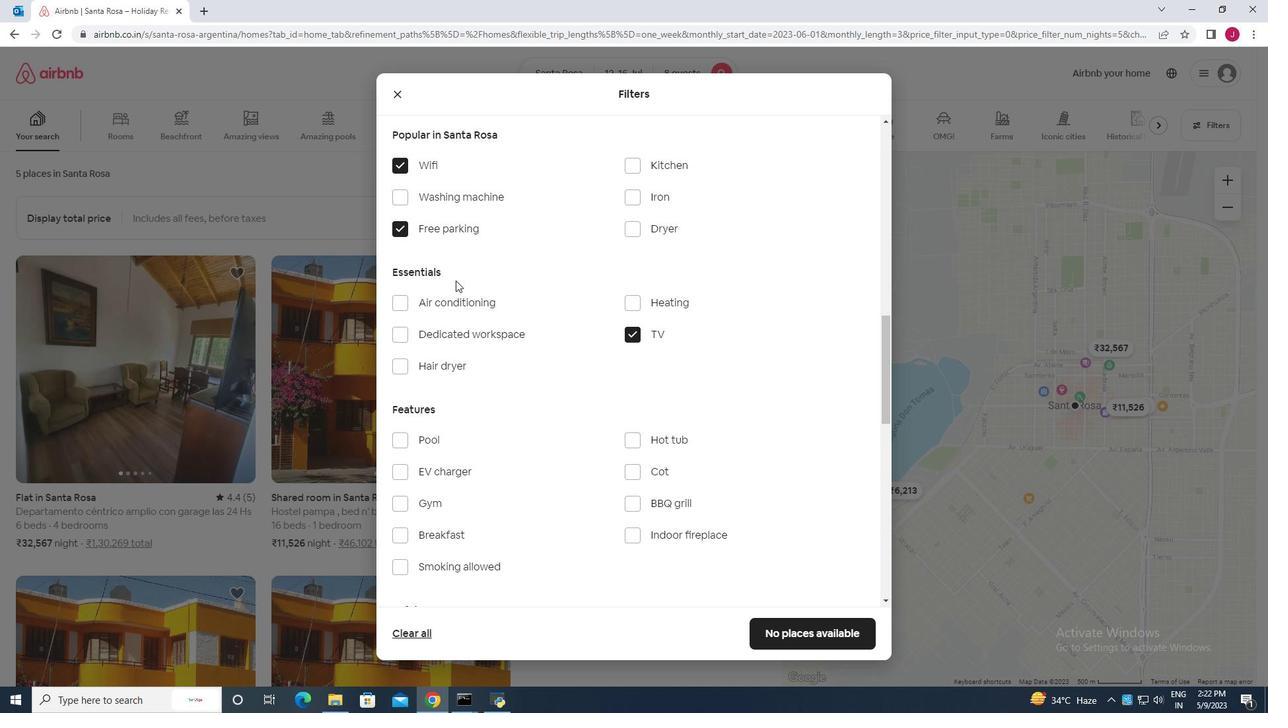 
Action: Mouse moved to (633, 366)
Screenshot: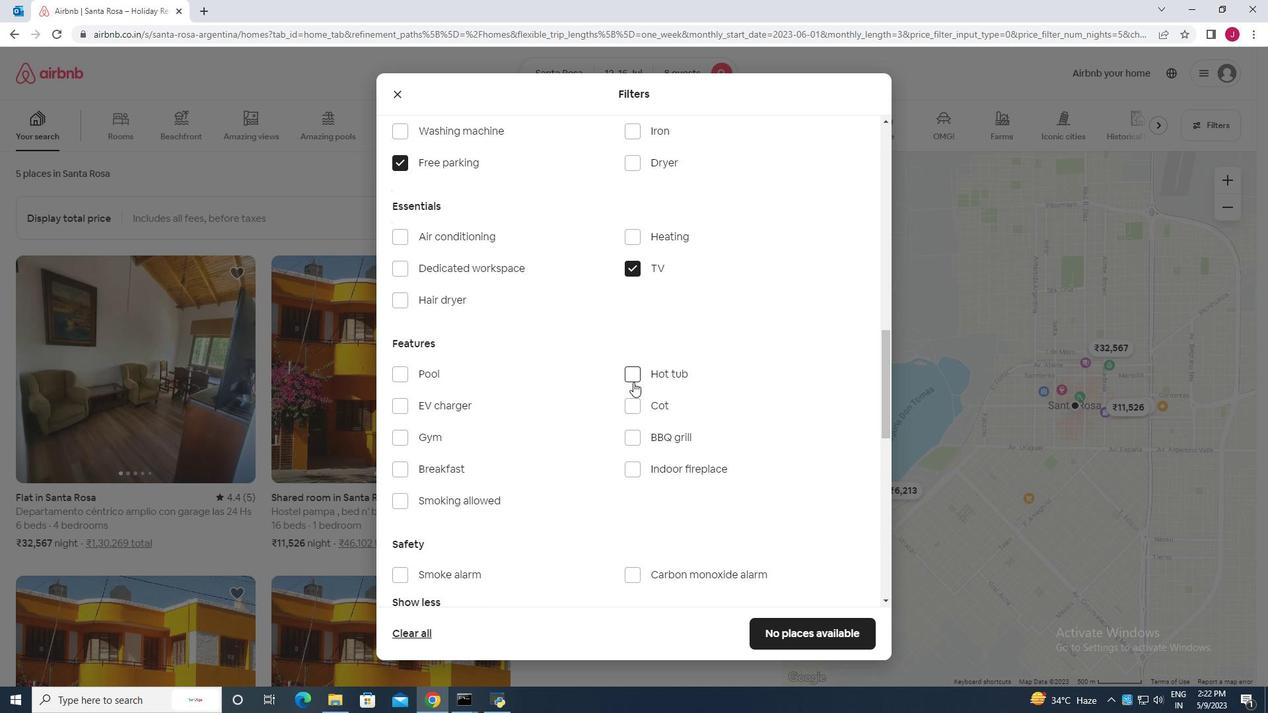 
Action: Mouse pressed left at (633, 366)
Screenshot: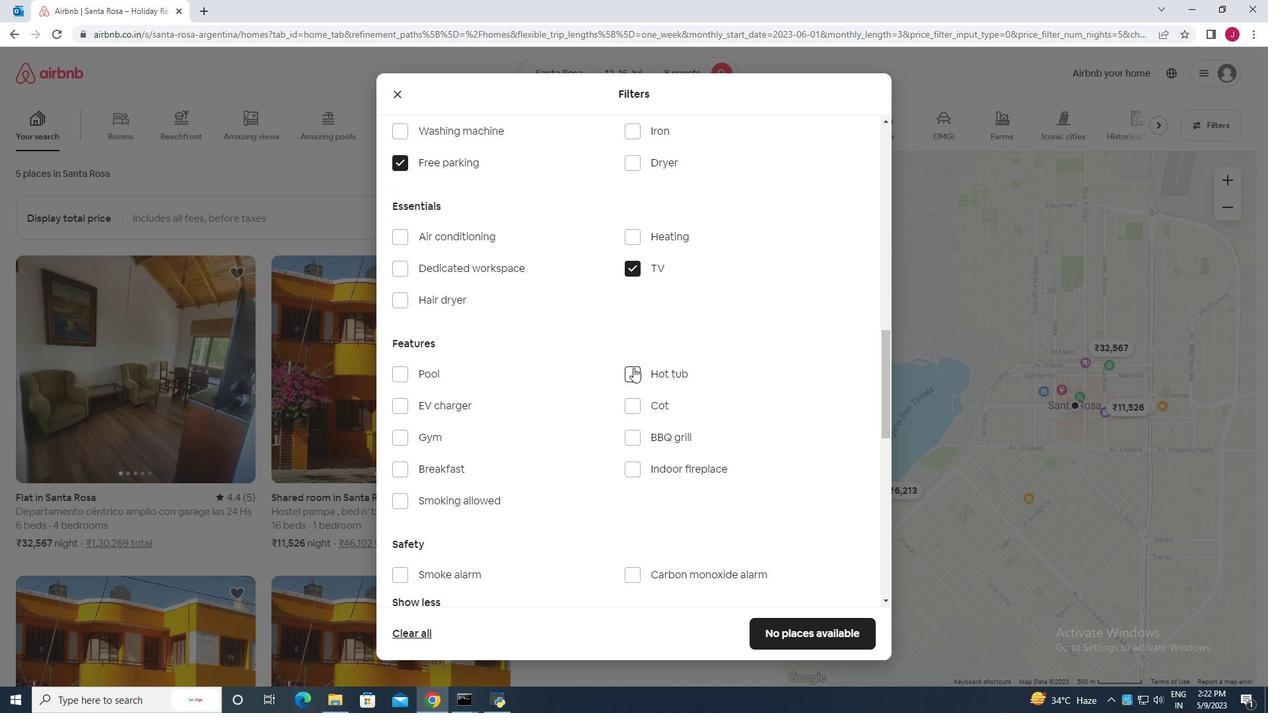 
Action: Mouse moved to (400, 438)
Screenshot: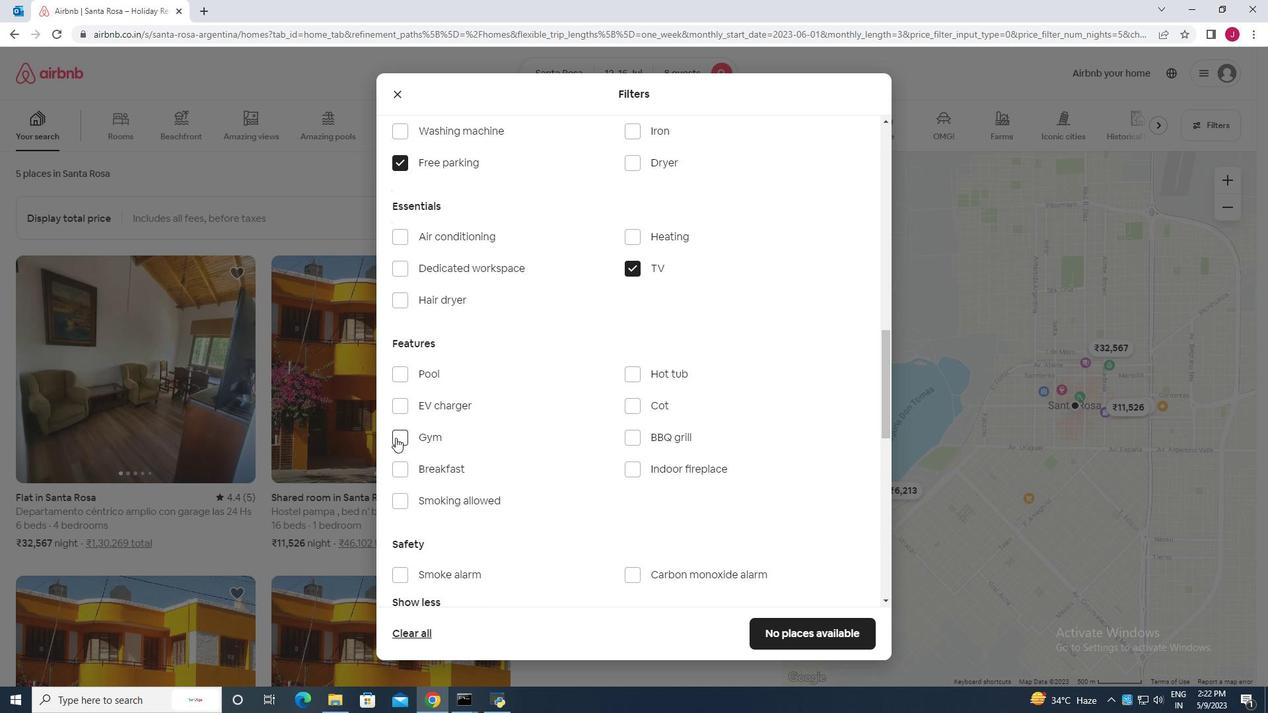 
Action: Mouse pressed left at (400, 438)
Screenshot: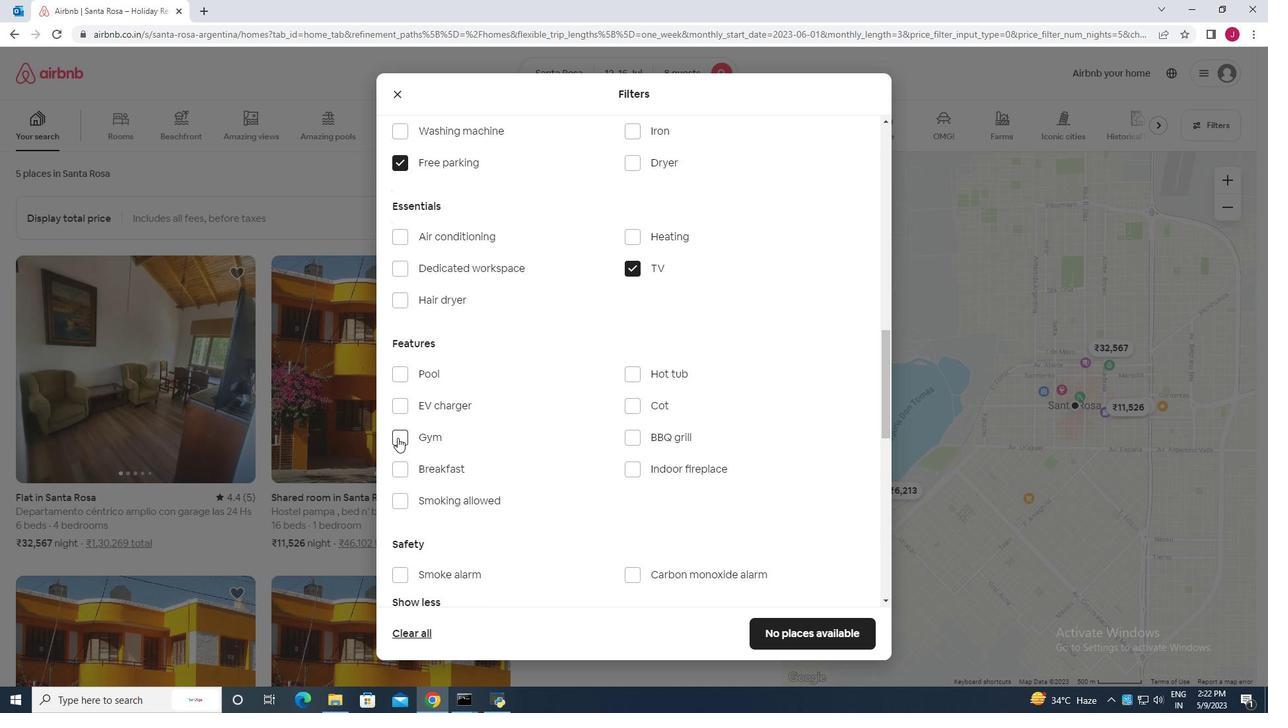 
Action: Mouse moved to (636, 376)
Screenshot: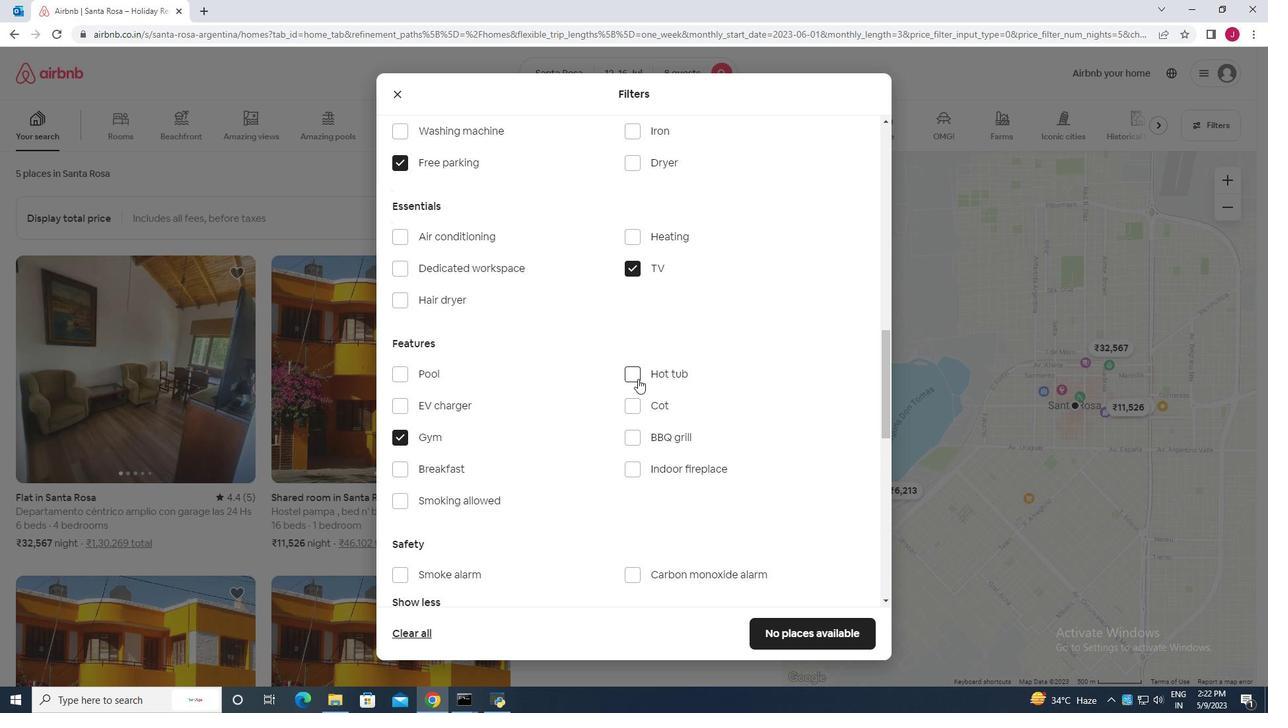 
Action: Mouse pressed left at (636, 376)
Screenshot: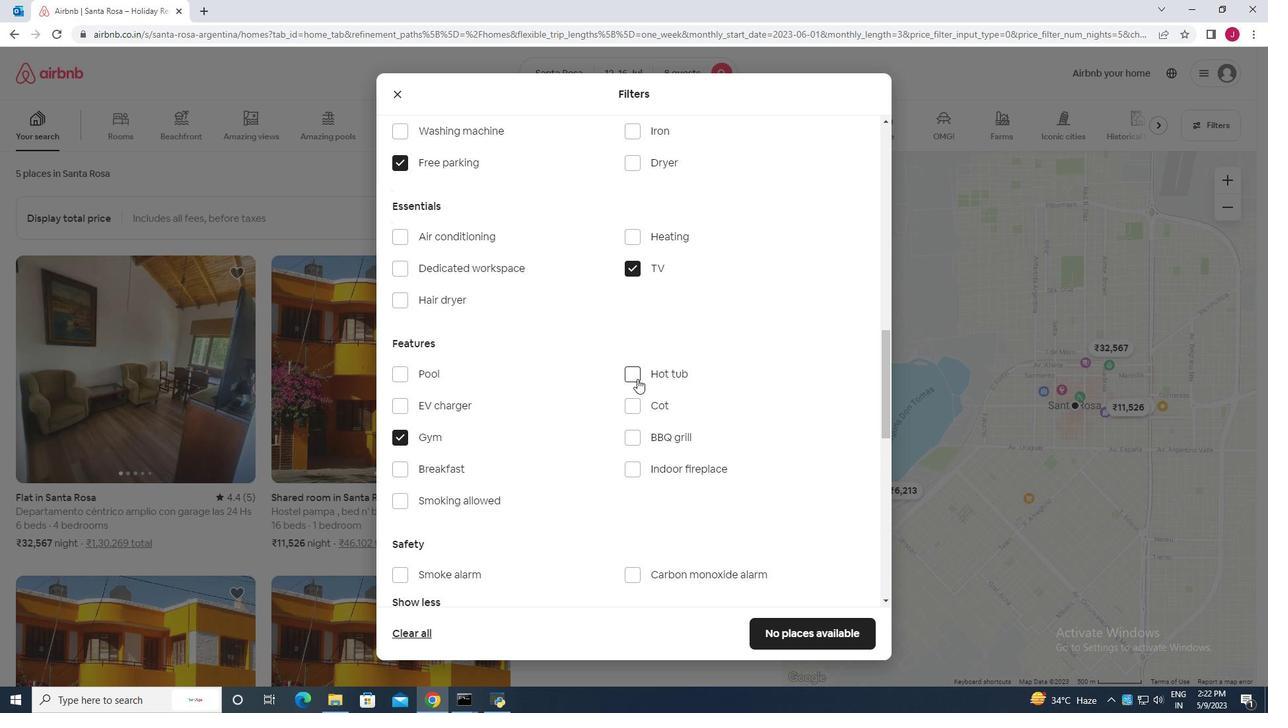 
Action: Mouse moved to (401, 500)
Screenshot: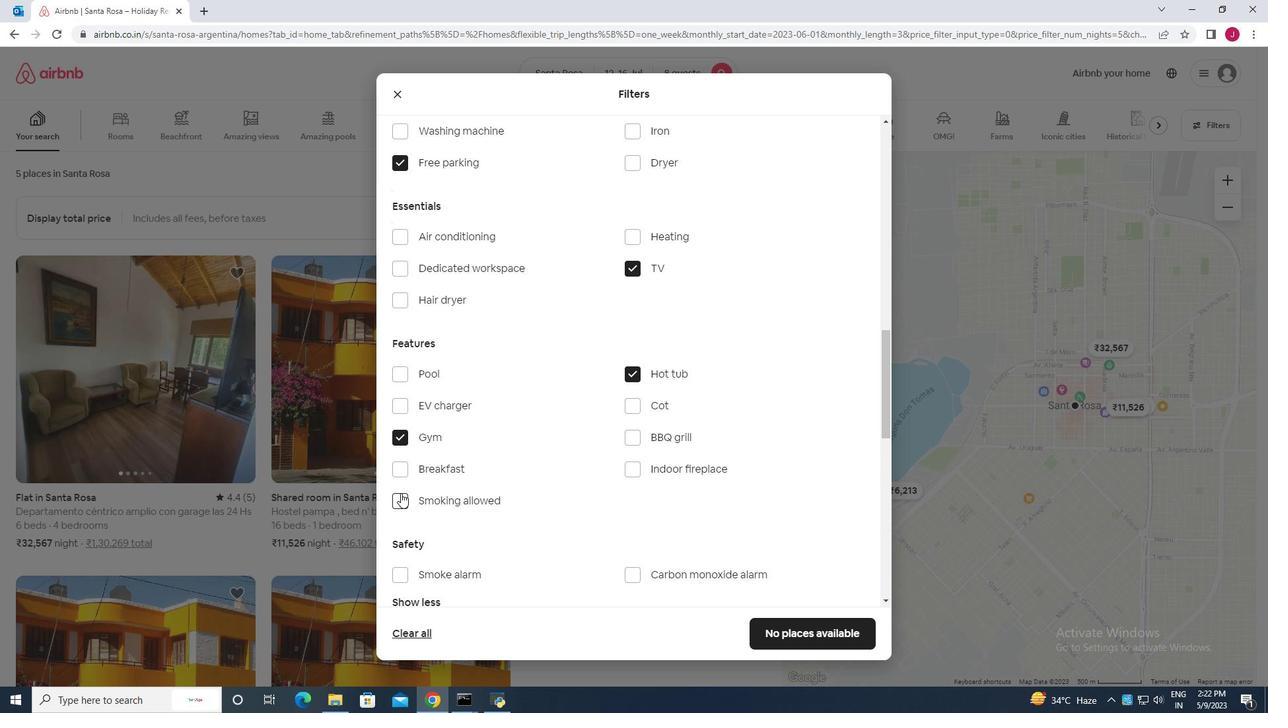 
Action: Mouse pressed left at (401, 500)
Screenshot: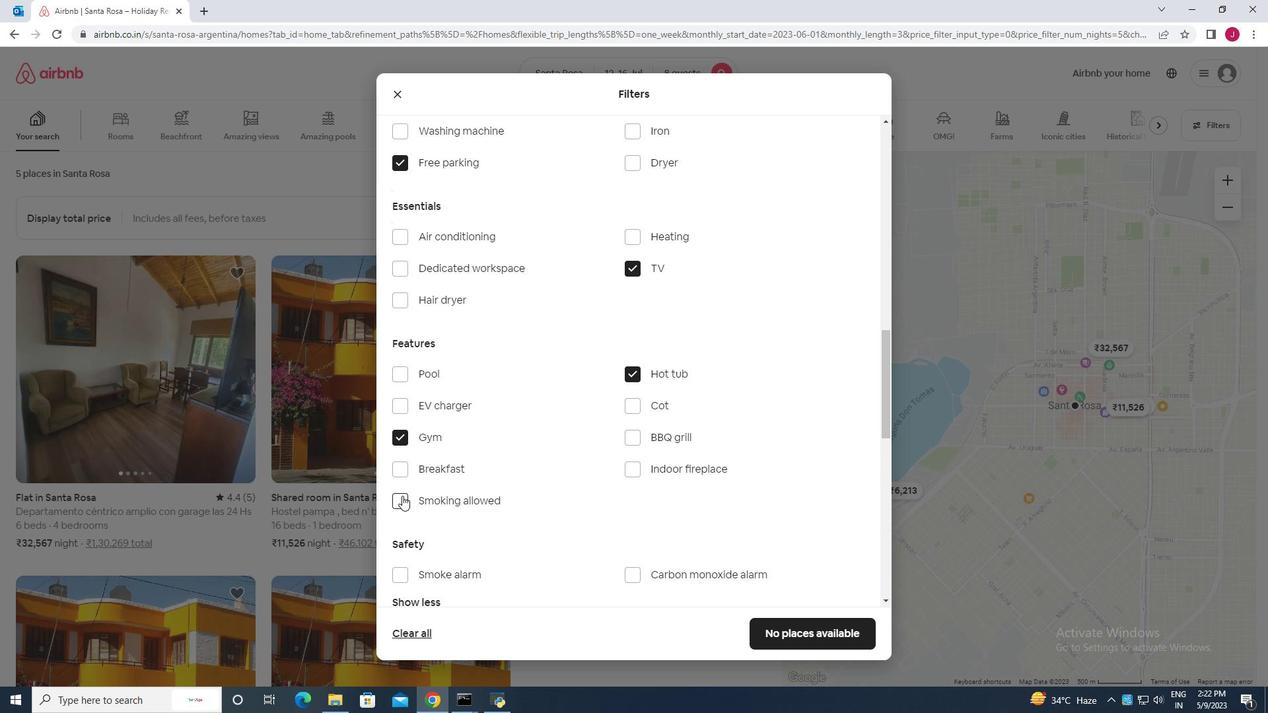 
Action: Mouse moved to (395, 493)
Screenshot: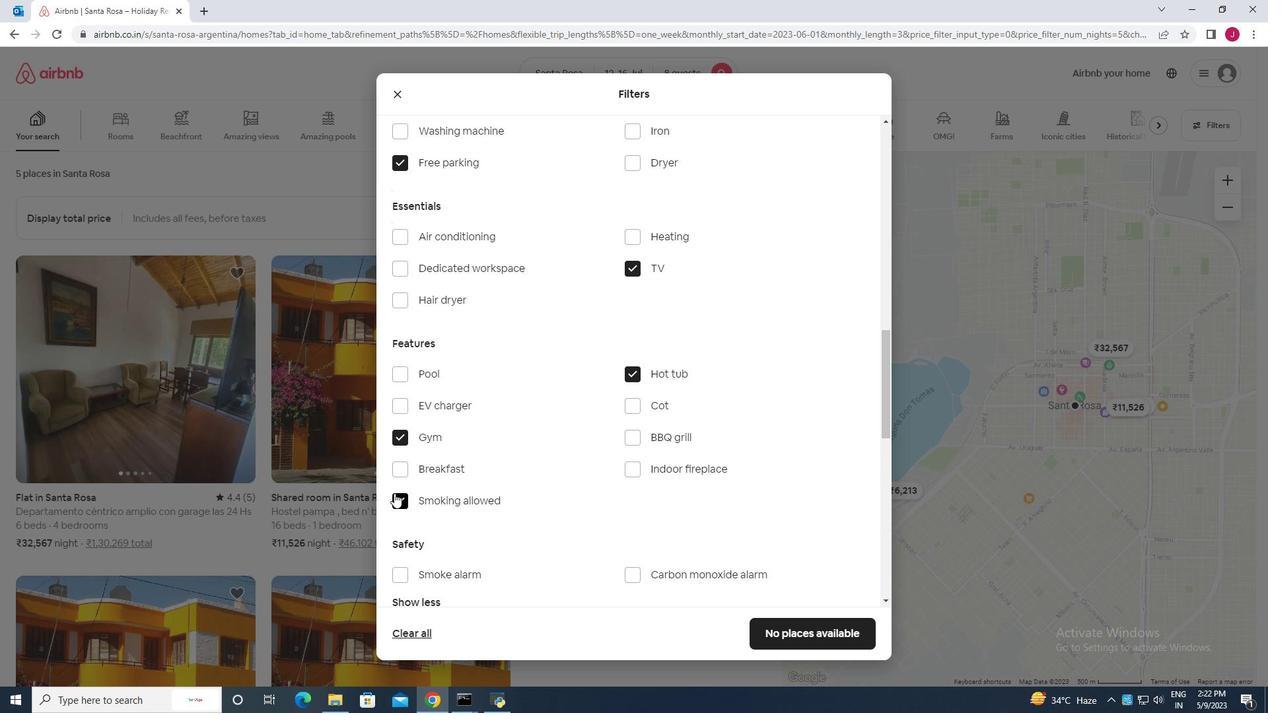 
Action: Mouse scrolled (395, 493) with delta (0, 0)
Screenshot: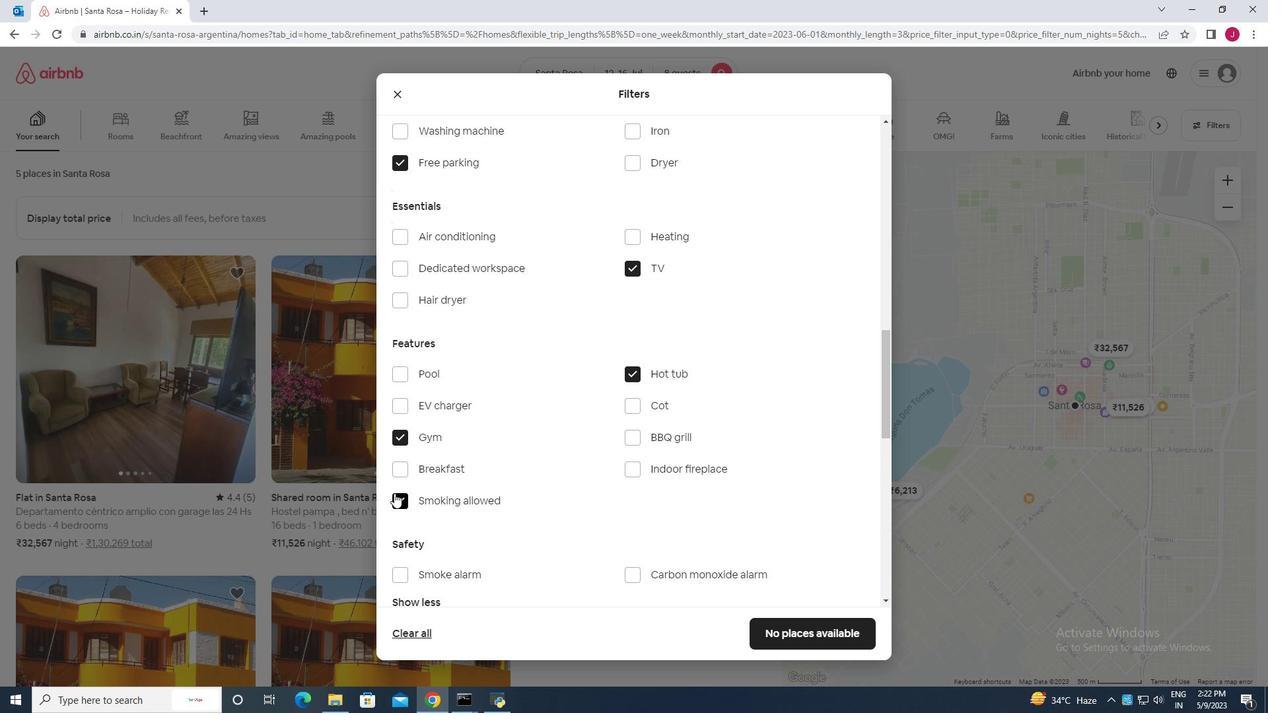 
Action: Mouse scrolled (395, 493) with delta (0, 0)
Screenshot: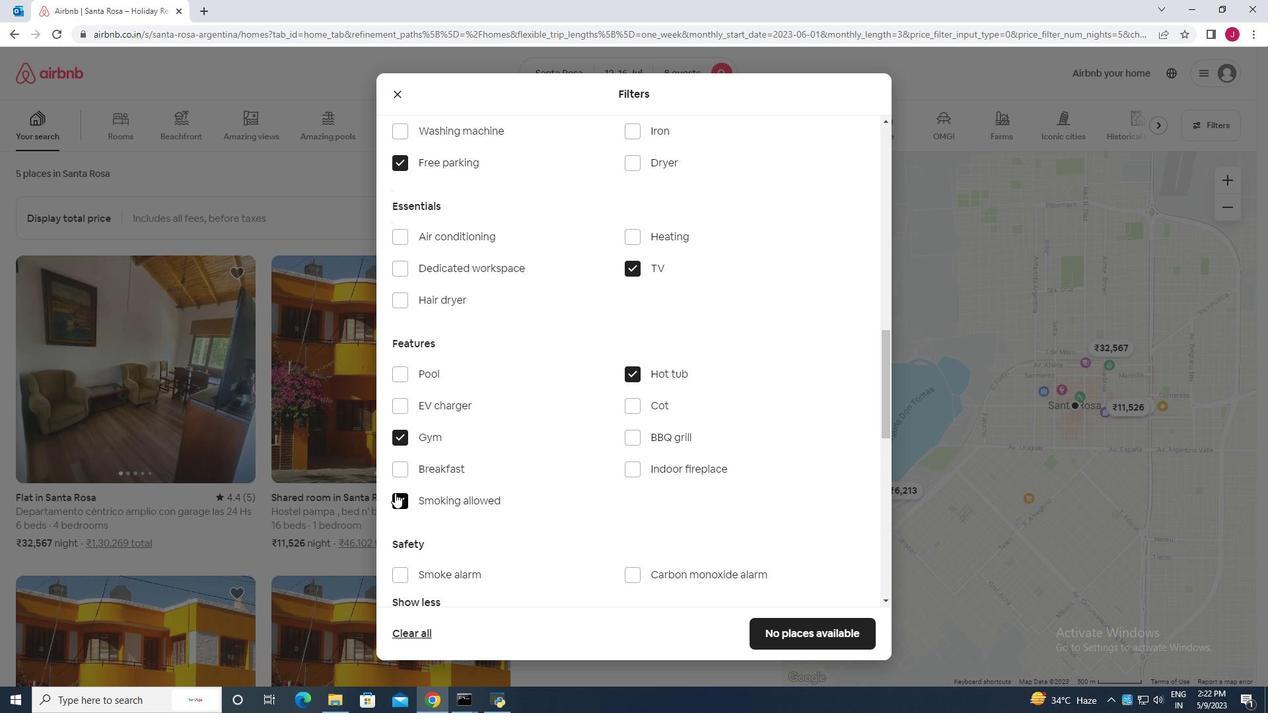 
Action: Mouse moved to (415, 489)
Screenshot: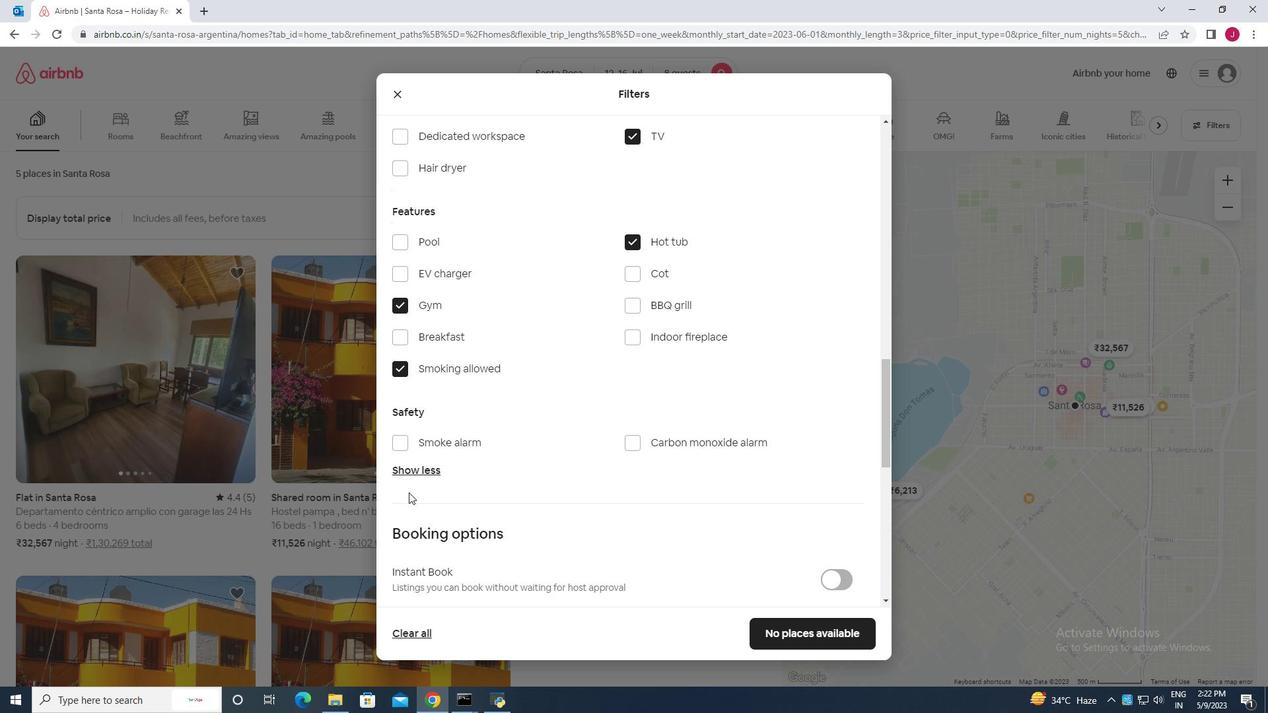 
Action: Mouse scrolled (415, 489) with delta (0, 0)
Screenshot: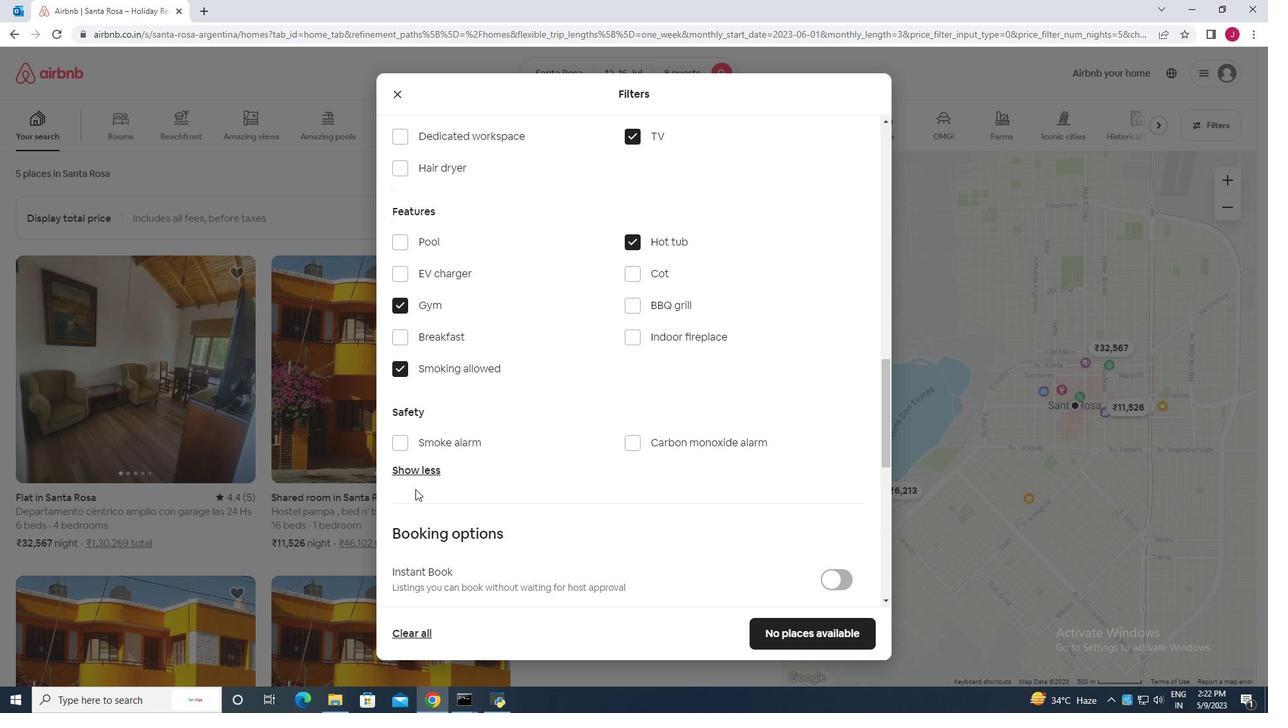 
Action: Mouse moved to (760, 483)
Screenshot: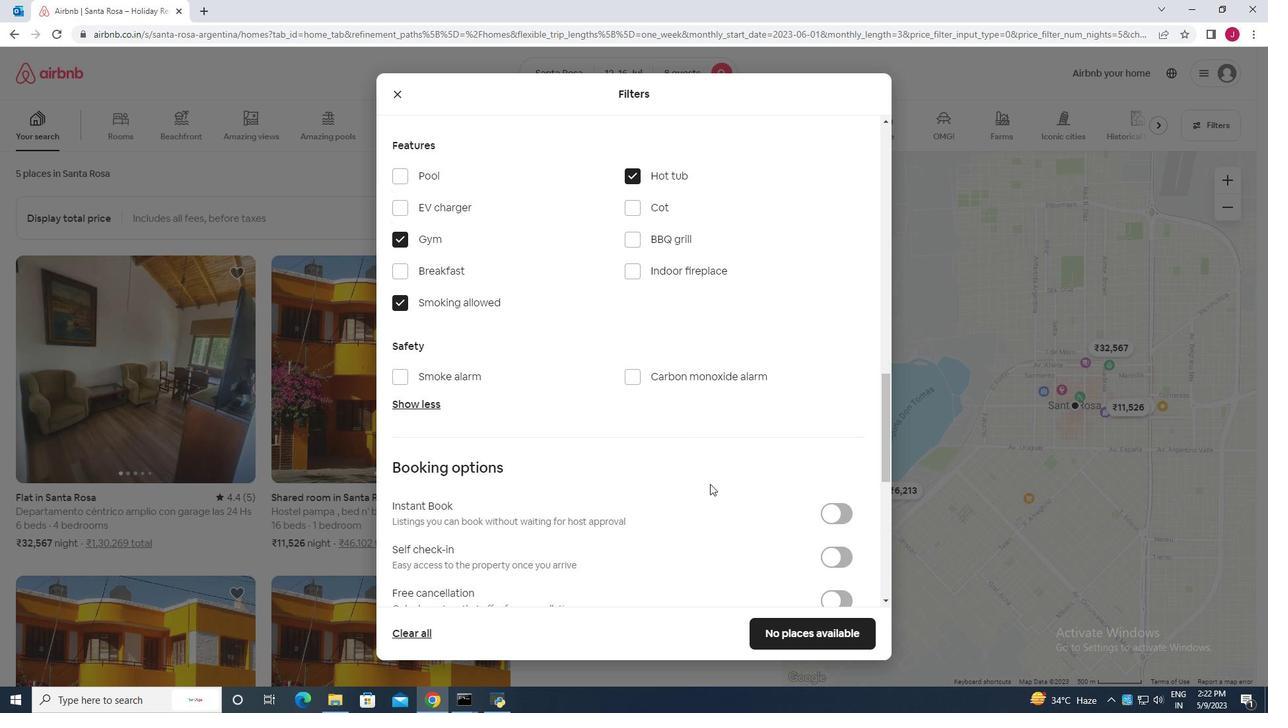 
Action: Mouse scrolled (760, 482) with delta (0, 0)
Screenshot: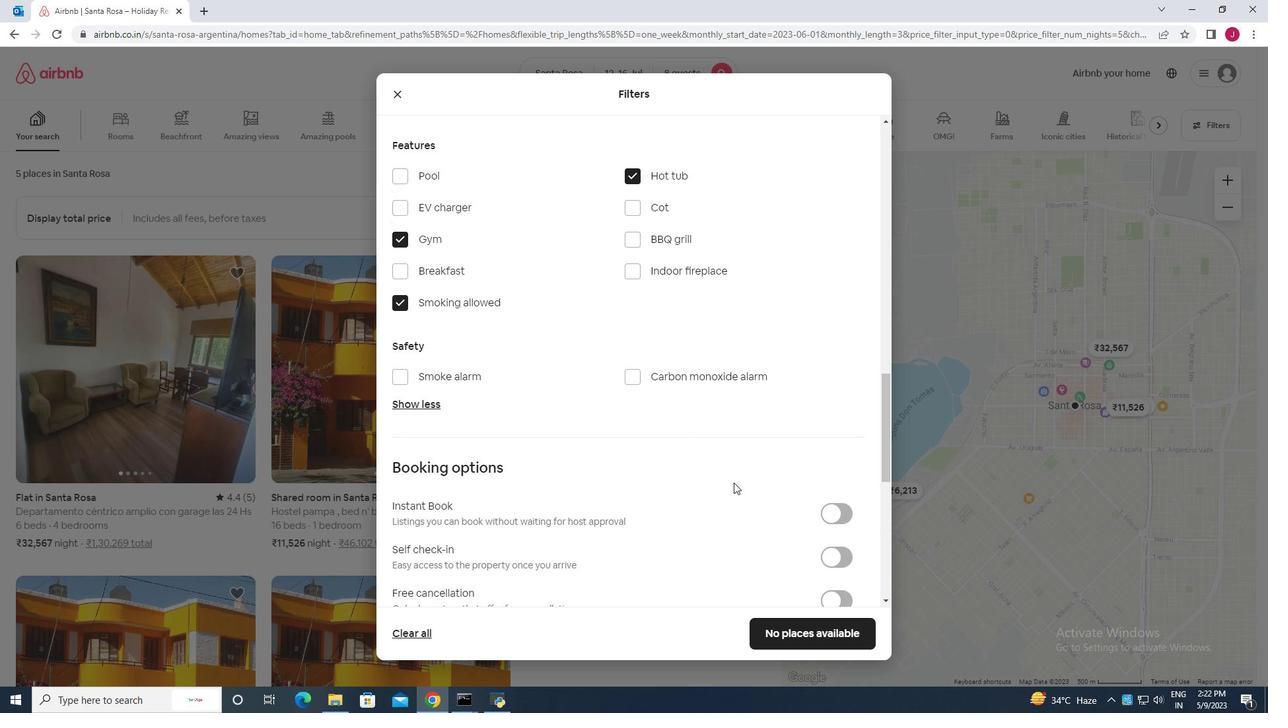 
Action: Mouse scrolled (760, 482) with delta (0, 0)
Screenshot: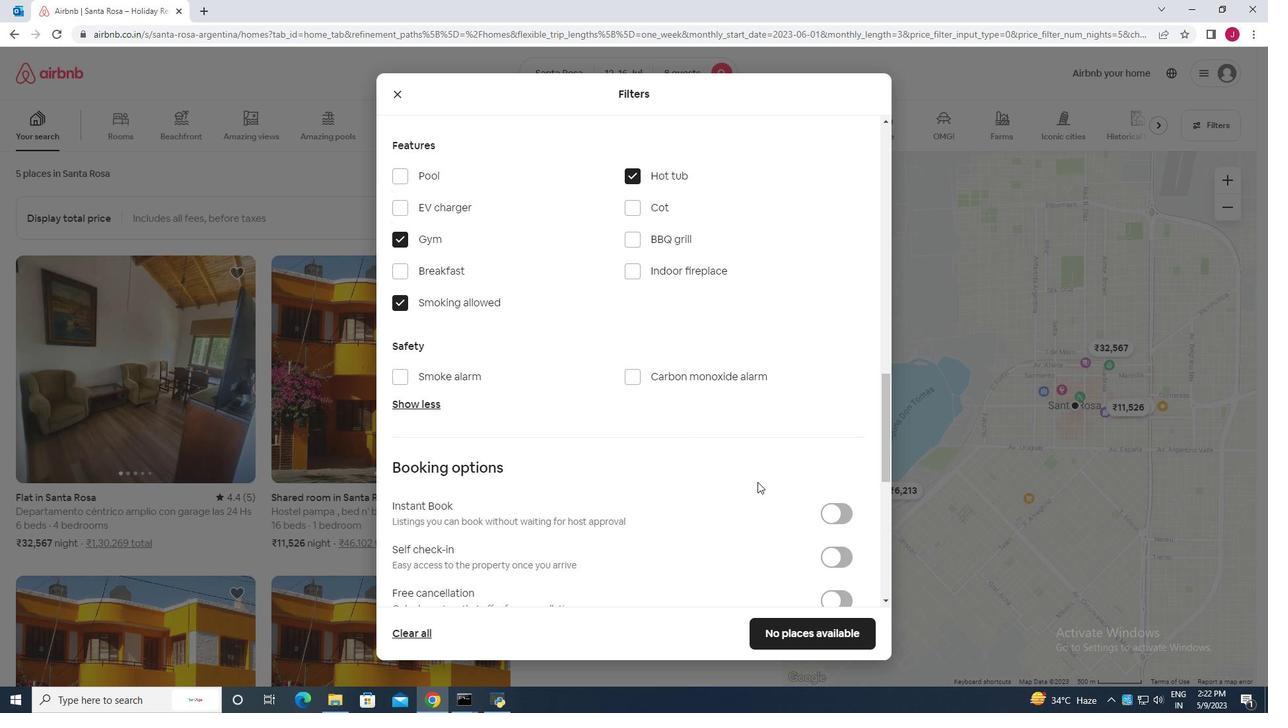
Action: Mouse moved to (840, 426)
Screenshot: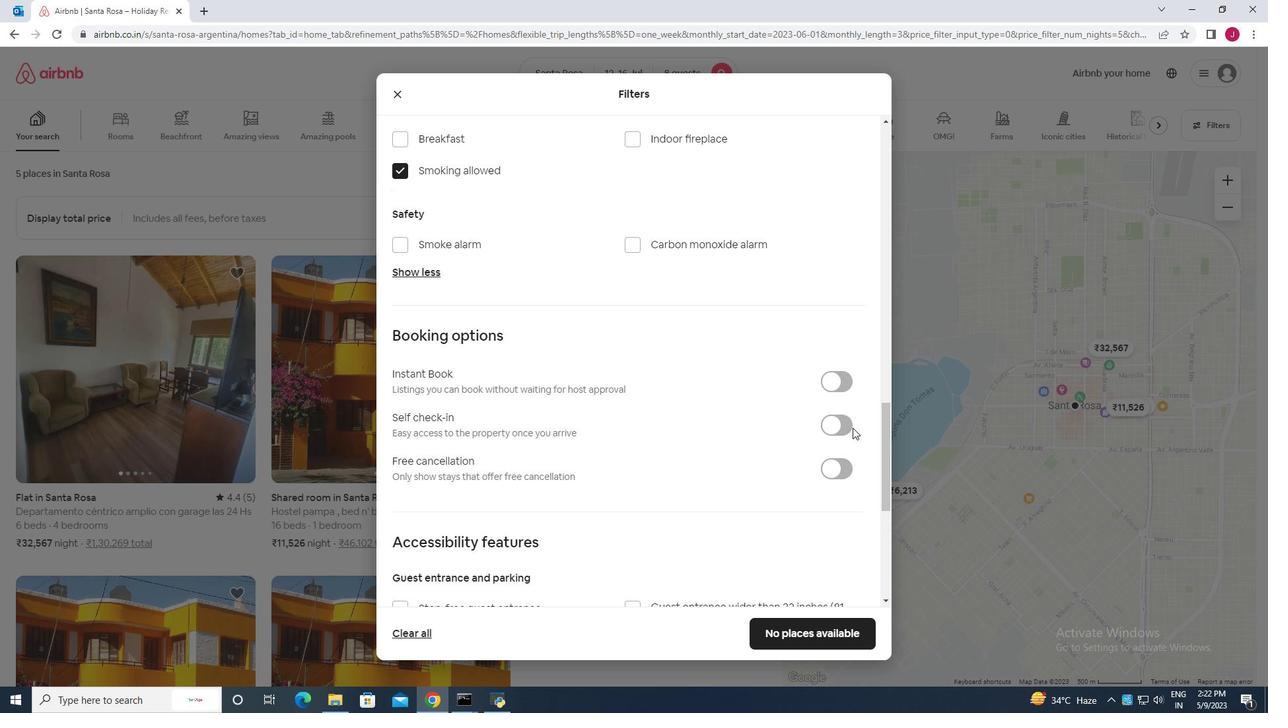 
Action: Mouse pressed left at (840, 426)
Screenshot: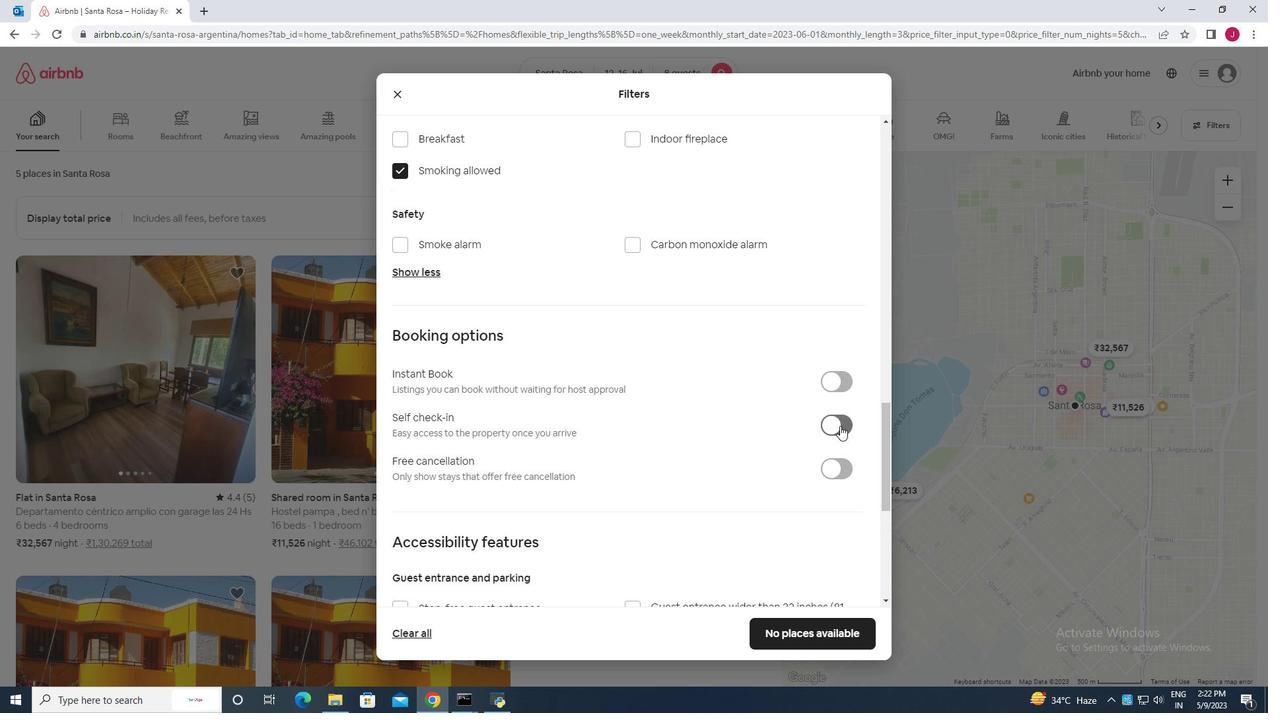 
Action: Mouse moved to (668, 452)
Screenshot: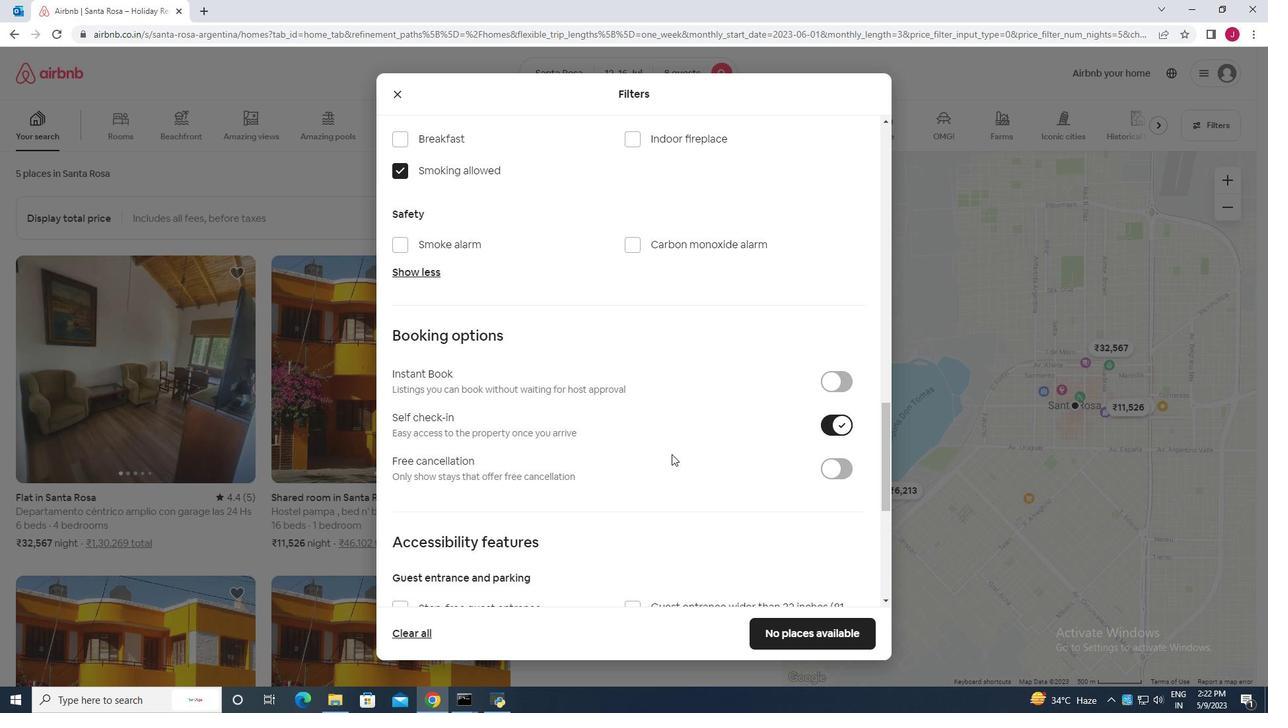 
Action: Mouse scrolled (668, 451) with delta (0, 0)
Screenshot: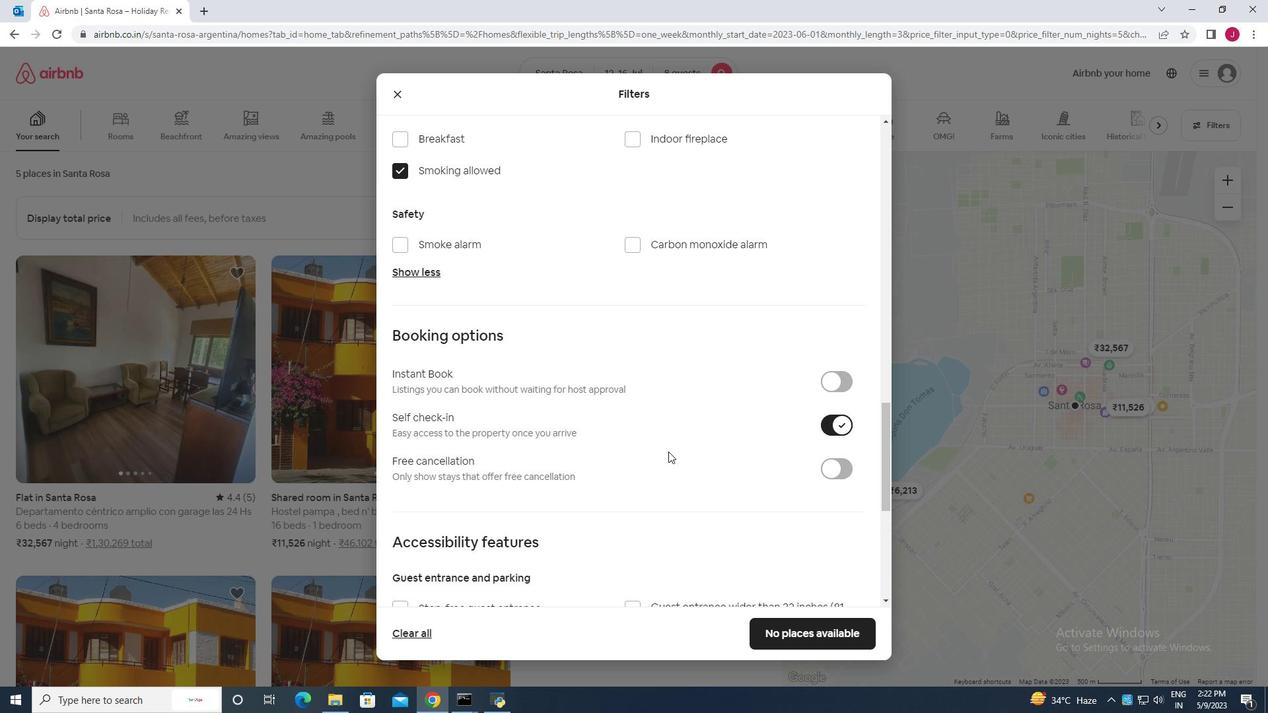 
Action: Mouse scrolled (668, 451) with delta (0, 0)
Screenshot: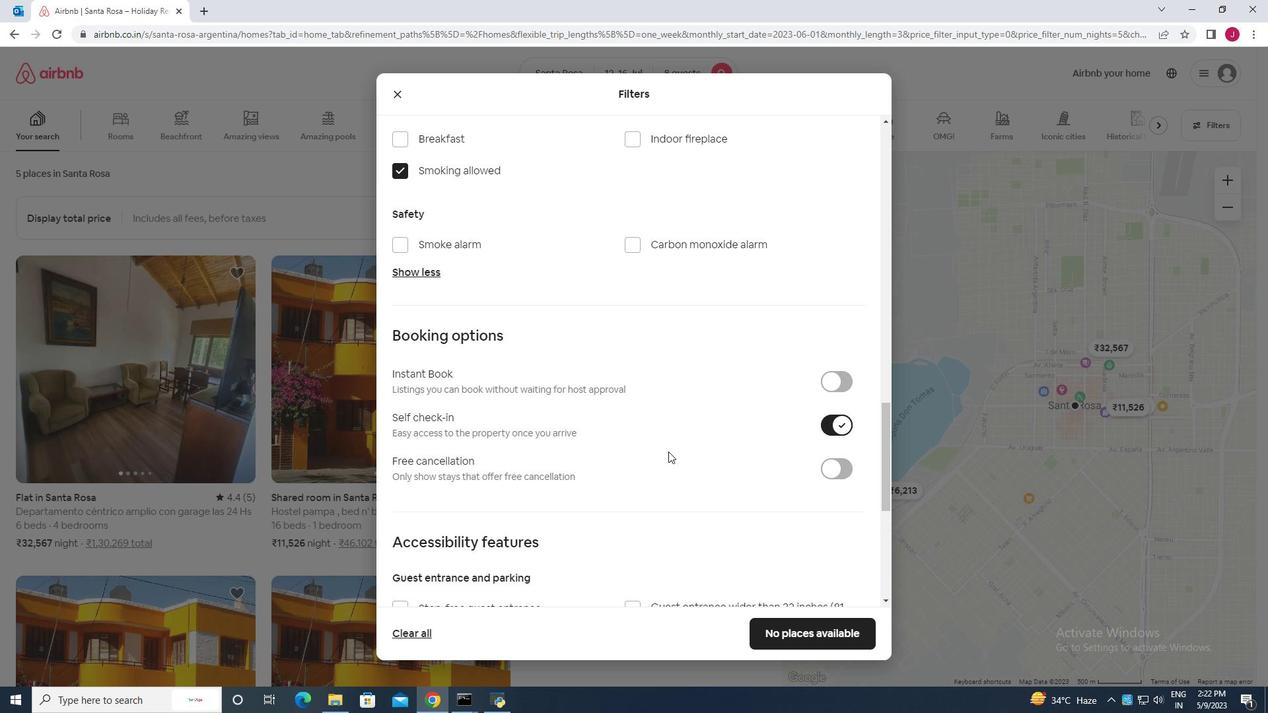 
Action: Mouse scrolled (668, 451) with delta (0, 0)
Screenshot: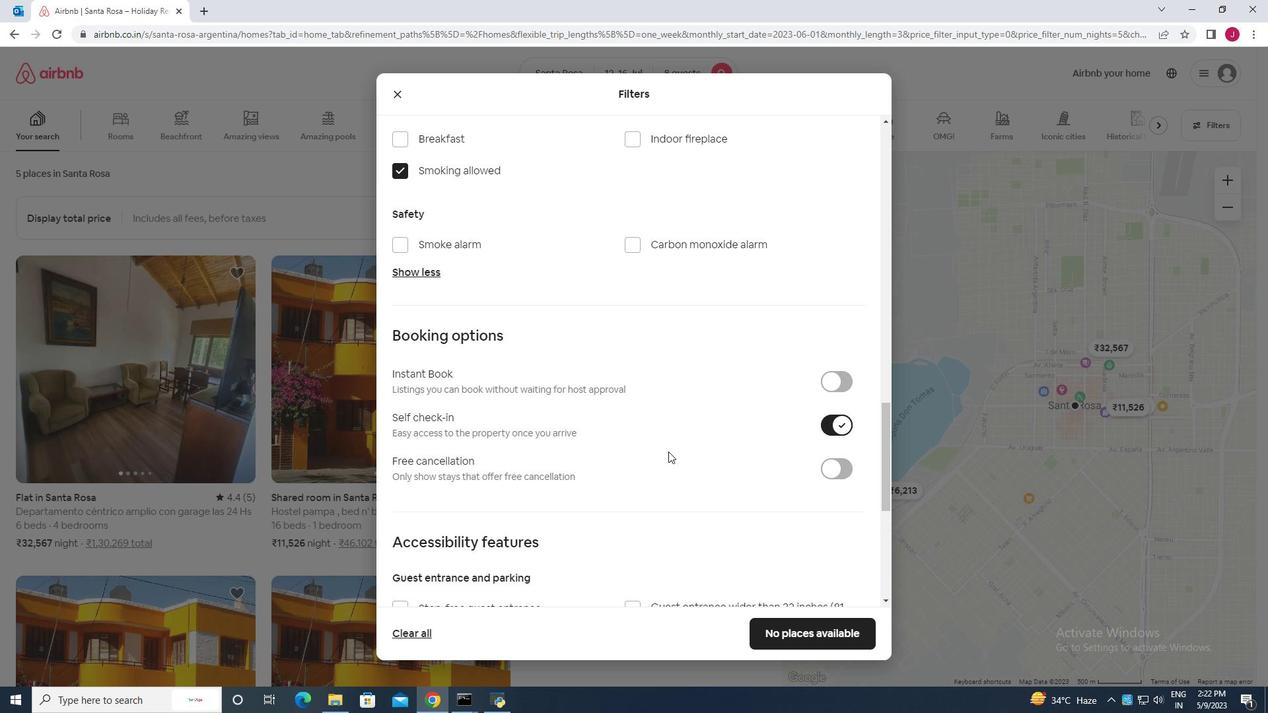 
Action: Mouse scrolled (668, 451) with delta (0, 0)
Screenshot: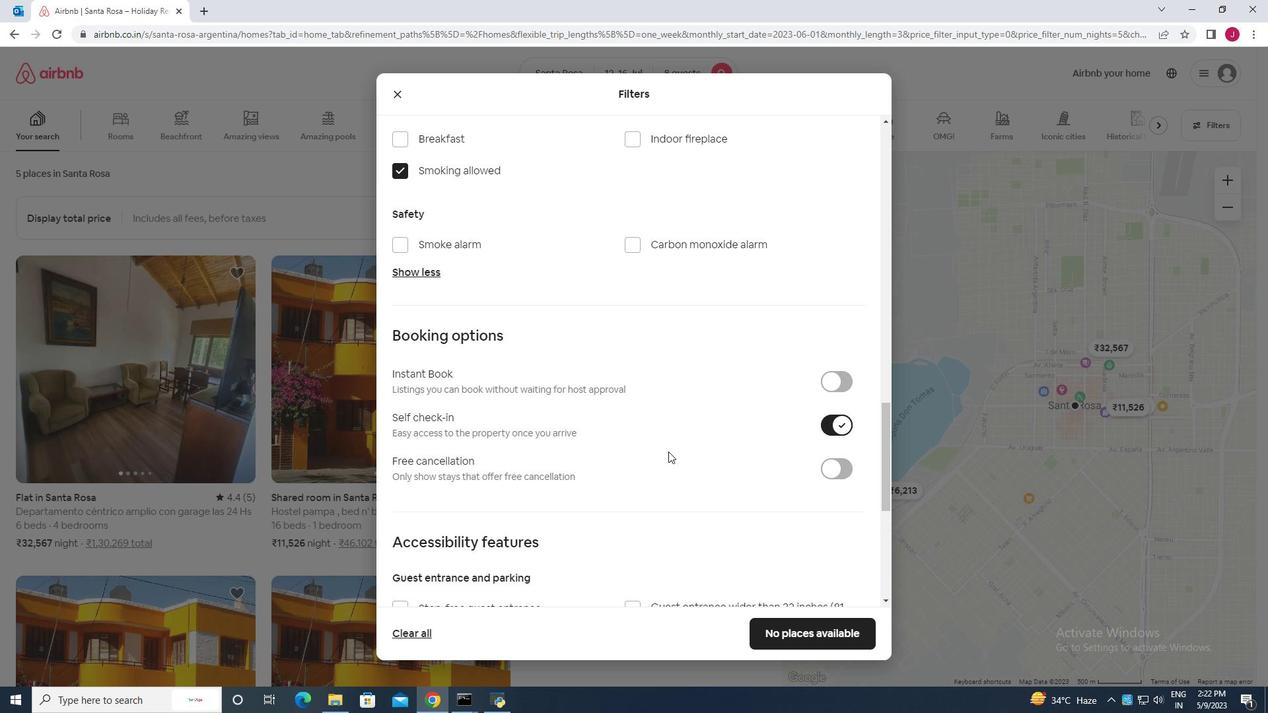 
Action: Mouse scrolled (668, 451) with delta (0, 0)
Screenshot: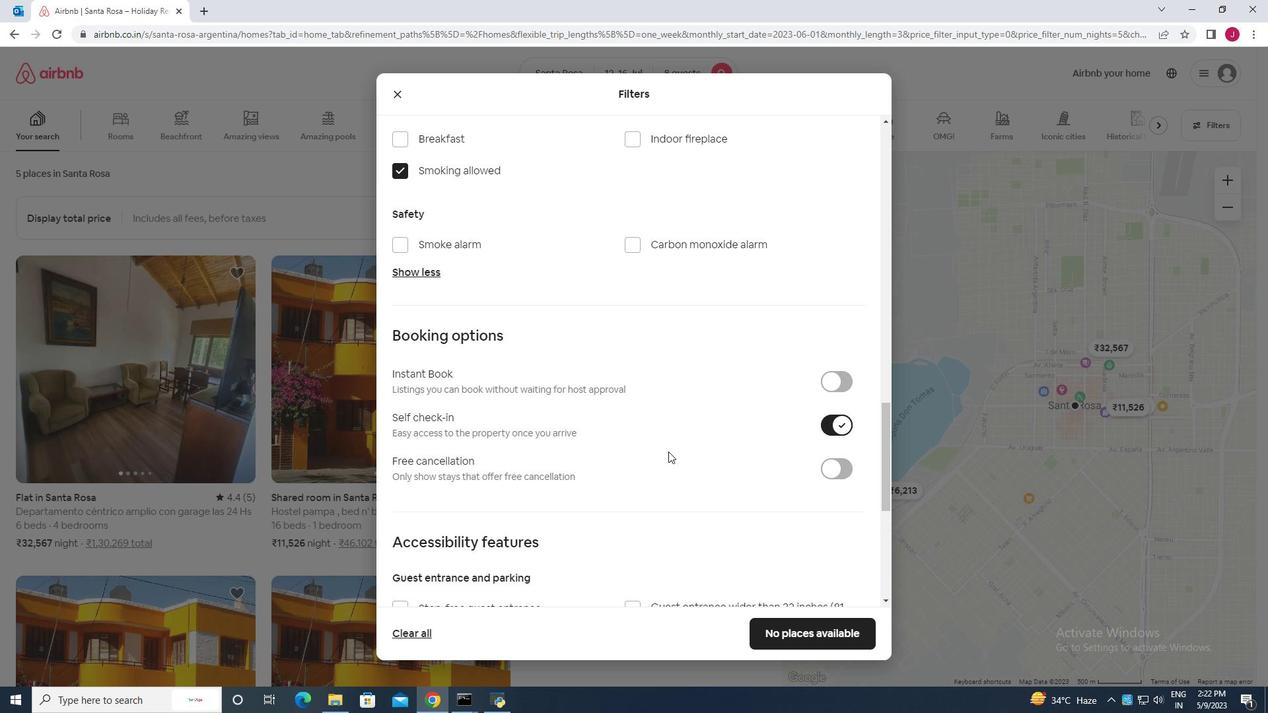 
Action: Mouse moved to (398, 589)
Screenshot: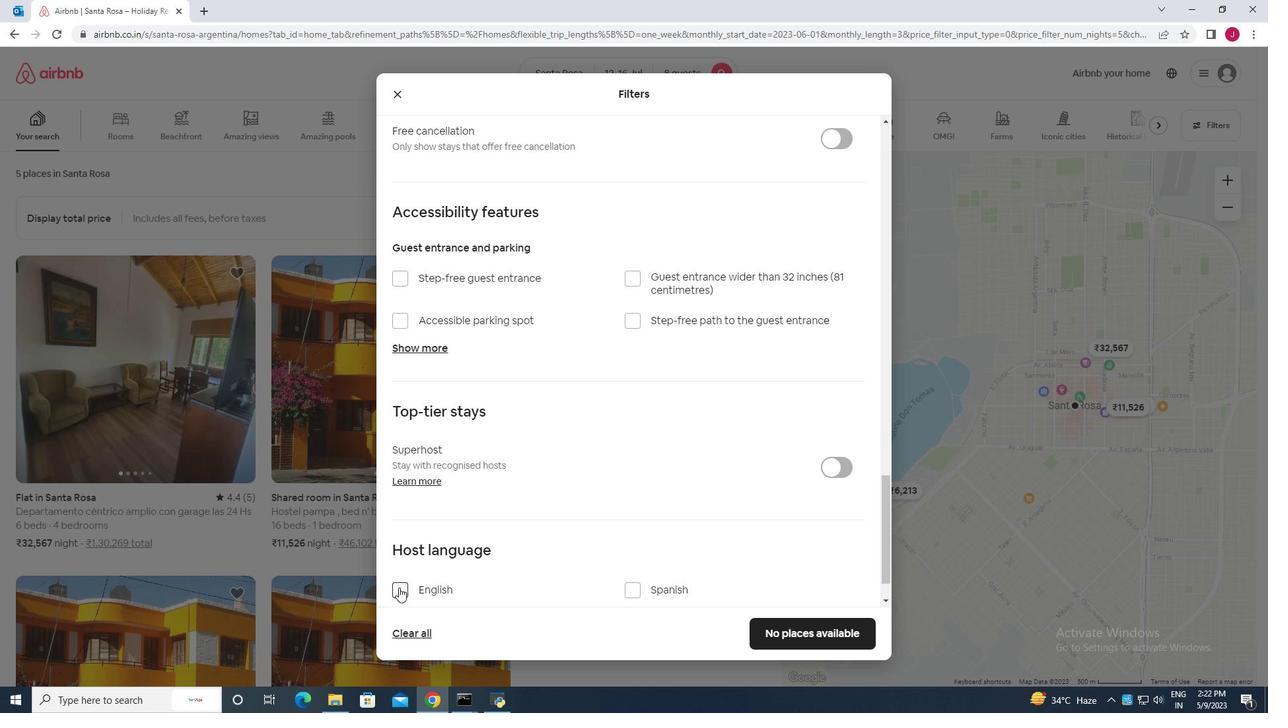 
Action: Mouse pressed left at (398, 589)
Screenshot: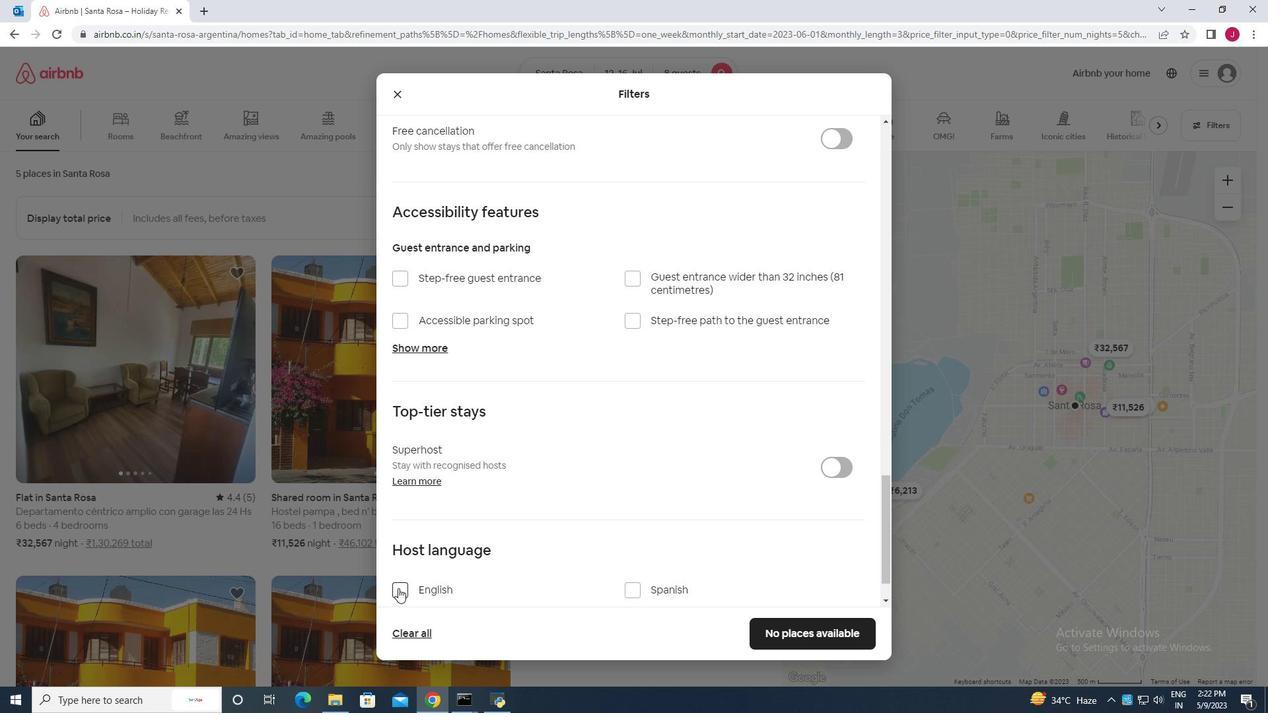
Action: Mouse moved to (781, 631)
Screenshot: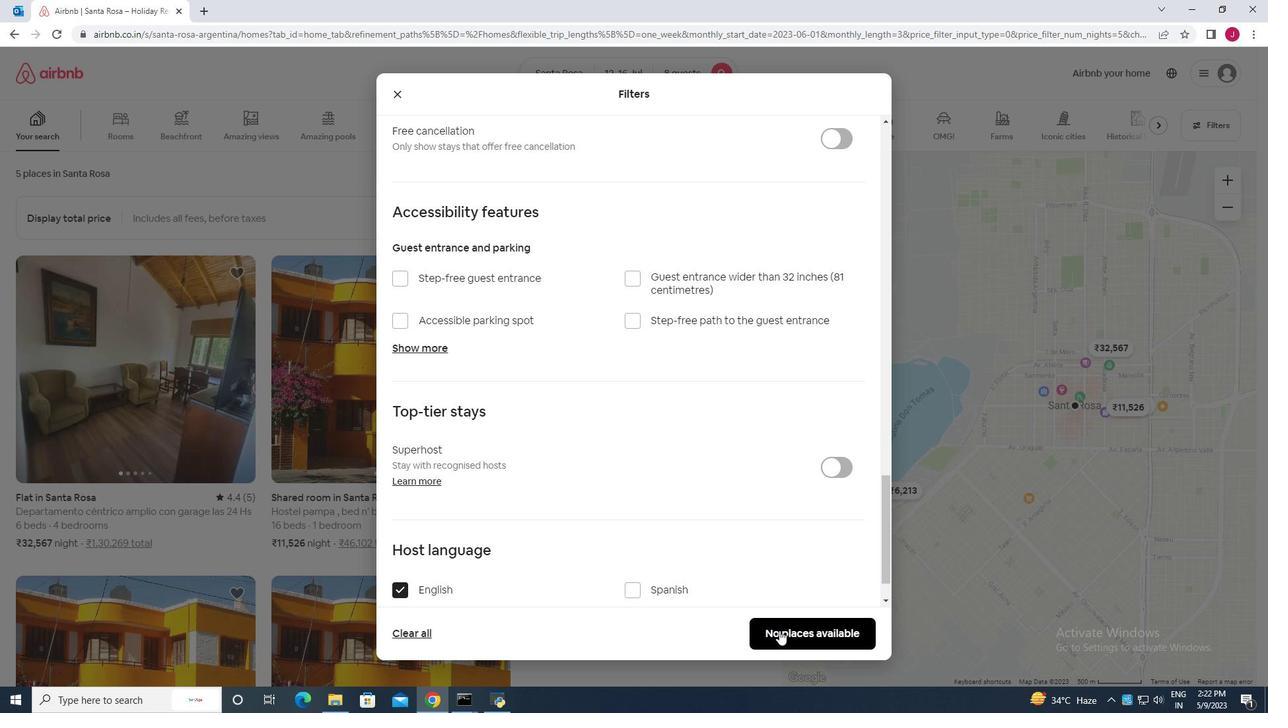 
Action: Mouse pressed left at (781, 631)
Screenshot: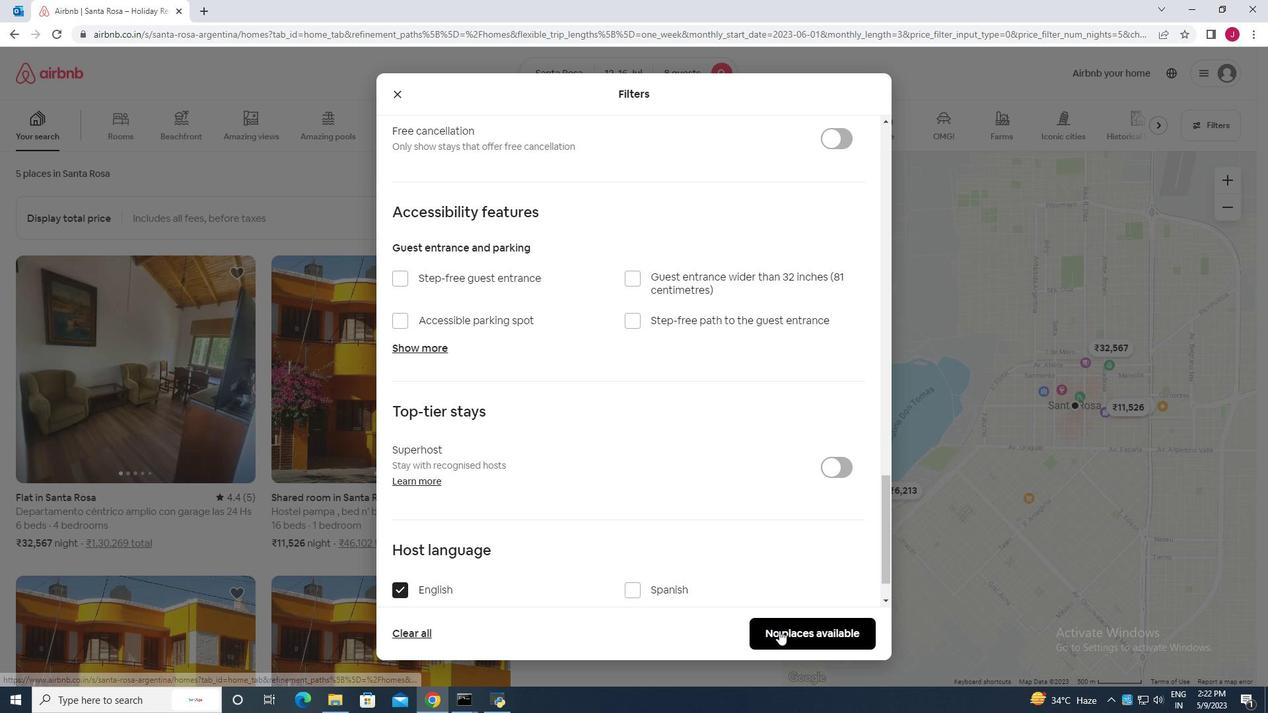 
Action: Mouse moved to (770, 608)
Screenshot: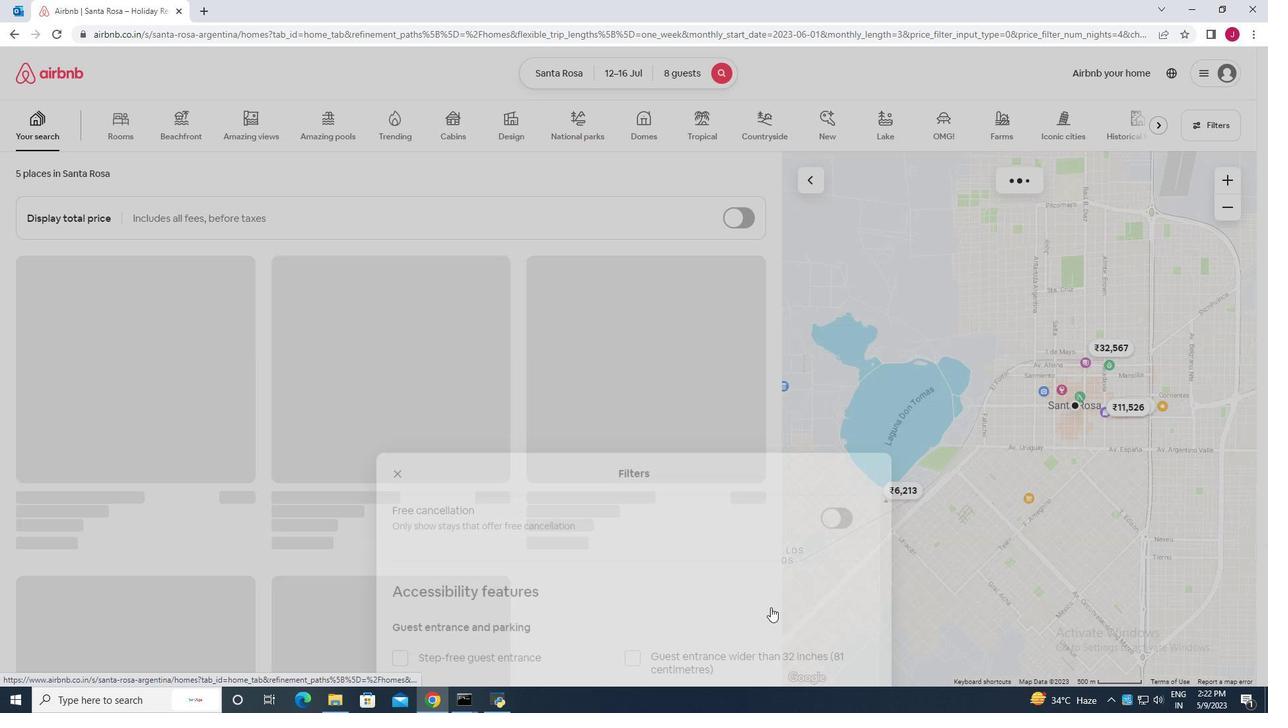 
